 Task: Provide the results of the 2023 Victory Lane Racing Xfinity Series for the track "Darlington Raceway".
Action: Mouse moved to (154, 331)
Screenshot: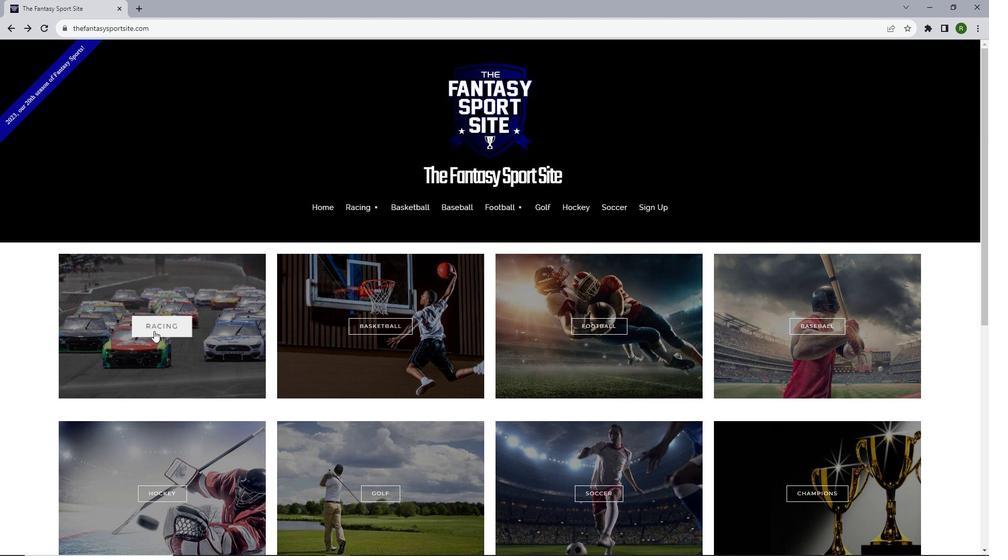
Action: Mouse pressed left at (154, 331)
Screenshot: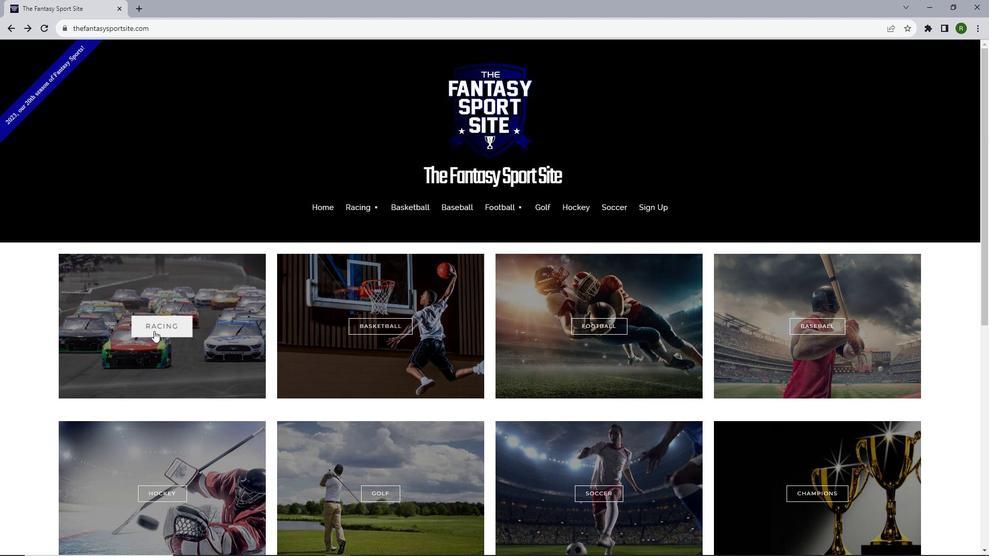 
Action: Mouse moved to (487, 457)
Screenshot: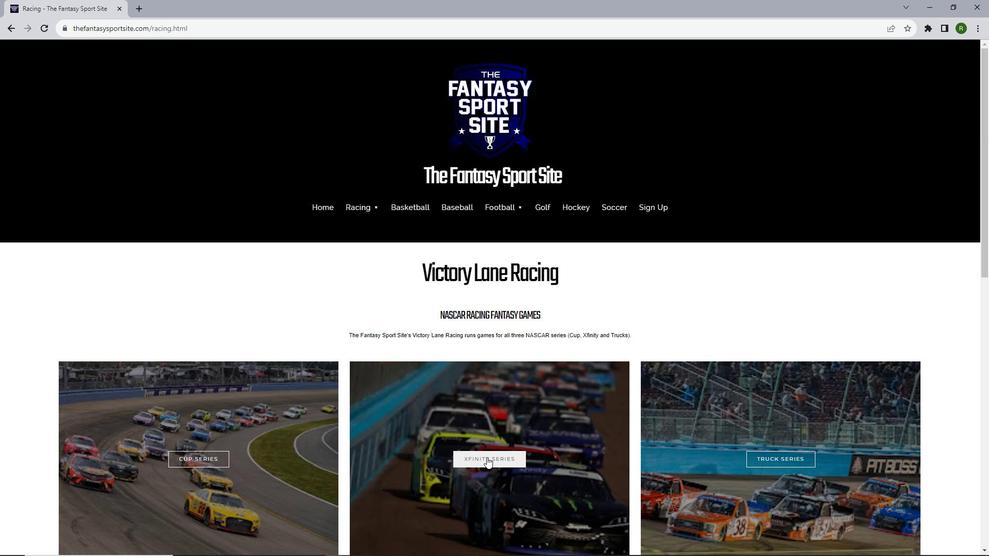
Action: Mouse pressed left at (487, 457)
Screenshot: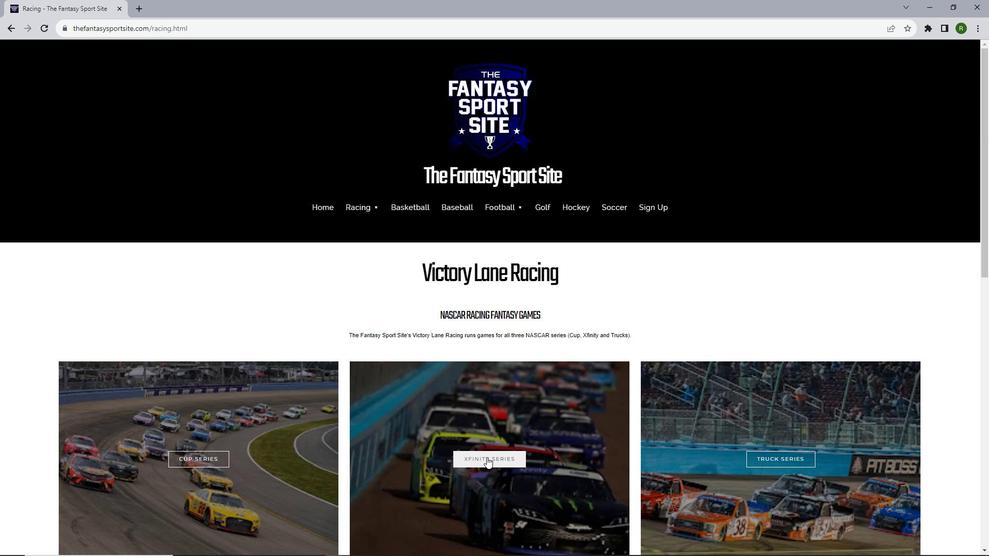 
Action: Mouse moved to (400, 239)
Screenshot: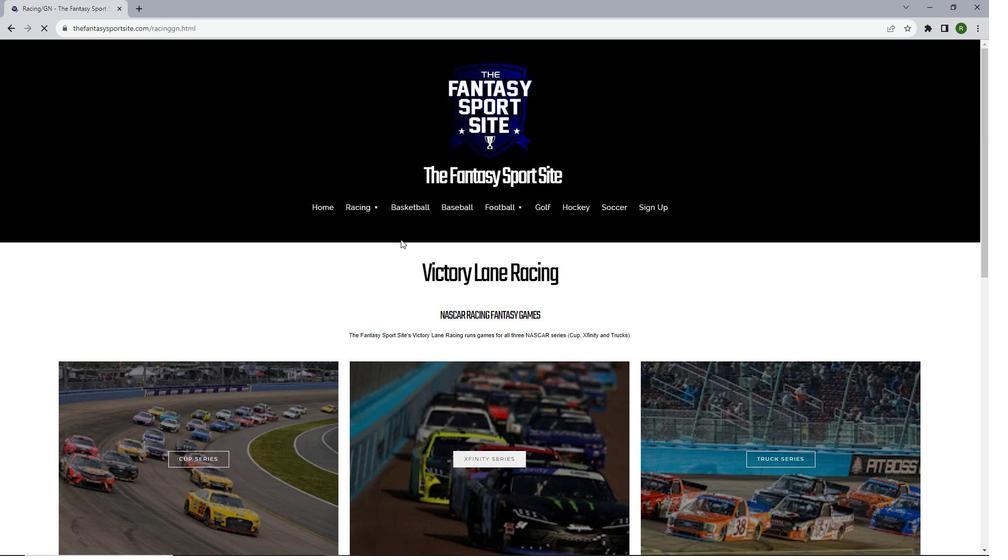 
Action: Mouse scrolled (400, 239) with delta (0, 0)
Screenshot: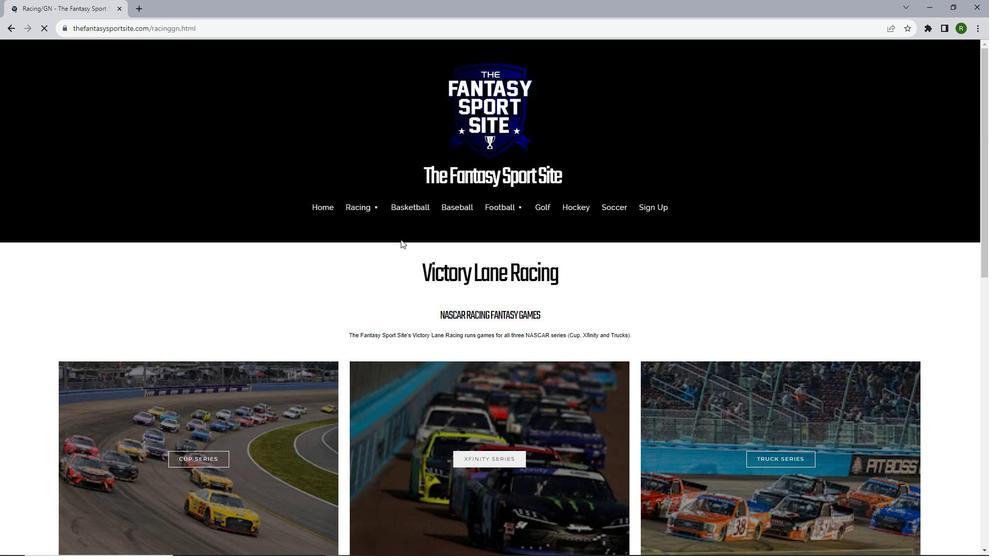
Action: Mouse scrolled (400, 239) with delta (0, 0)
Screenshot: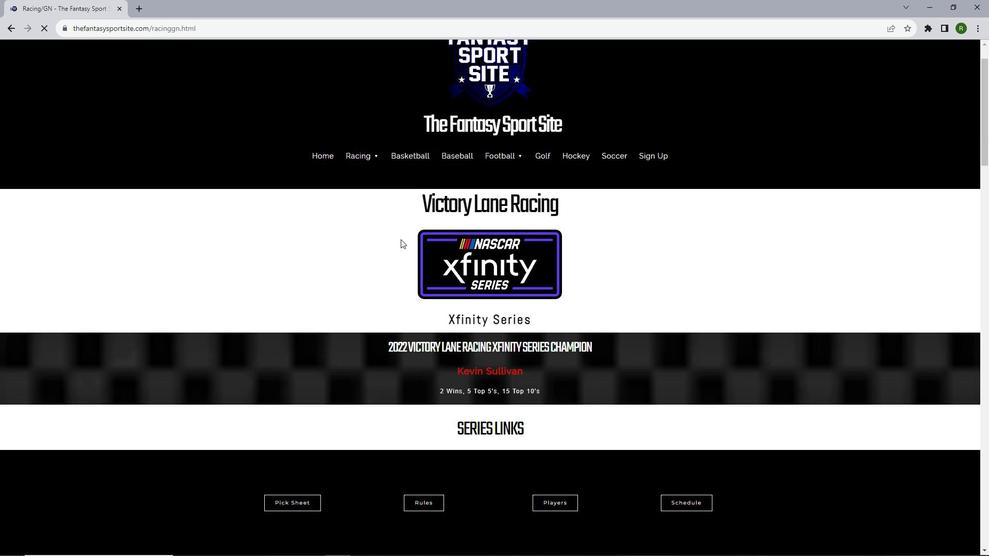 
Action: Mouse scrolled (400, 239) with delta (0, 0)
Screenshot: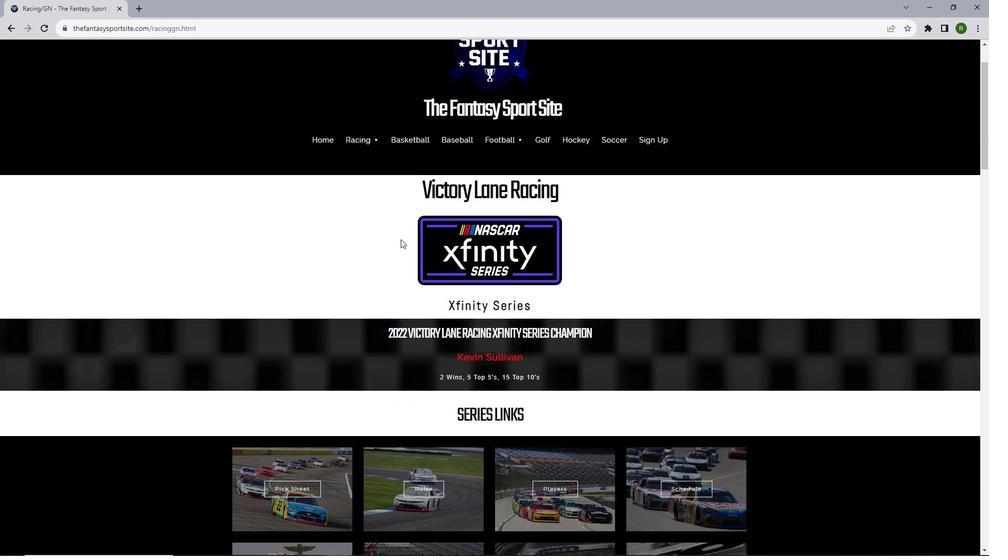
Action: Mouse scrolled (400, 239) with delta (0, 0)
Screenshot: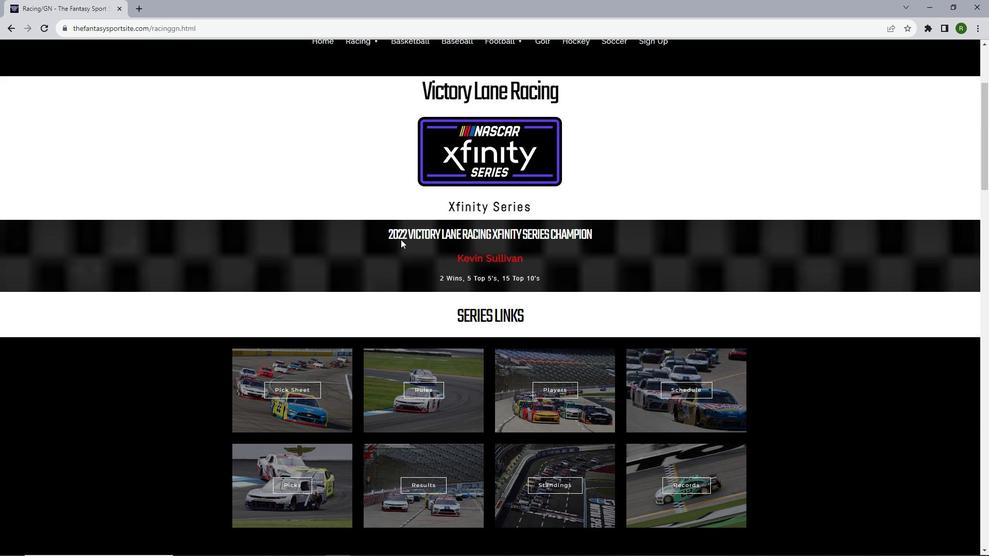 
Action: Mouse moved to (414, 451)
Screenshot: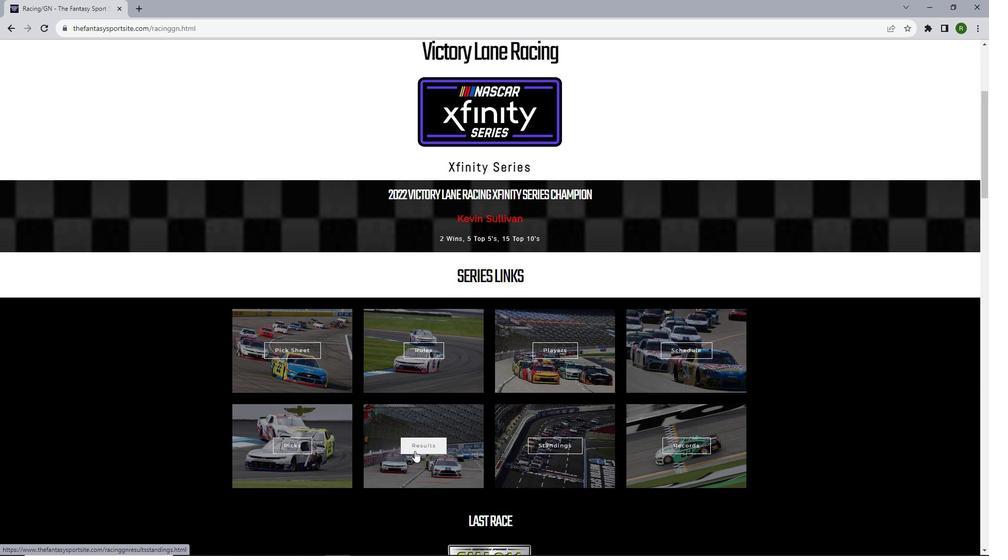 
Action: Mouse pressed left at (414, 451)
Screenshot: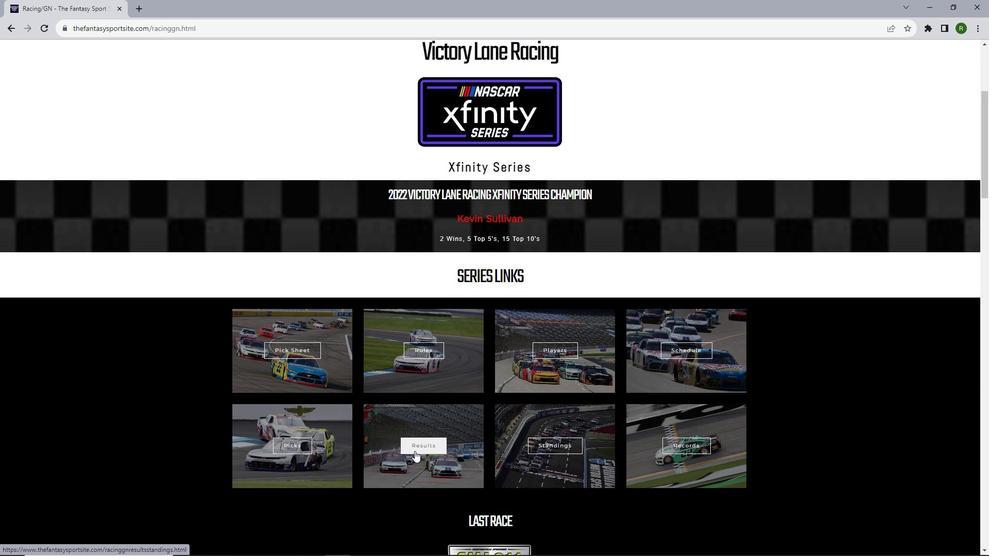 
Action: Mouse moved to (337, 309)
Screenshot: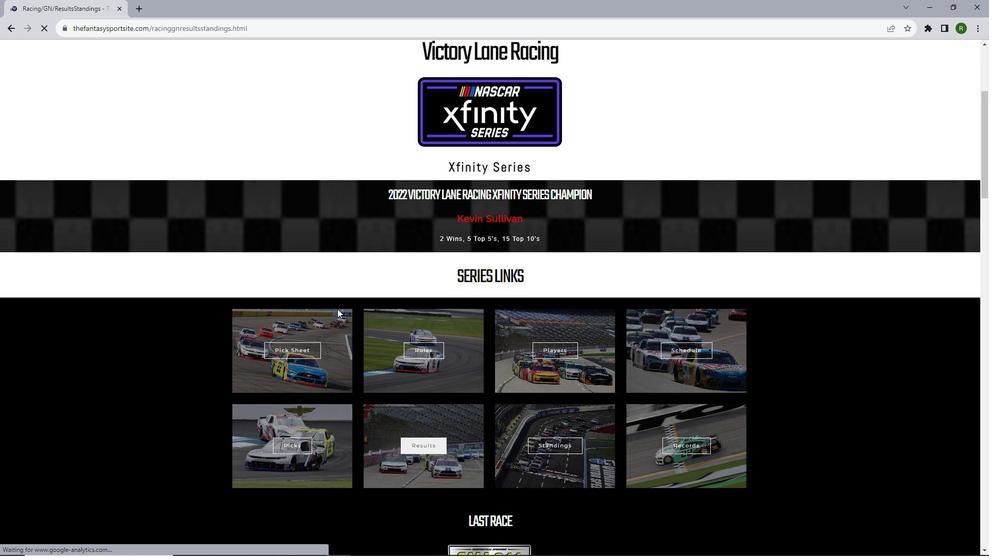 
Action: Mouse scrolled (337, 308) with delta (0, 0)
Screenshot: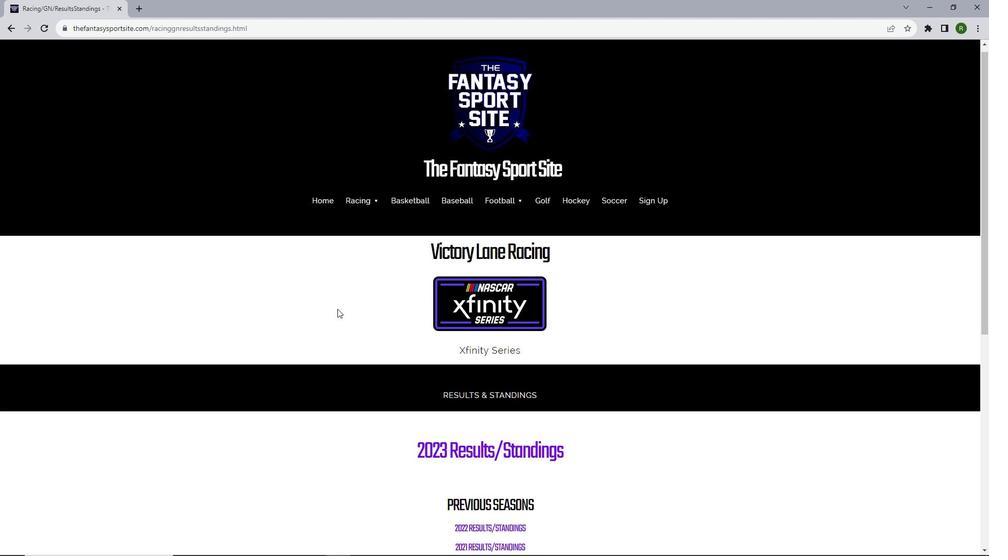 
Action: Mouse scrolled (337, 308) with delta (0, 0)
Screenshot: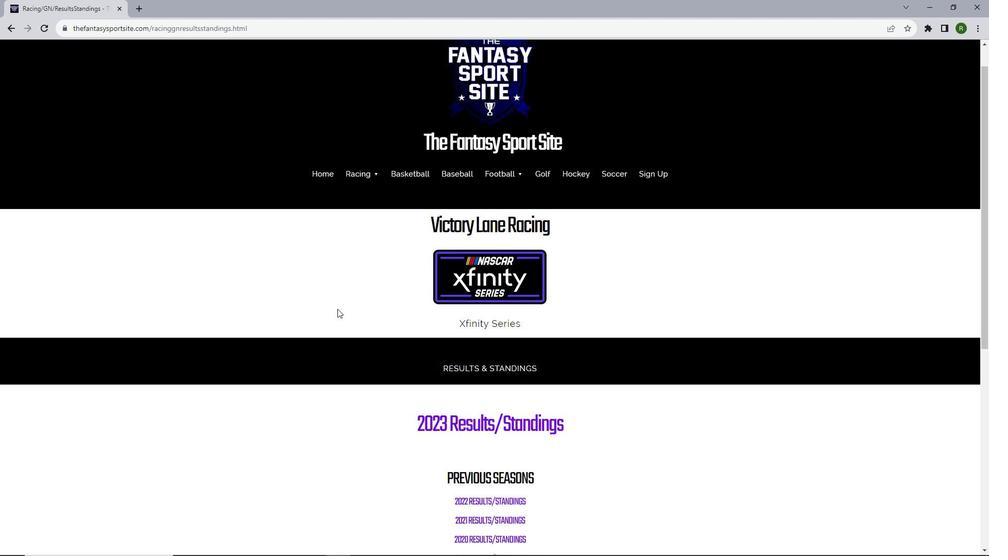 
Action: Mouse scrolled (337, 308) with delta (0, 0)
Screenshot: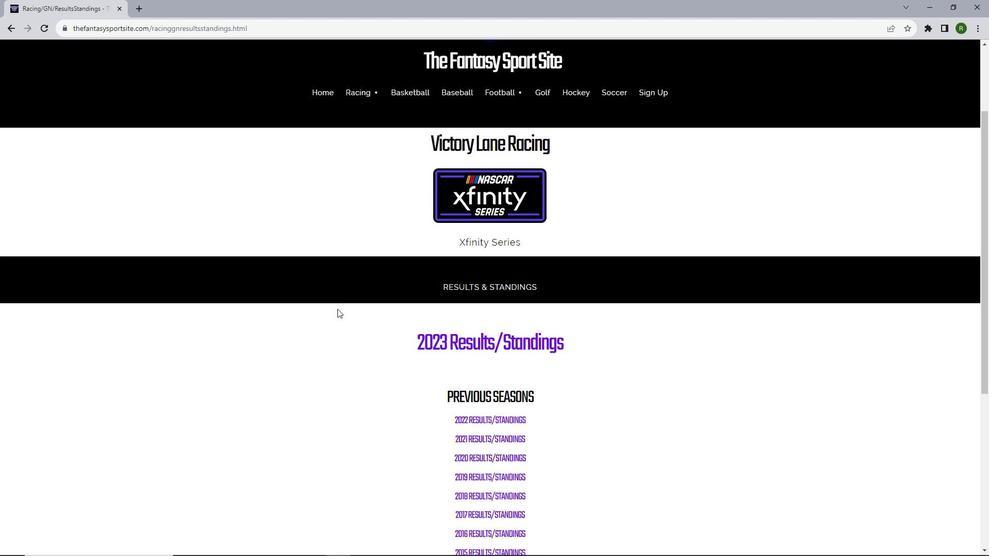 
Action: Mouse scrolled (337, 308) with delta (0, 0)
Screenshot: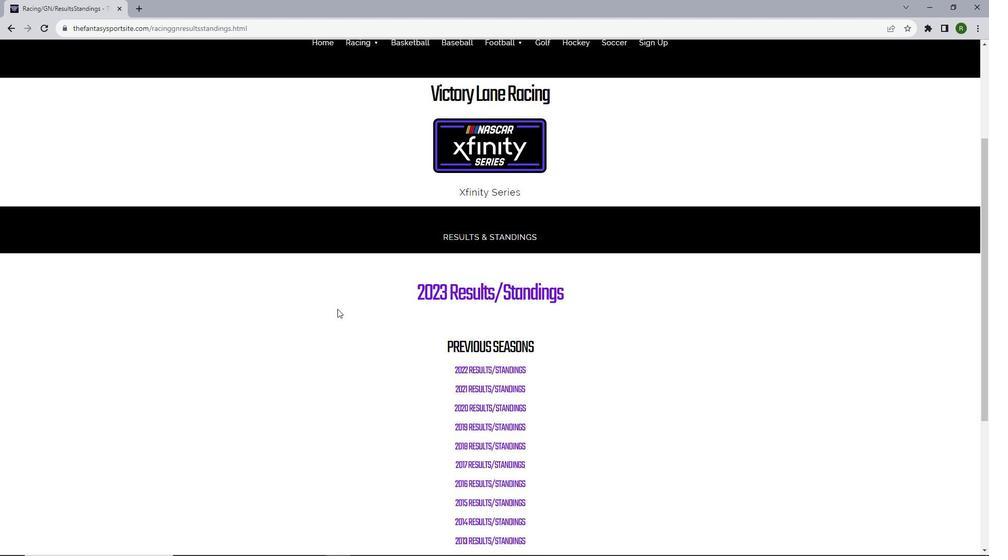 
Action: Mouse moved to (391, 223)
Screenshot: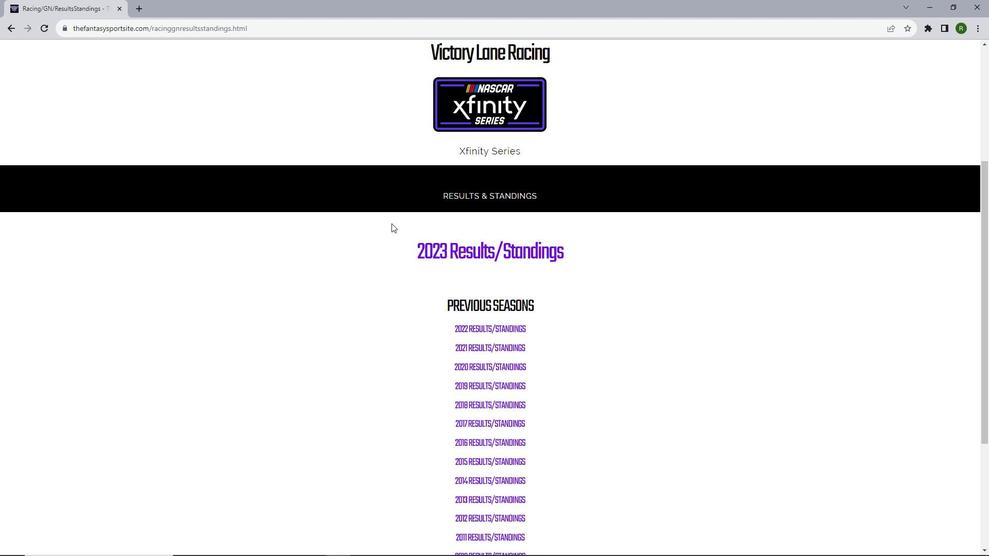 
Action: Mouse scrolled (391, 223) with delta (0, 0)
Screenshot: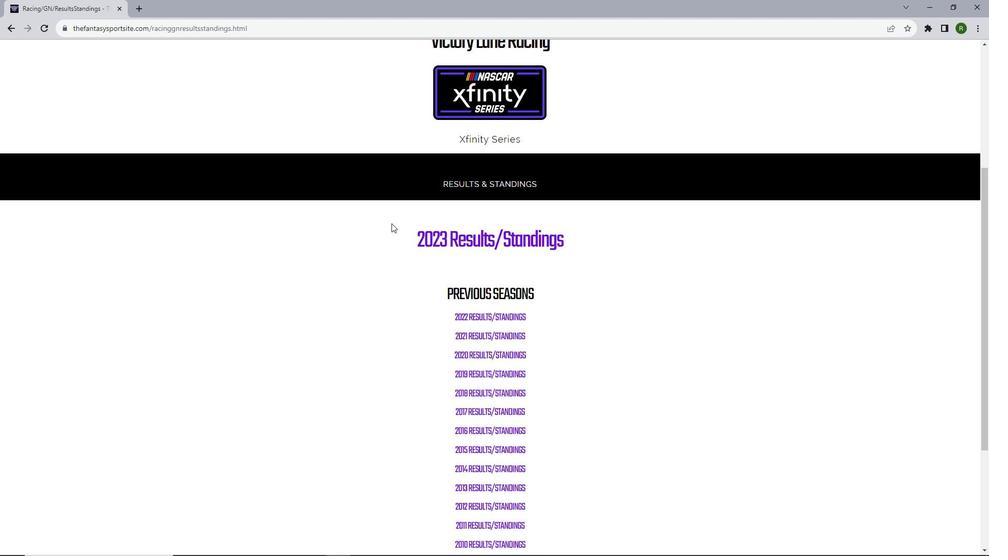
Action: Mouse moved to (473, 197)
Screenshot: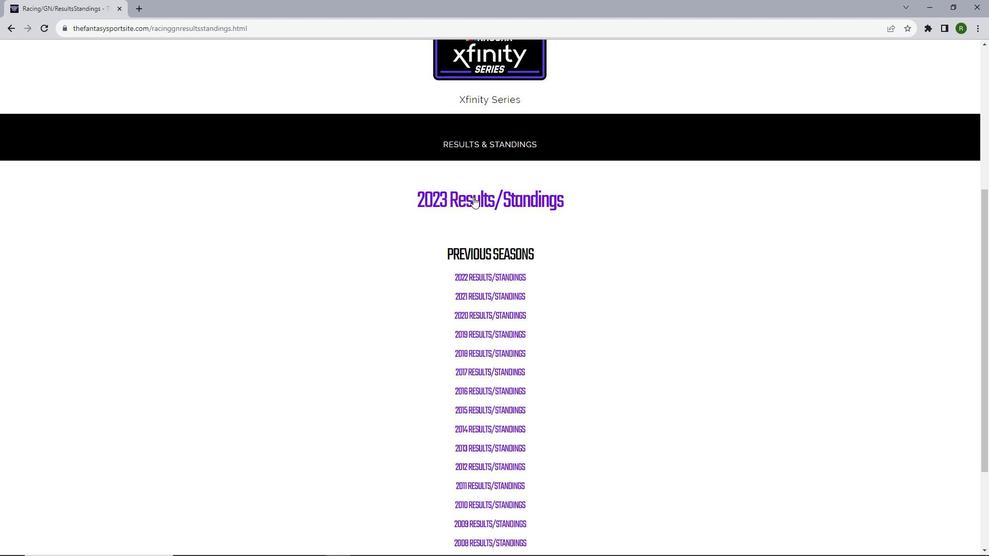 
Action: Mouse pressed left at (473, 197)
Screenshot: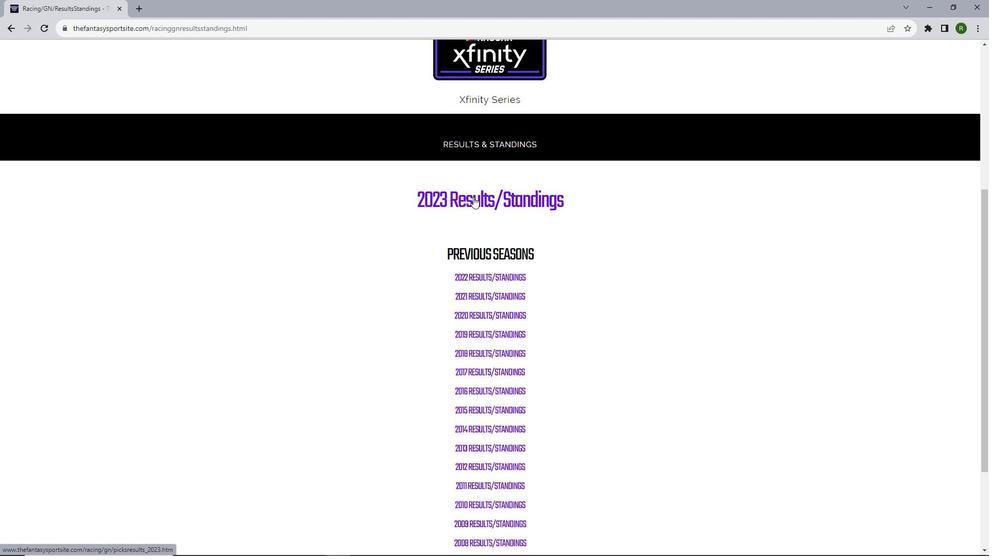 
Action: Mouse moved to (575, 203)
Screenshot: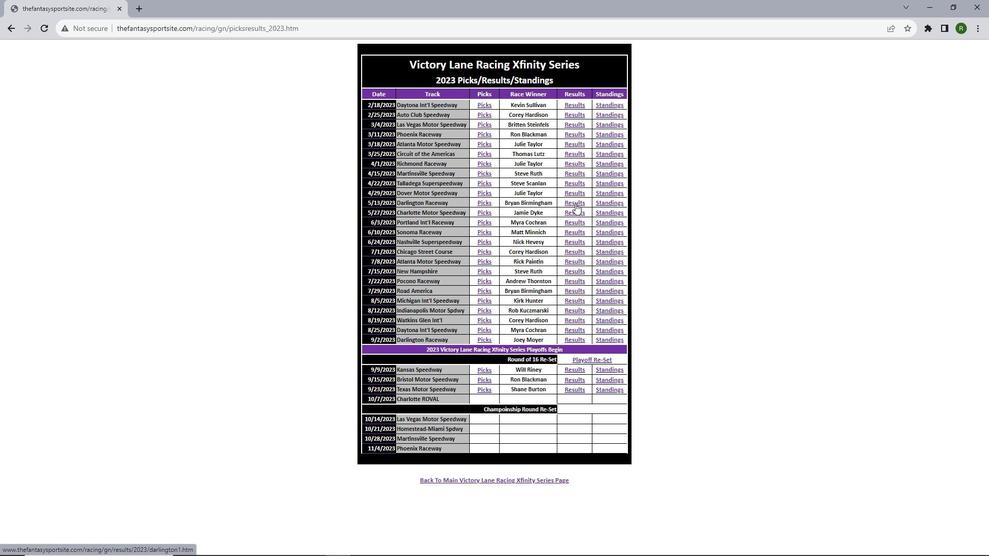 
Action: Mouse pressed left at (575, 203)
Screenshot: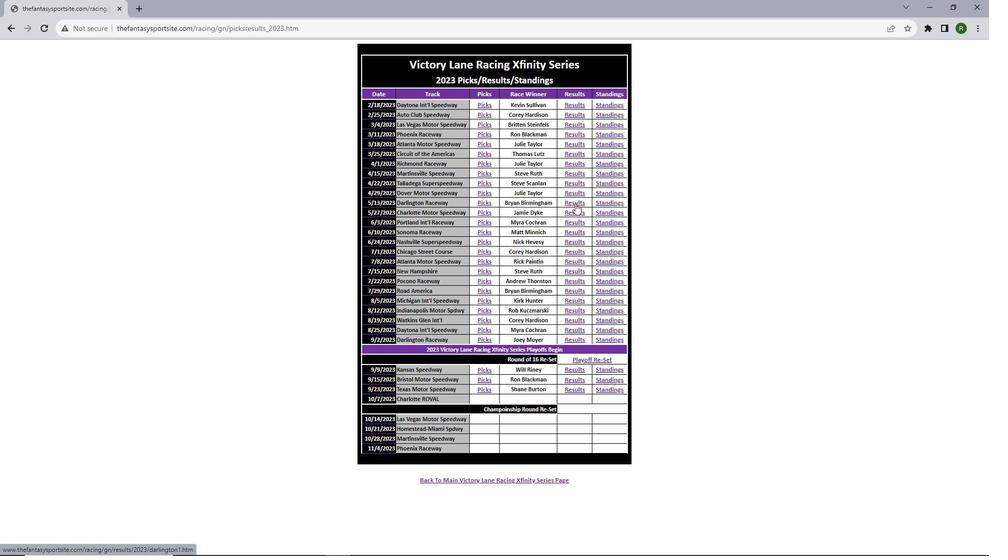 
Action: Mouse moved to (429, 193)
Screenshot: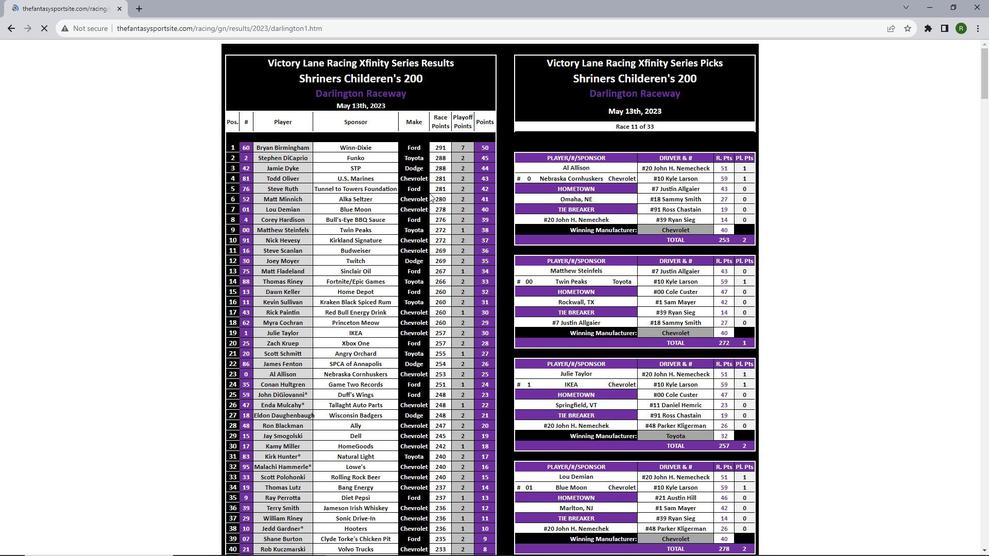 
Action: Mouse scrolled (429, 192) with delta (0, 0)
Screenshot: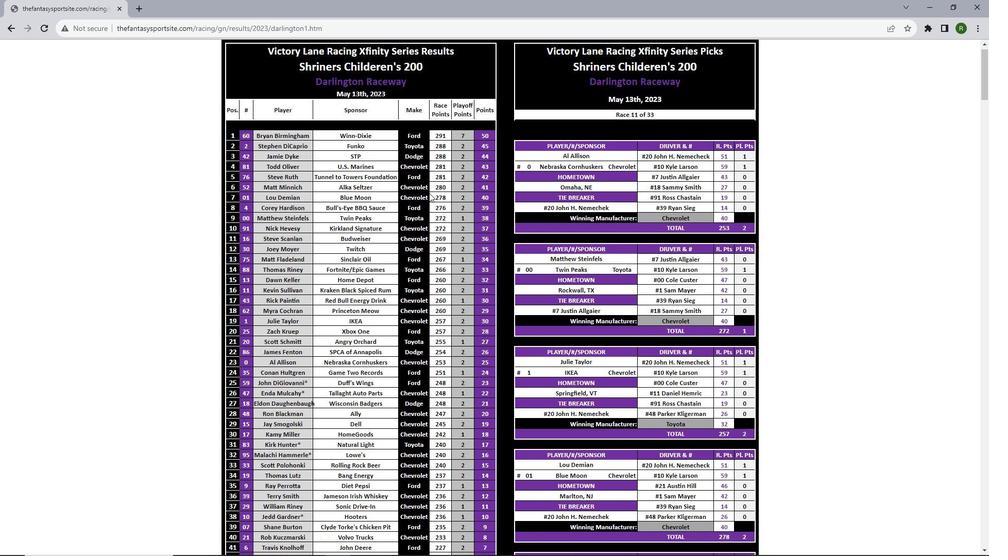 
Action: Mouse scrolled (429, 192) with delta (0, 0)
Screenshot: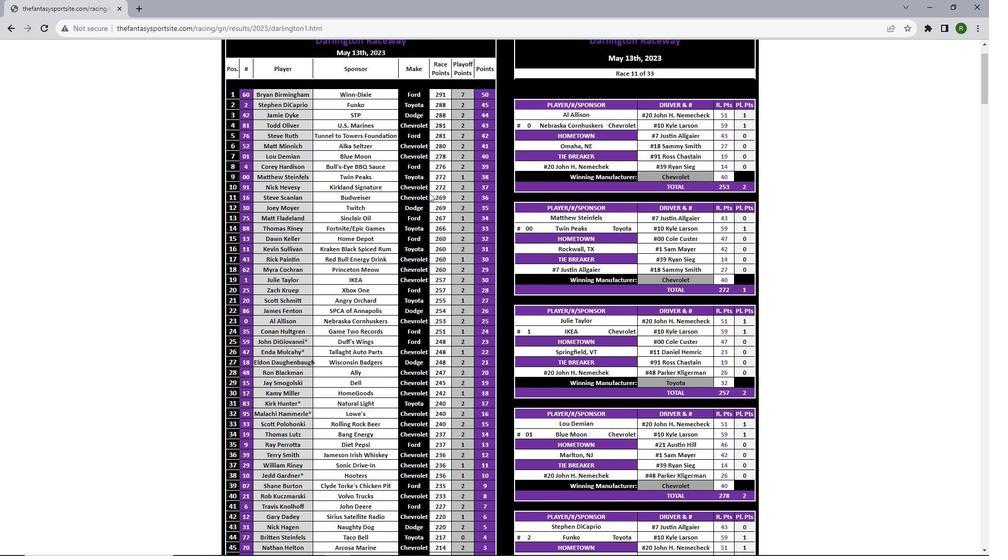 
Action: Mouse scrolled (429, 192) with delta (0, 0)
Screenshot: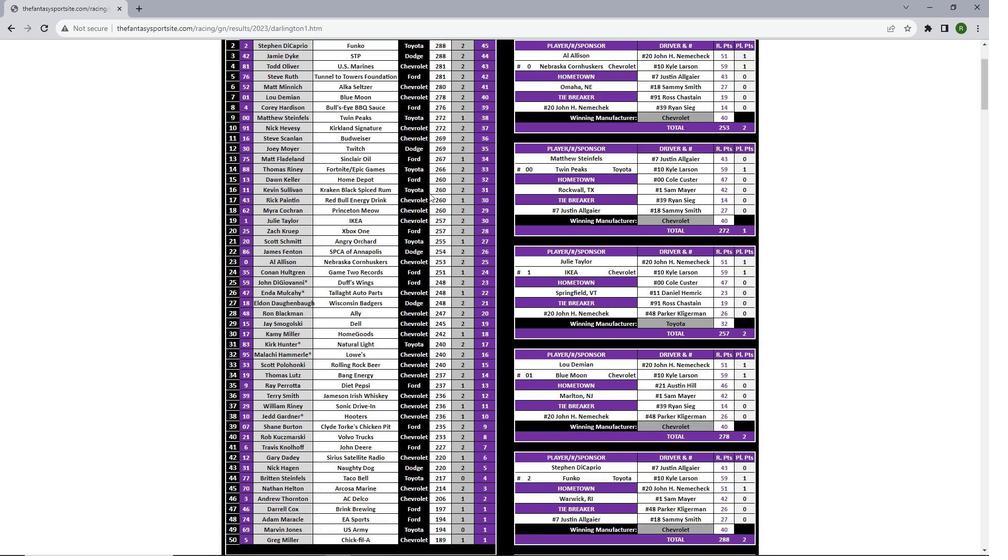 
Action: Mouse scrolled (429, 192) with delta (0, 0)
Screenshot: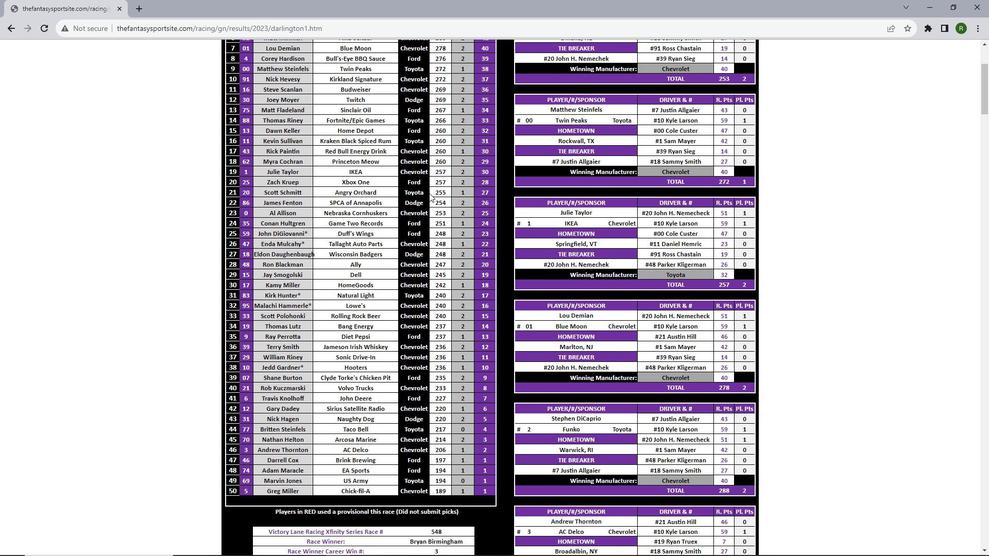 
Action: Mouse scrolled (429, 192) with delta (0, 0)
Screenshot: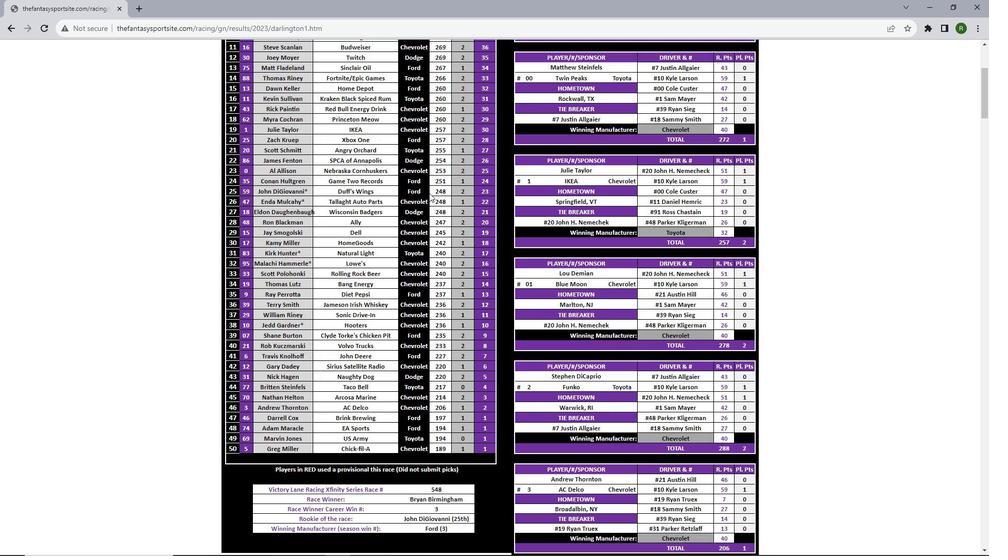 
Action: Mouse scrolled (429, 192) with delta (0, 0)
Screenshot: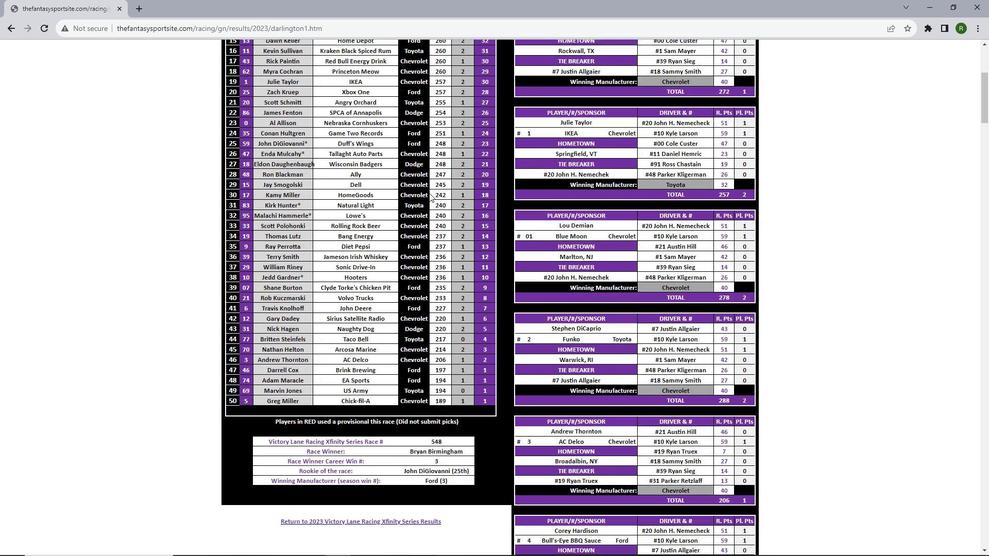
Action: Mouse scrolled (429, 192) with delta (0, 0)
Screenshot: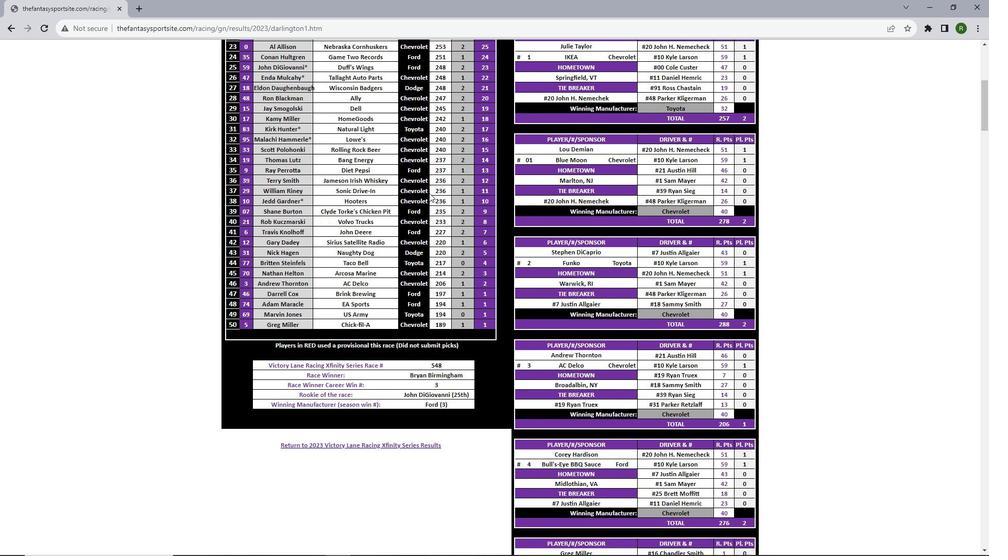 
Action: Mouse scrolled (429, 192) with delta (0, 0)
Screenshot: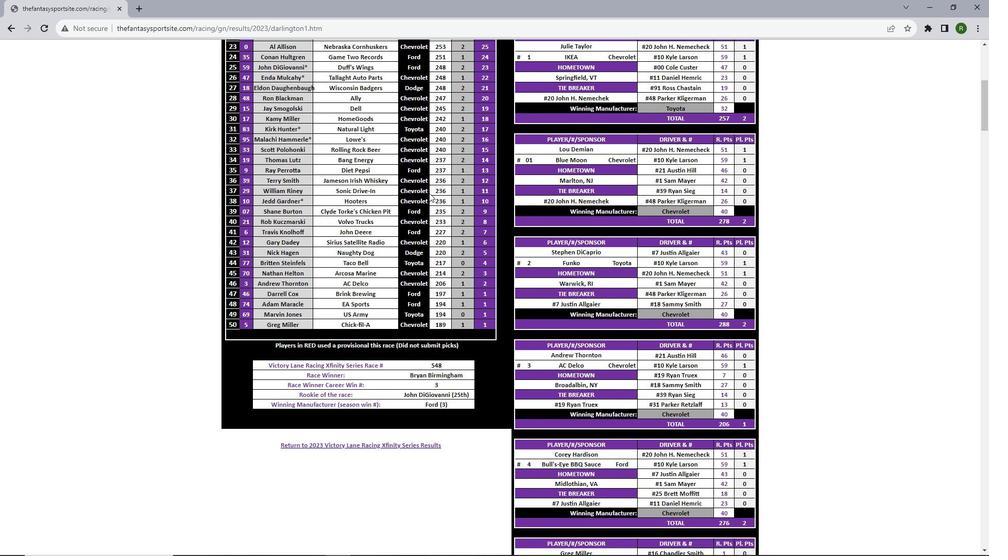
Action: Mouse scrolled (429, 192) with delta (0, 0)
Screenshot: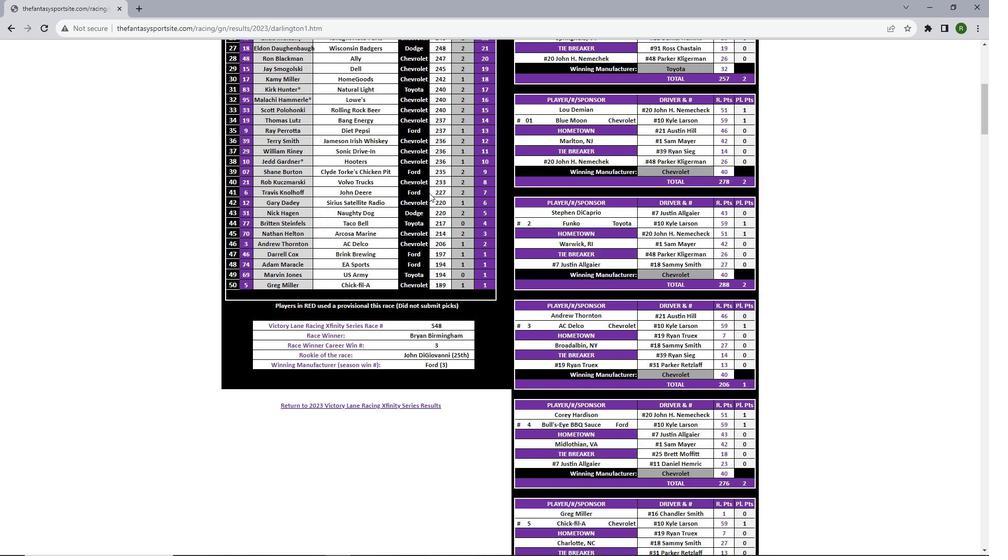 
Action: Mouse scrolled (429, 192) with delta (0, 0)
Screenshot: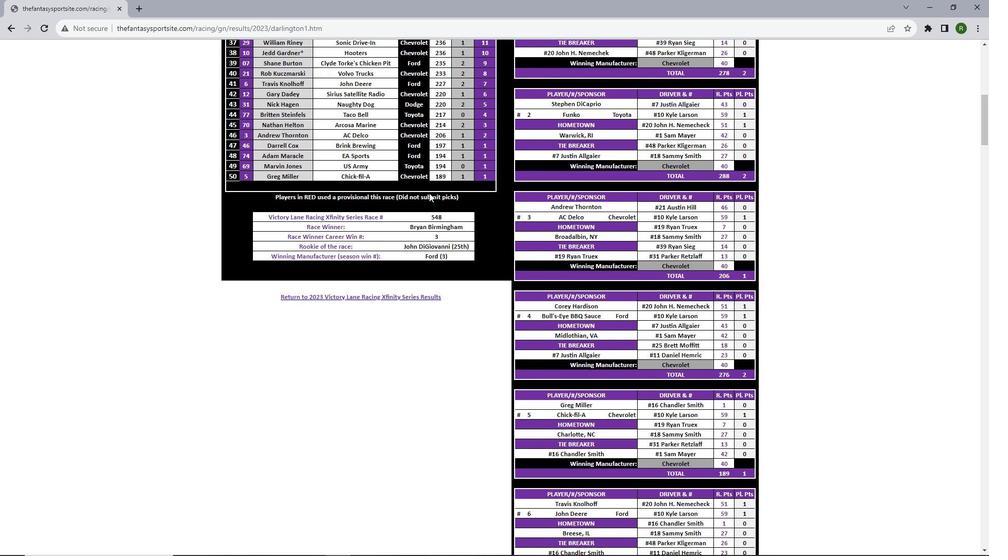 
Action: Mouse scrolled (429, 192) with delta (0, 0)
Screenshot: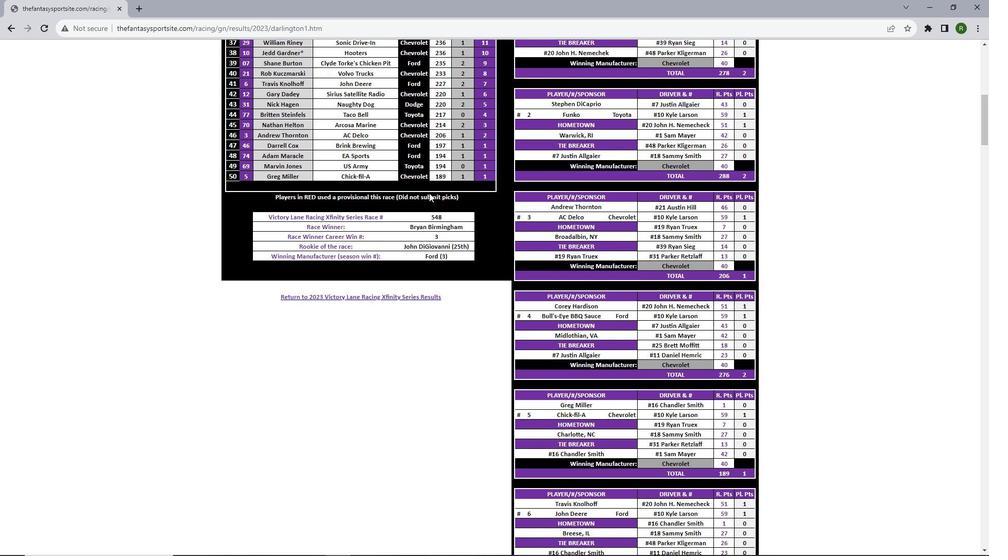 
Action: Mouse scrolled (429, 192) with delta (0, 0)
Screenshot: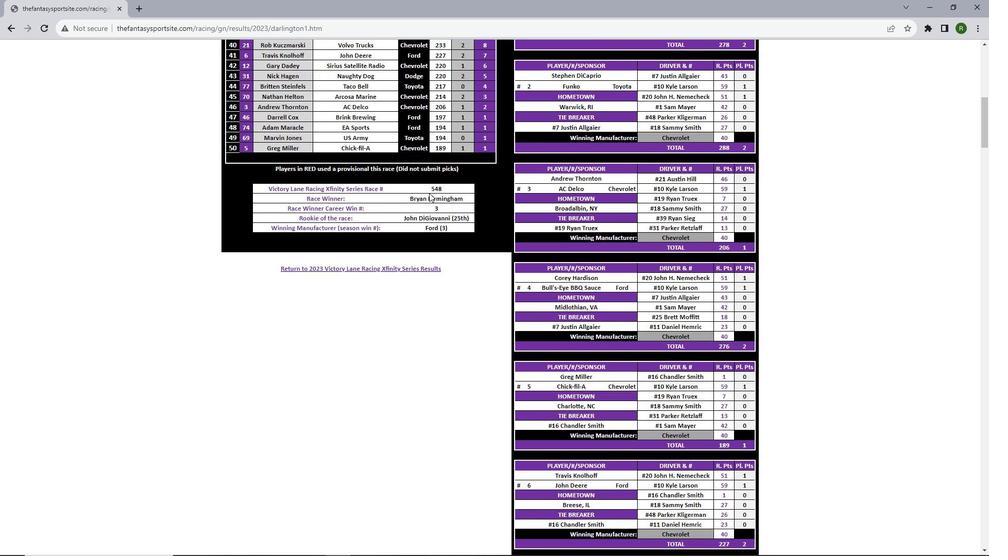 
Action: Mouse scrolled (429, 192) with delta (0, 0)
Screenshot: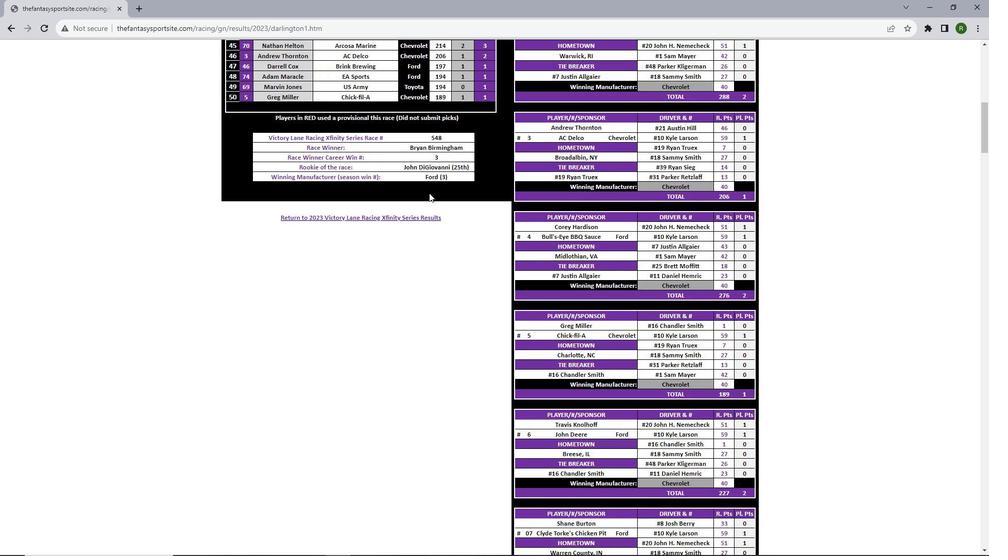 
Action: Mouse scrolled (429, 192) with delta (0, 0)
Screenshot: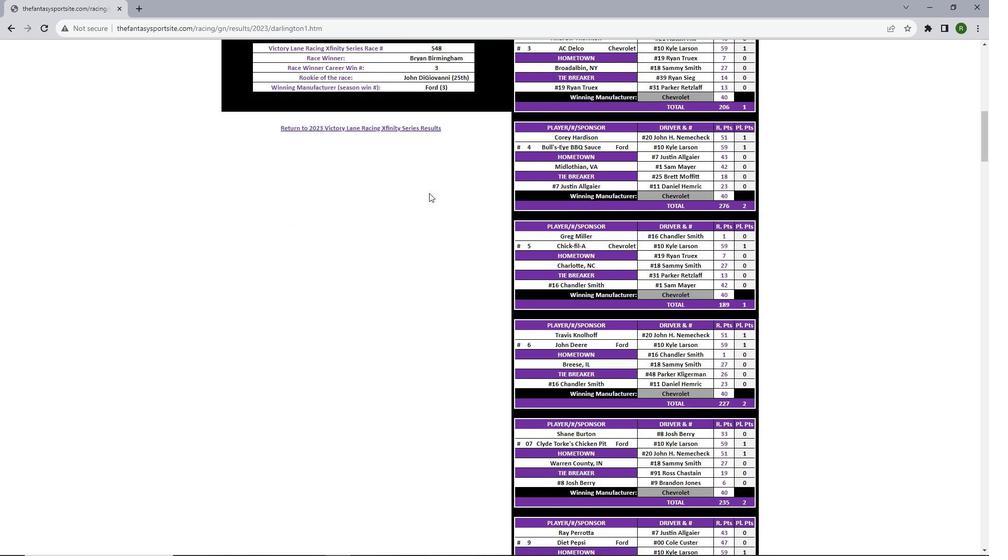 
Action: Mouse scrolled (429, 192) with delta (0, 0)
Screenshot: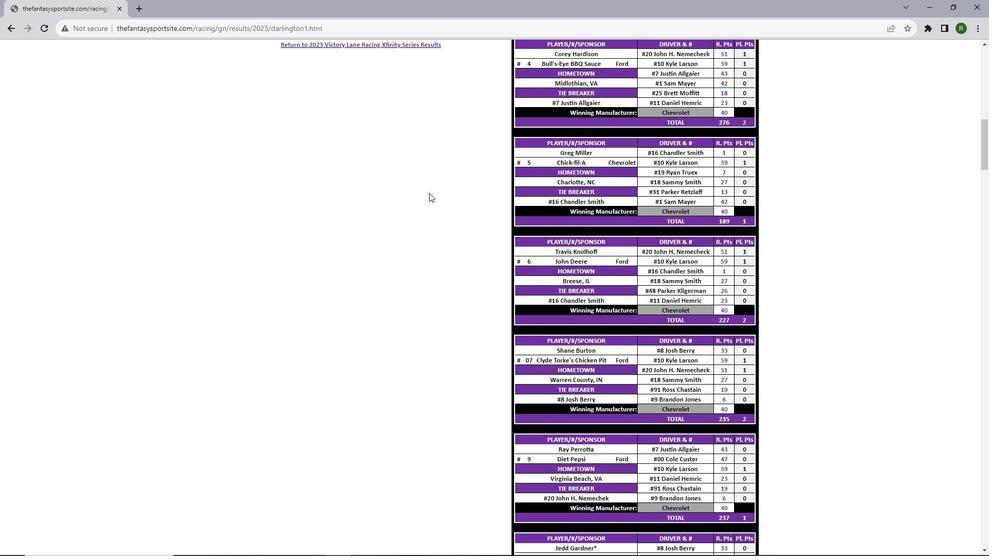 
Action: Mouse scrolled (429, 192) with delta (0, 0)
Screenshot: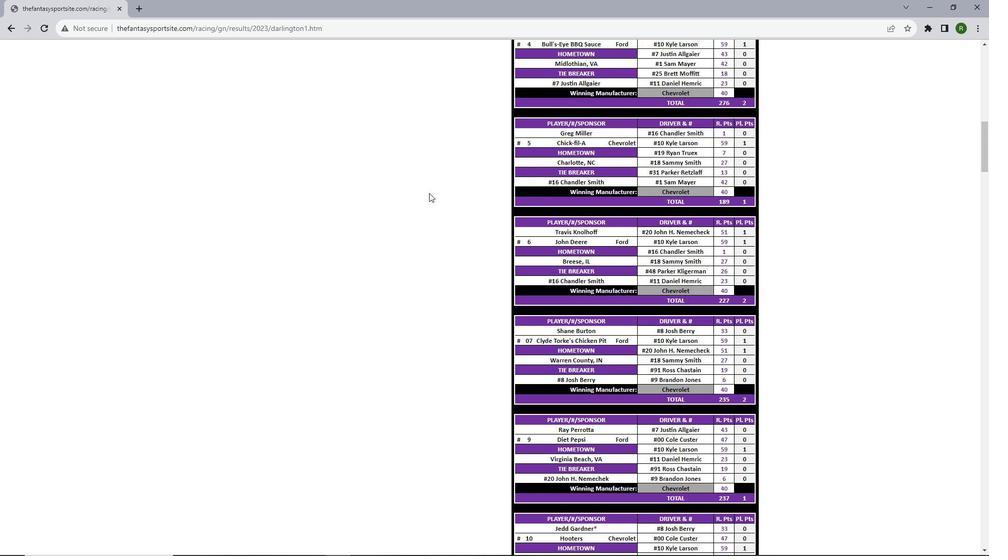 
Action: Mouse scrolled (429, 192) with delta (0, 0)
Screenshot: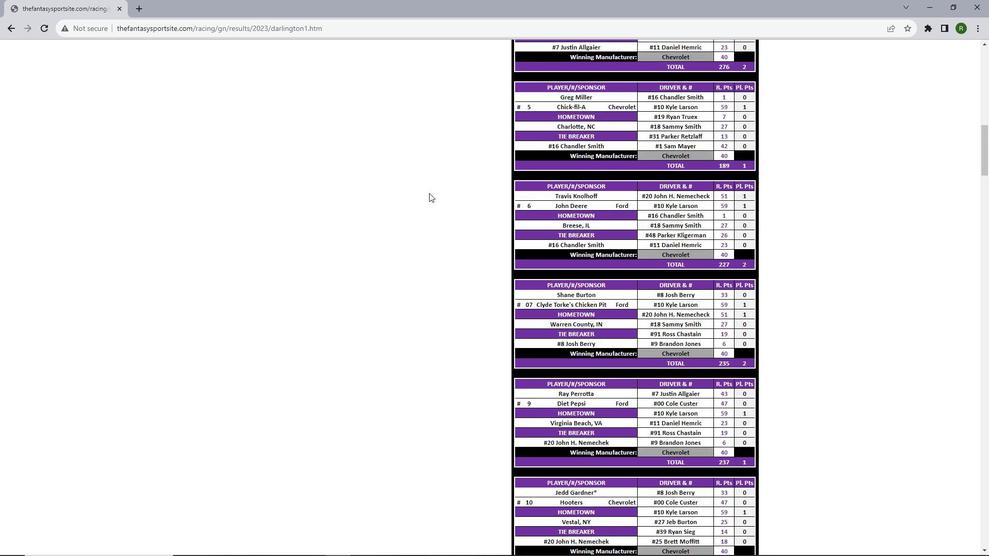 
Action: Mouse scrolled (429, 192) with delta (0, 0)
Screenshot: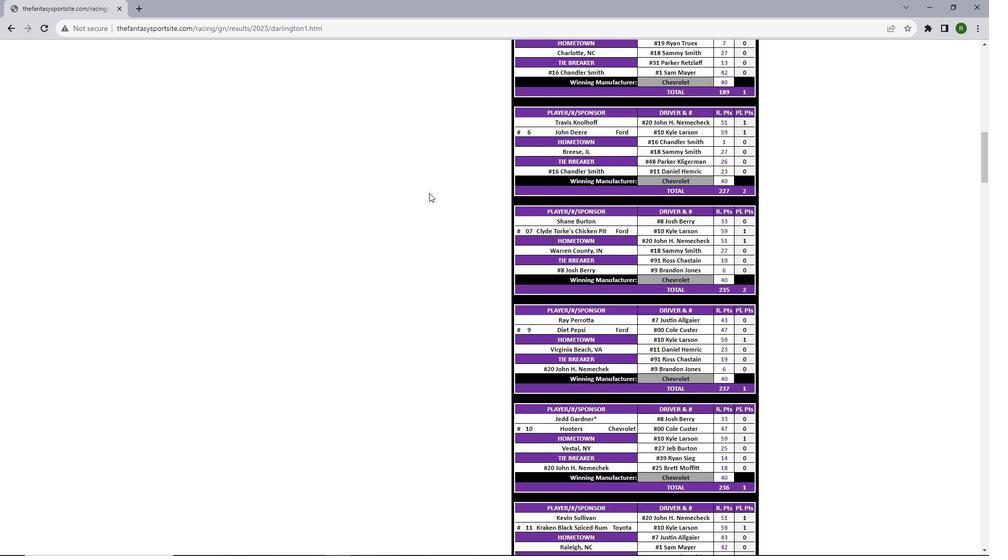 
Action: Mouse scrolled (429, 192) with delta (0, 0)
Screenshot: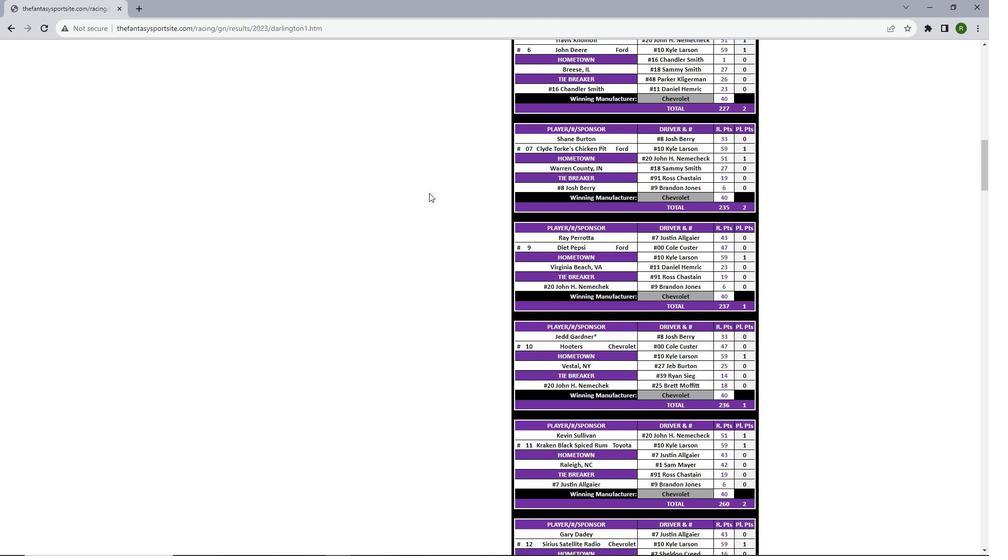 
Action: Mouse scrolled (429, 192) with delta (0, 0)
Screenshot: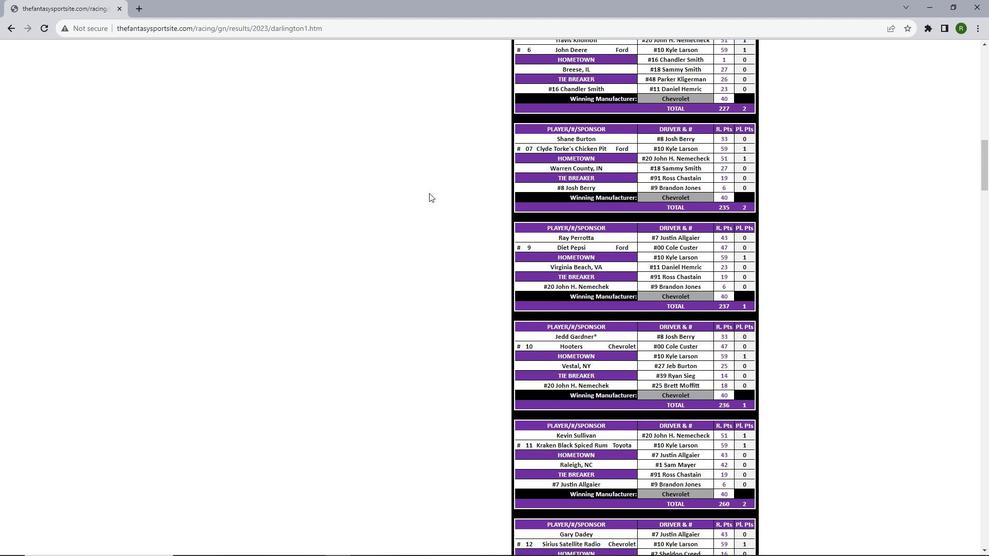 
Action: Mouse scrolled (429, 192) with delta (0, 0)
Screenshot: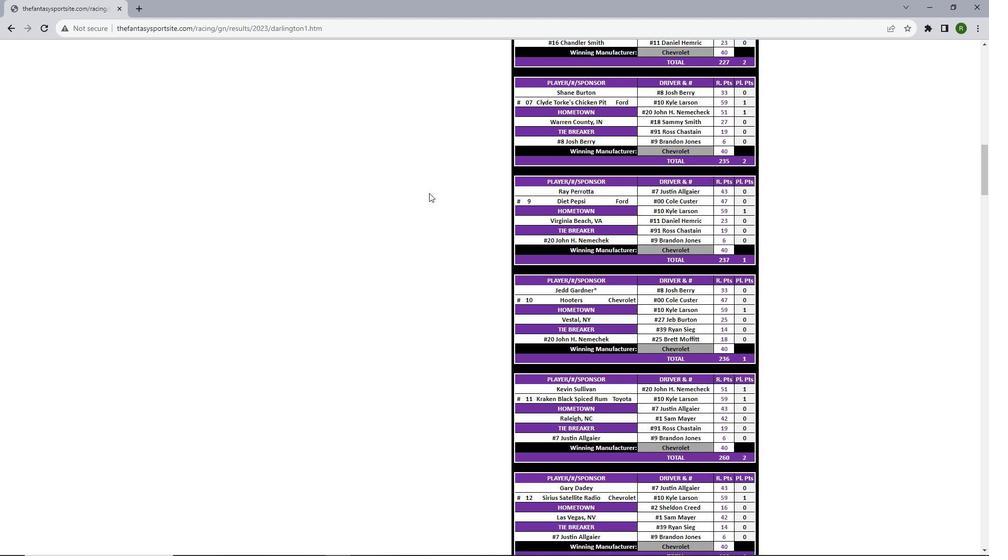 
Action: Mouse moved to (429, 193)
Screenshot: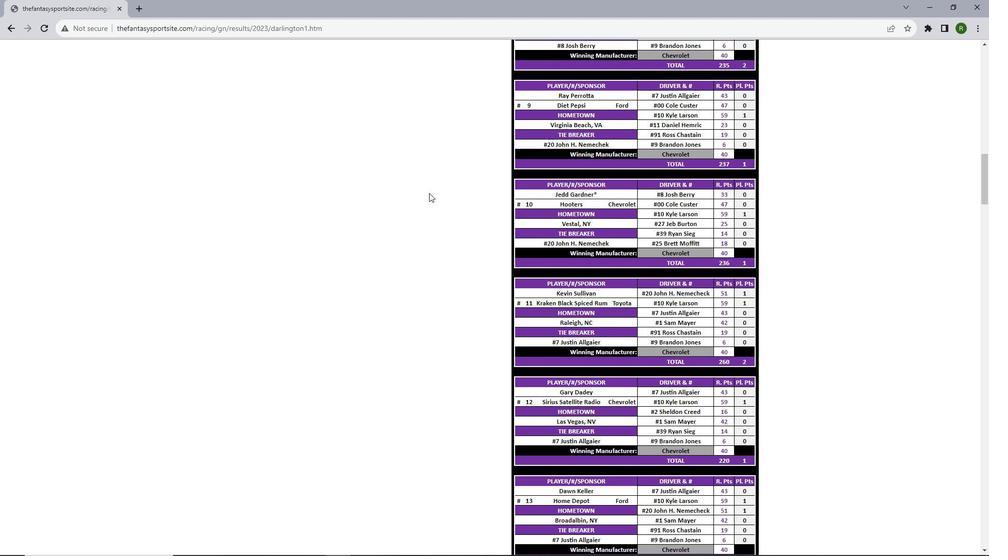 
Action: Mouse scrolled (429, 192) with delta (0, 0)
Screenshot: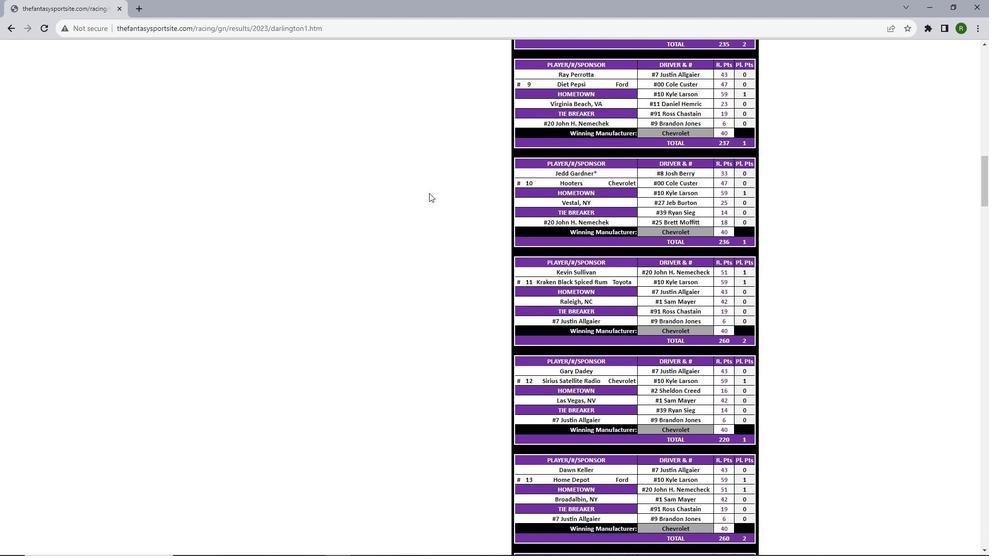 
Action: Mouse scrolled (429, 192) with delta (0, 0)
Screenshot: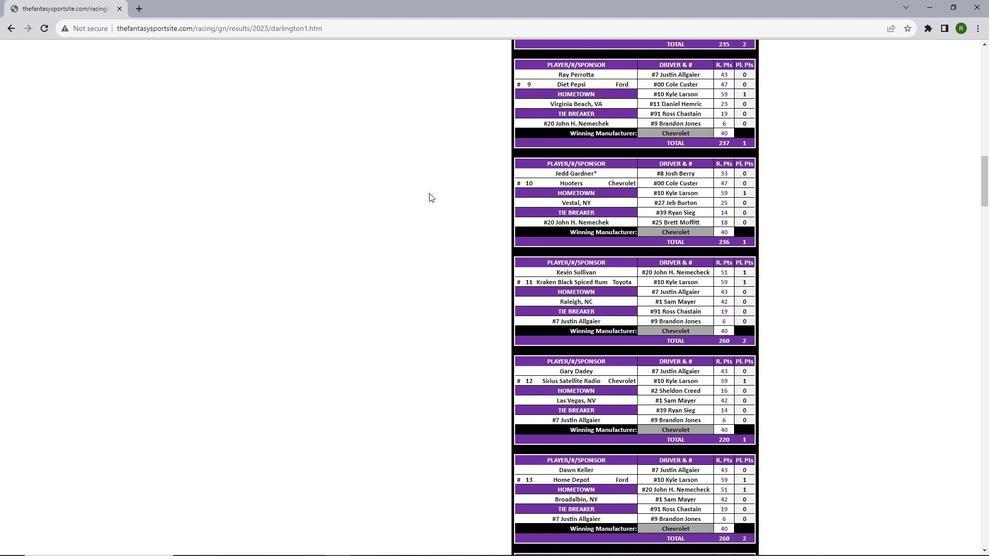 
Action: Mouse scrolled (429, 192) with delta (0, 0)
Screenshot: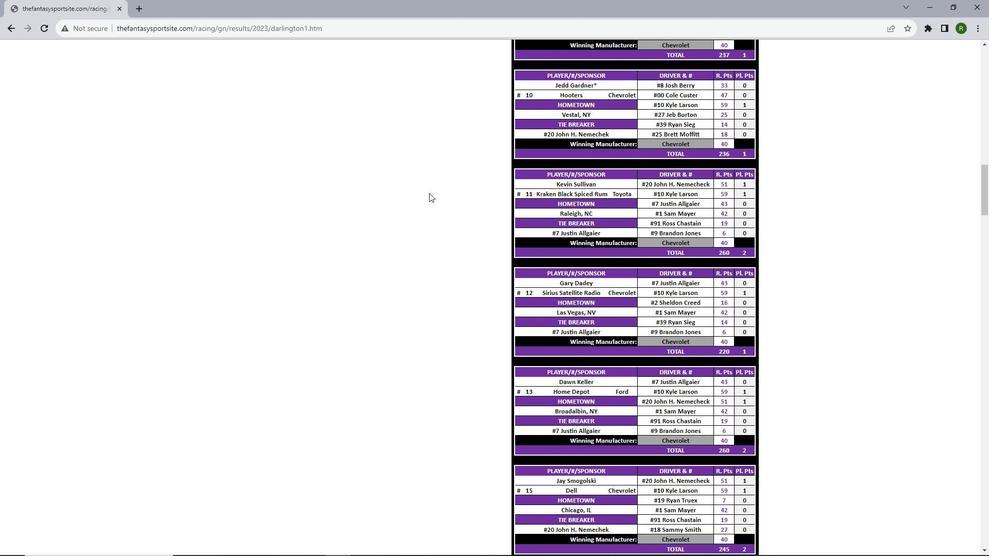 
Action: Mouse scrolled (429, 192) with delta (0, 0)
Screenshot: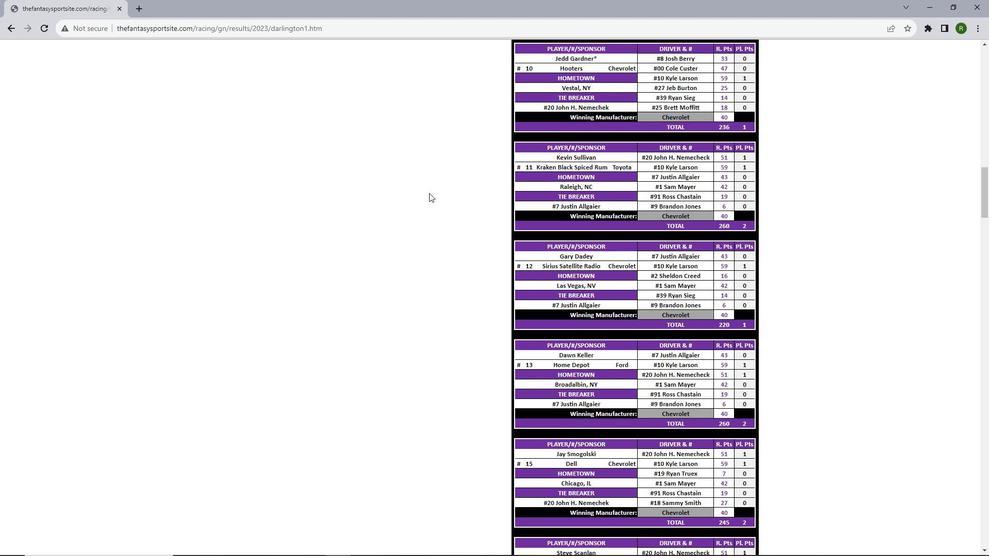 
Action: Mouse moved to (428, 193)
Screenshot: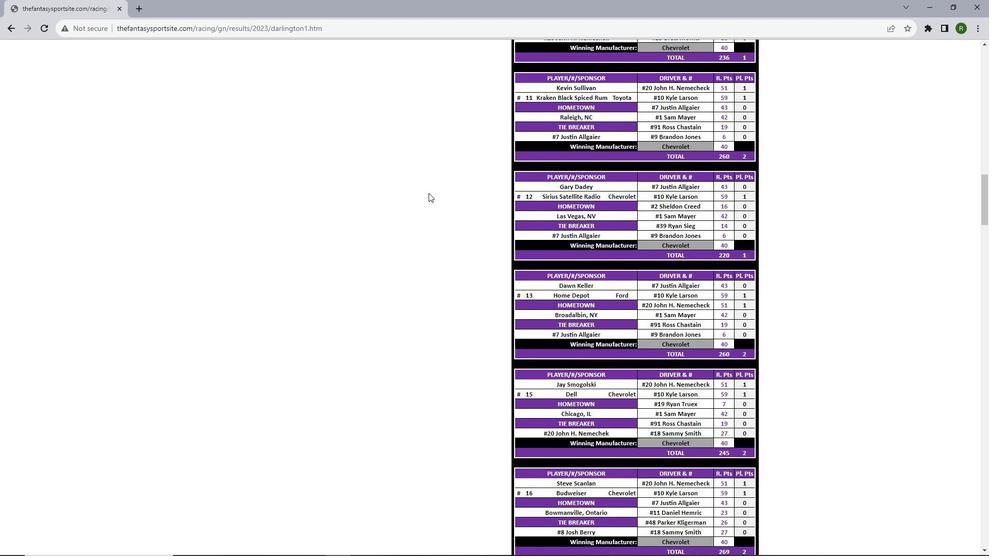 
Action: Mouse scrolled (428, 192) with delta (0, 0)
Screenshot: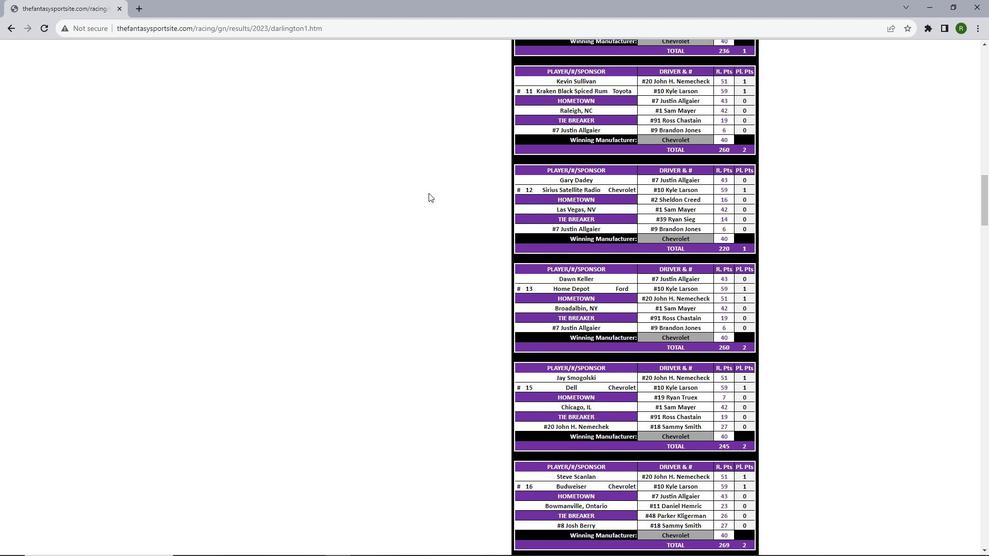 
Action: Mouse scrolled (428, 192) with delta (0, 0)
Screenshot: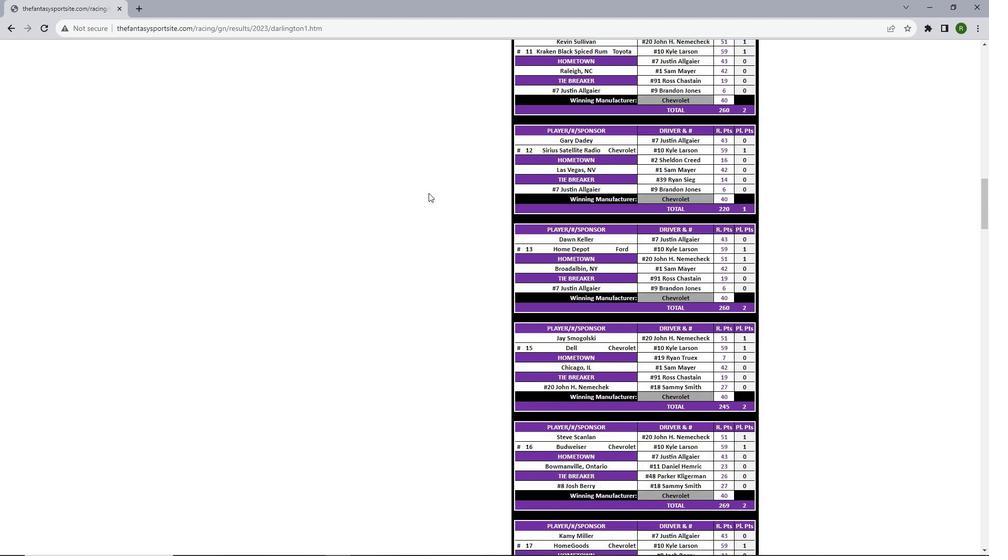 
Action: Mouse scrolled (428, 192) with delta (0, 0)
Screenshot: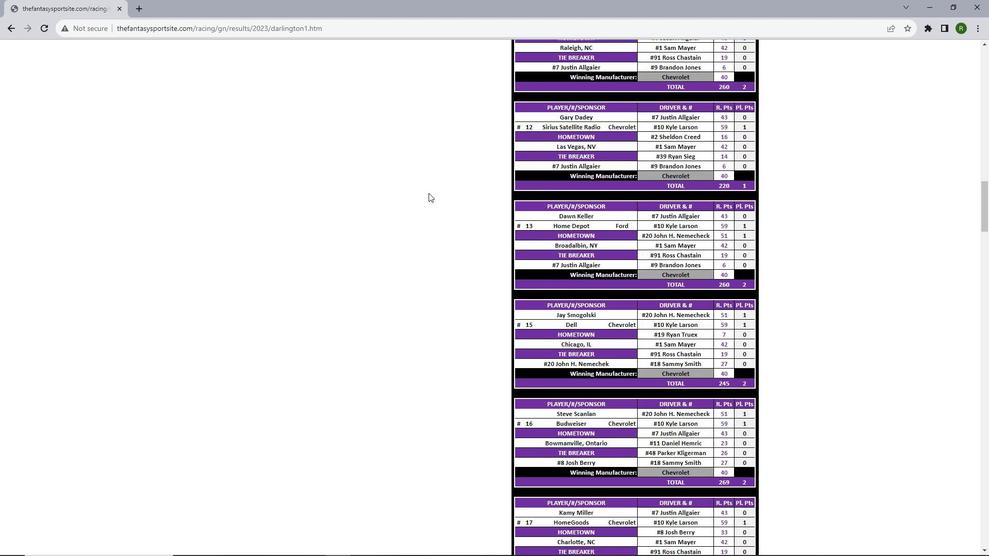 
Action: Mouse scrolled (428, 192) with delta (0, 0)
Screenshot: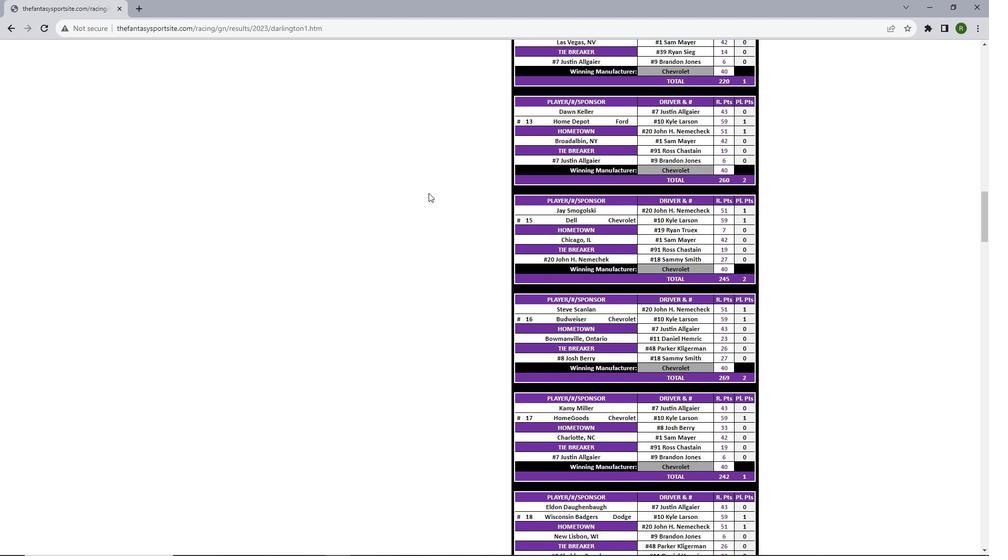 
Action: Mouse scrolled (428, 192) with delta (0, 0)
Screenshot: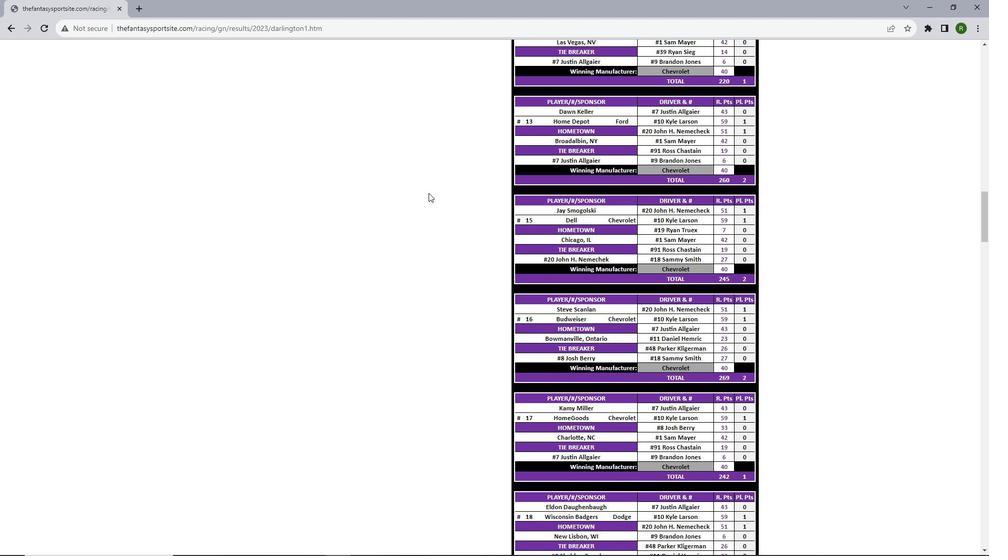
Action: Mouse scrolled (428, 192) with delta (0, 0)
Screenshot: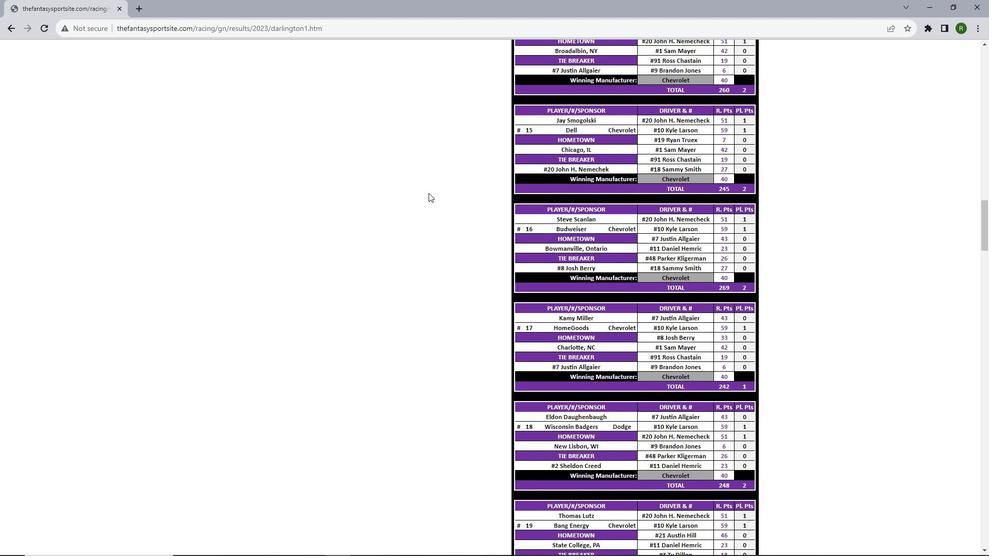 
Action: Mouse scrolled (428, 192) with delta (0, 0)
Screenshot: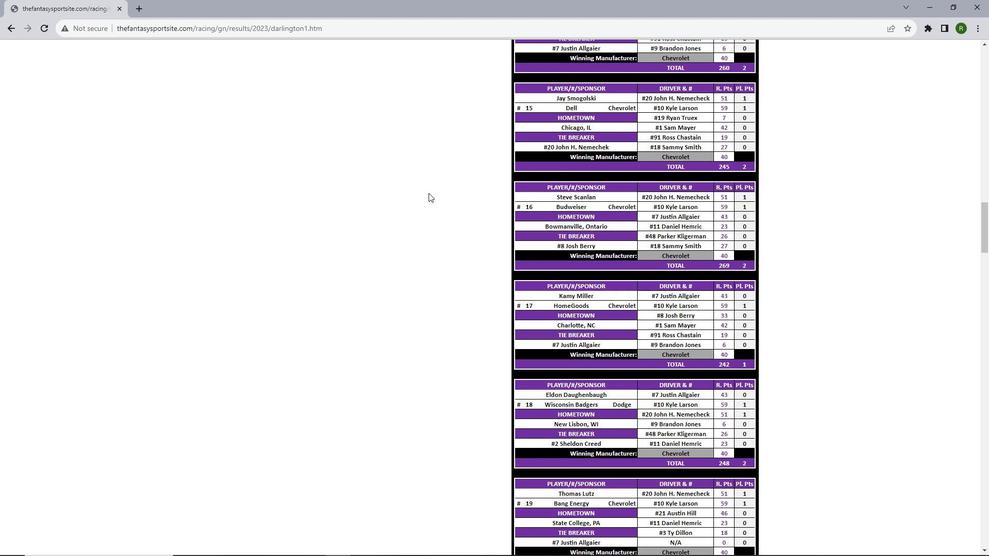 
Action: Mouse scrolled (428, 192) with delta (0, 0)
Screenshot: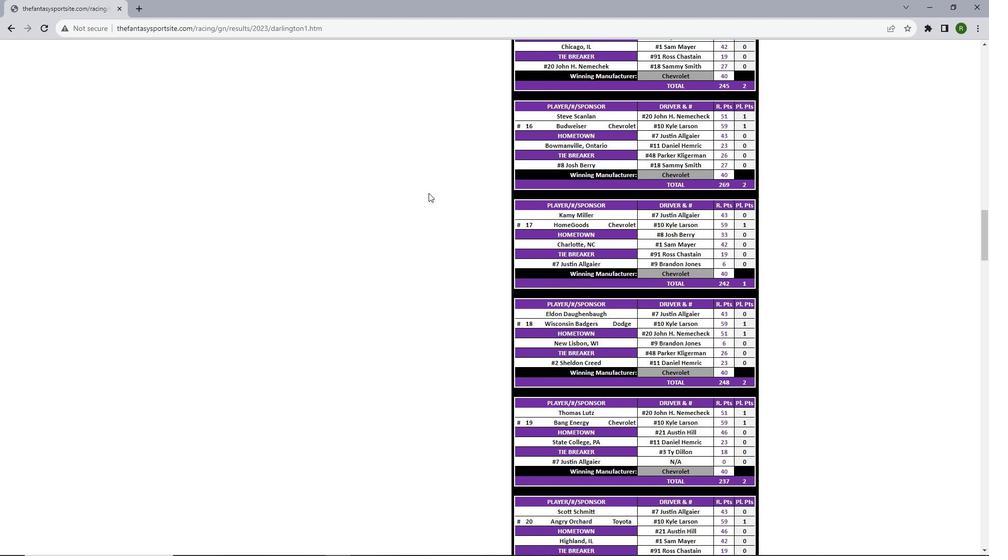 
Action: Mouse scrolled (428, 192) with delta (0, 0)
Screenshot: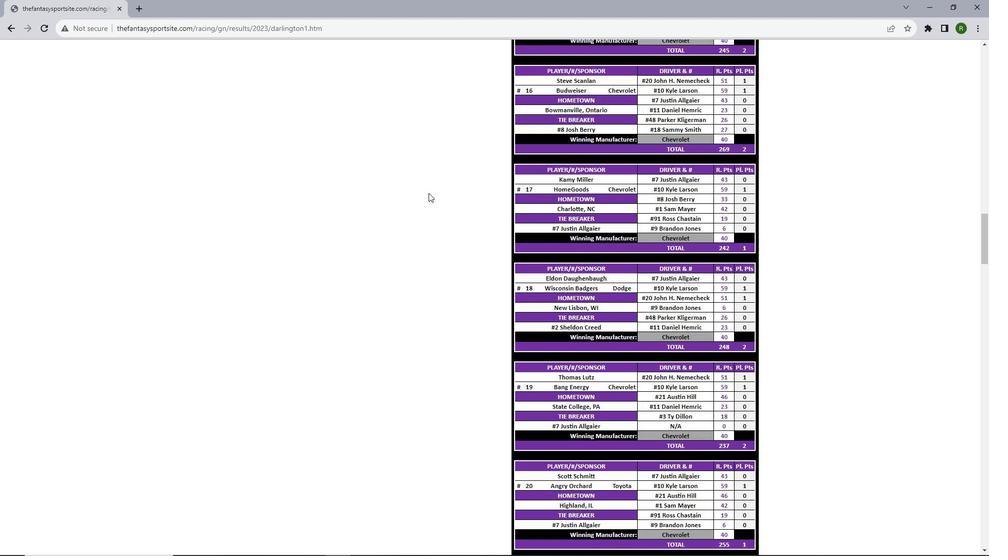 
Action: Mouse scrolled (428, 192) with delta (0, 0)
Screenshot: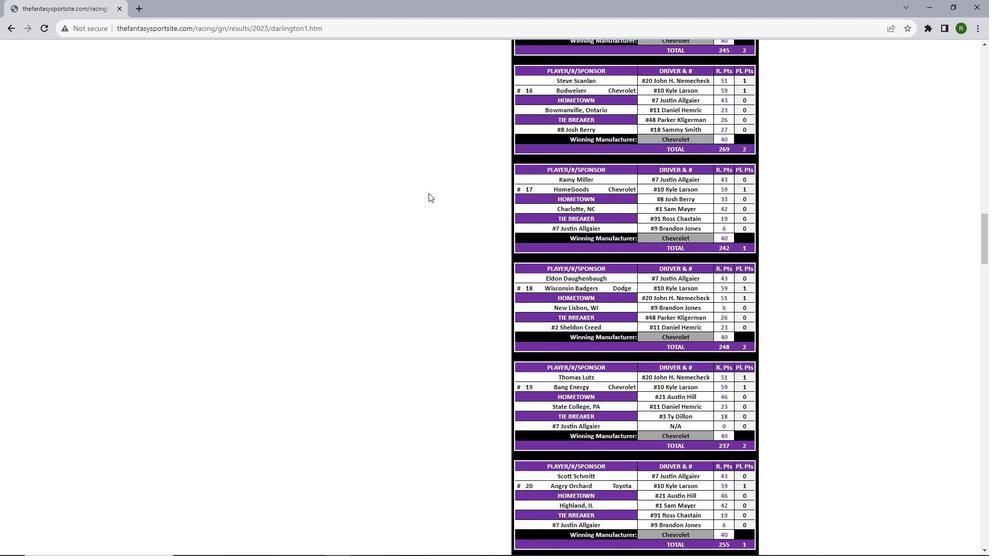 
Action: Mouse scrolled (428, 192) with delta (0, 0)
Screenshot: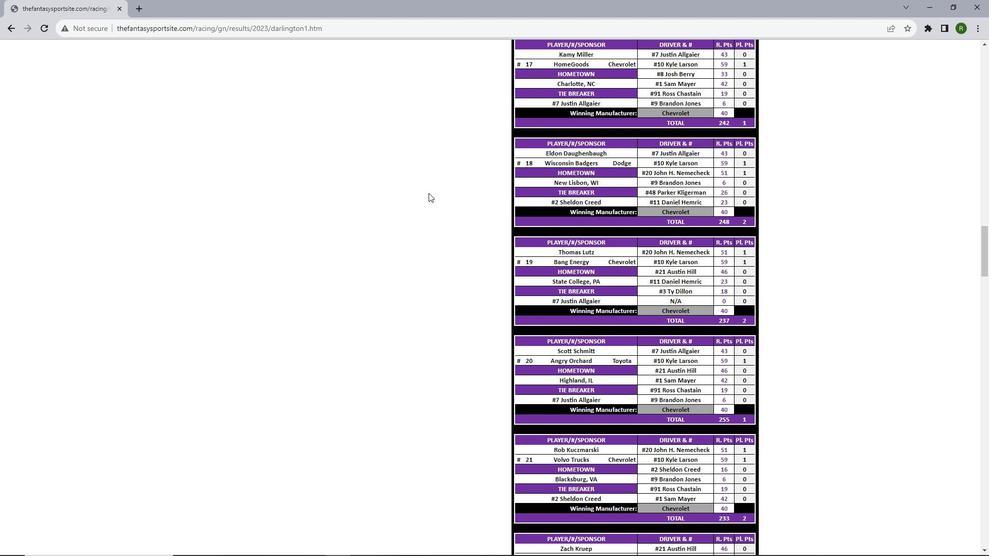
Action: Mouse scrolled (428, 192) with delta (0, 0)
Screenshot: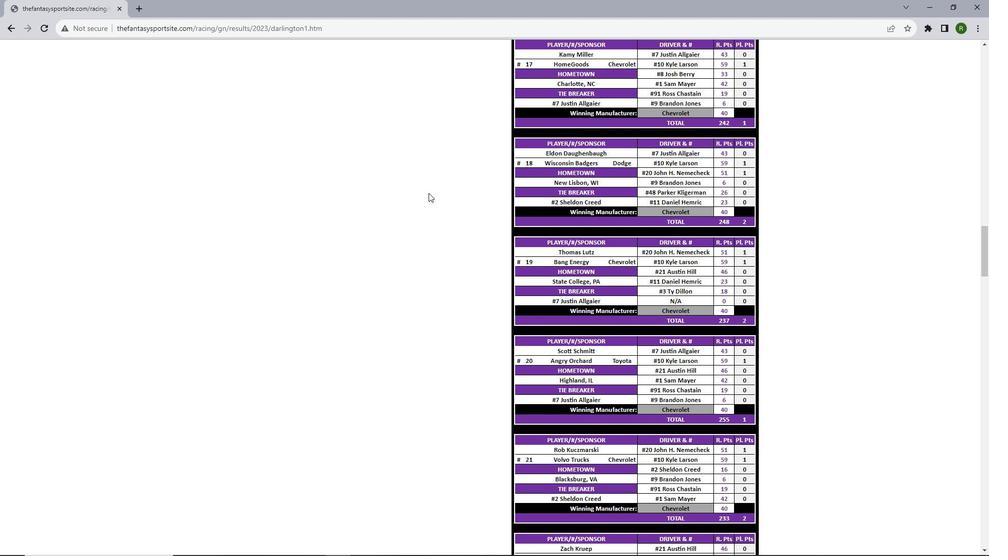 
Action: Mouse scrolled (428, 192) with delta (0, 0)
Screenshot: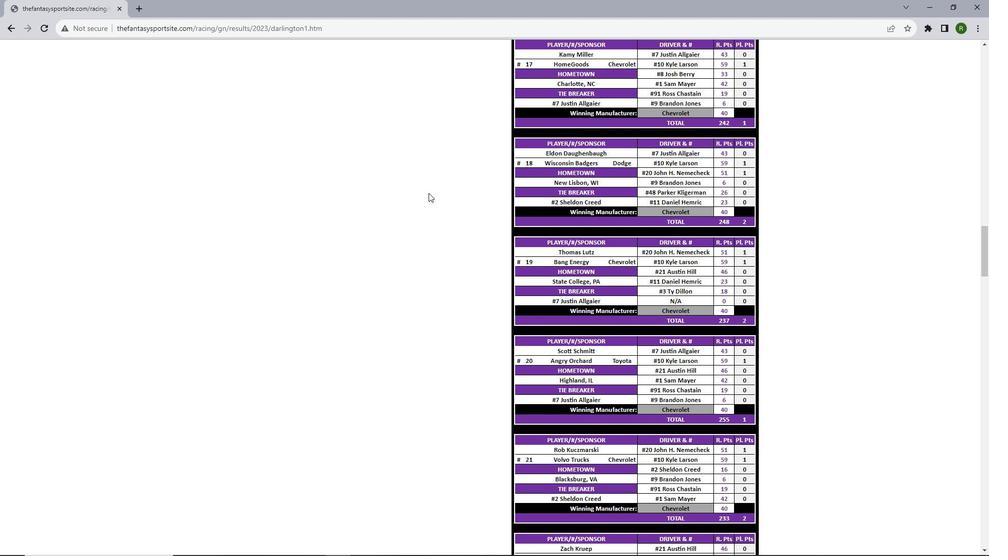 
Action: Mouse scrolled (428, 192) with delta (0, 0)
Screenshot: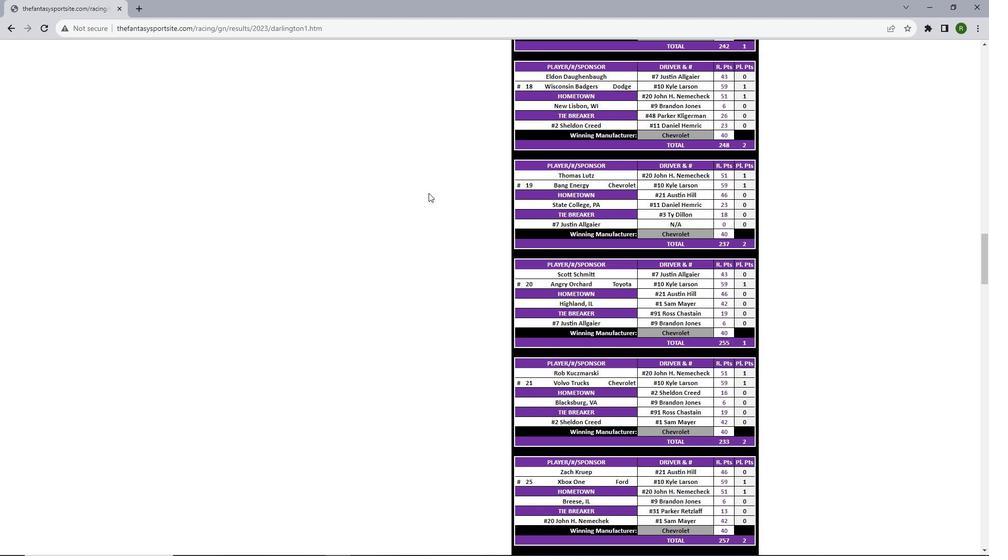 
Action: Mouse scrolled (428, 192) with delta (0, 0)
Screenshot: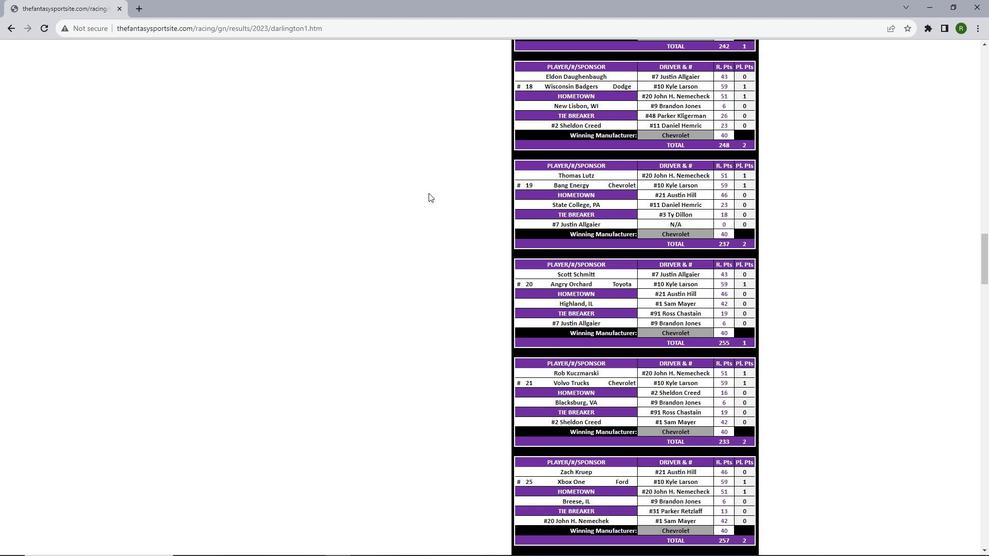 
Action: Mouse moved to (428, 193)
Screenshot: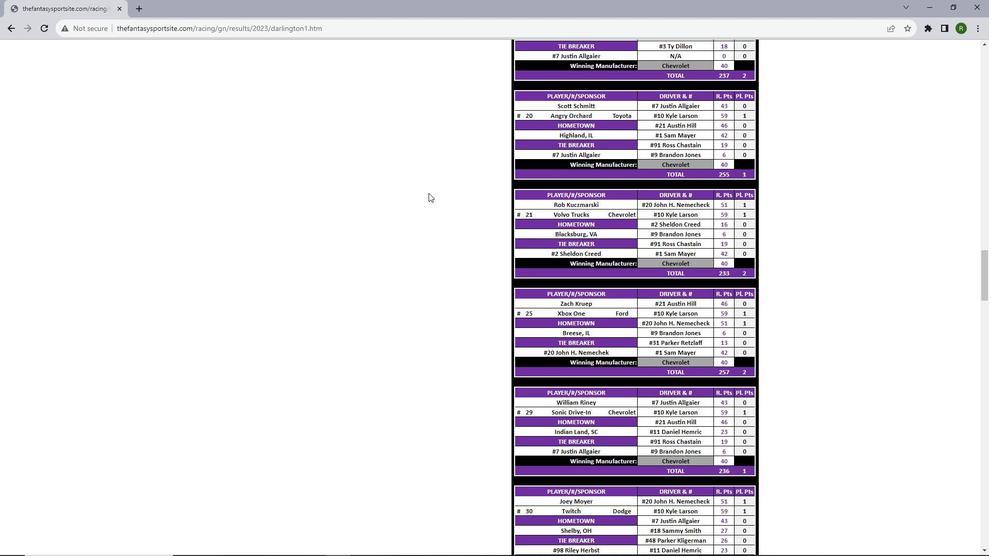 
Action: Mouse scrolled (428, 192) with delta (0, 0)
Screenshot: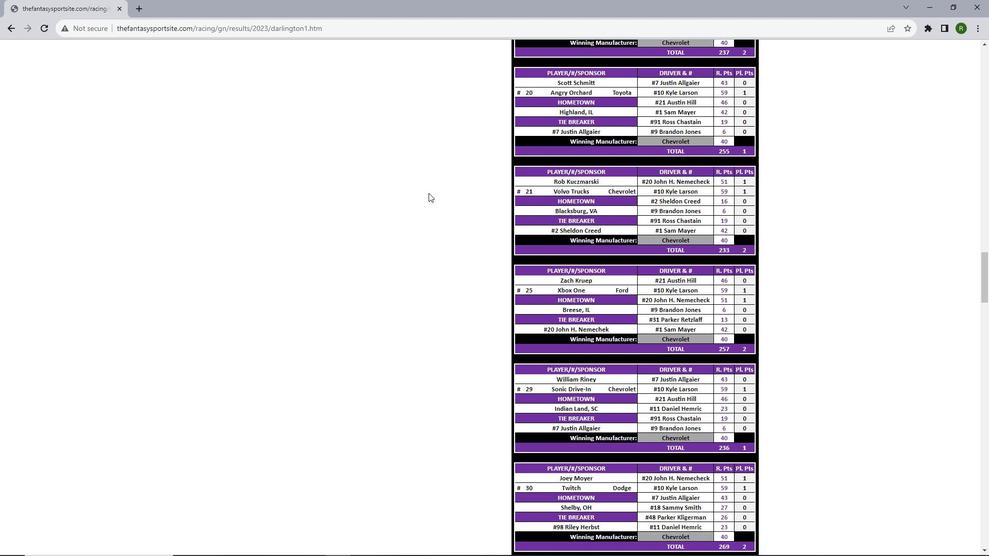 
Action: Mouse scrolled (428, 192) with delta (0, 0)
Screenshot: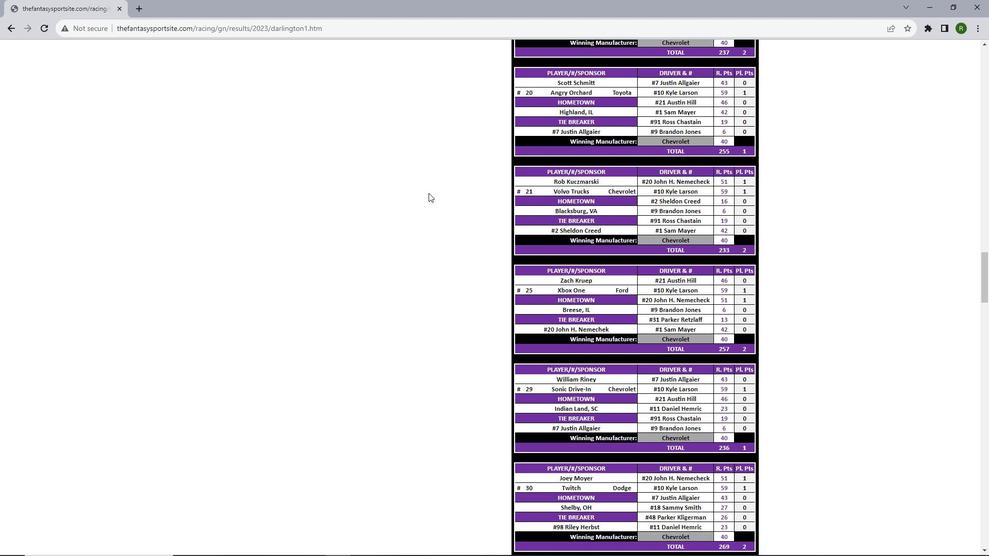 
Action: Mouse scrolled (428, 192) with delta (0, 0)
Screenshot: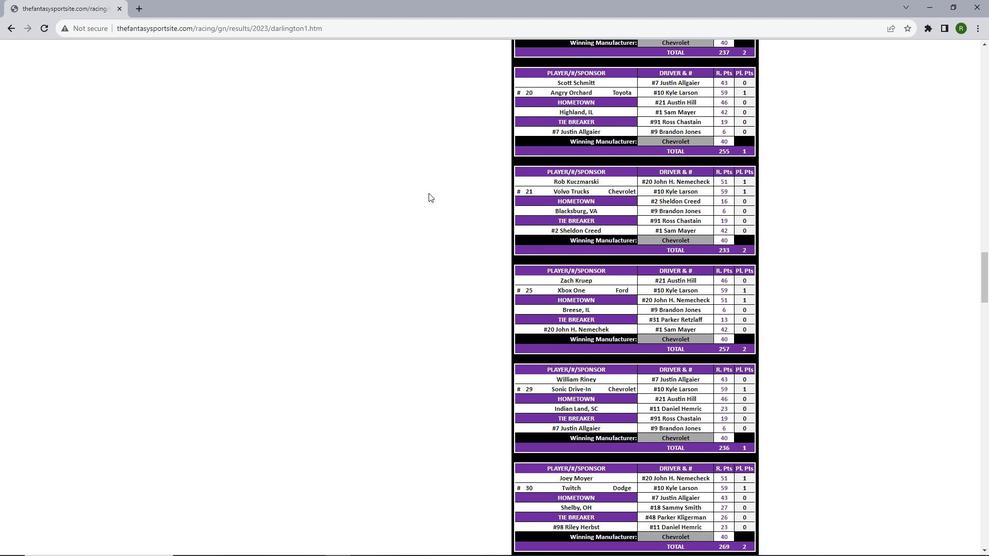 
Action: Mouse scrolled (428, 192) with delta (0, 0)
Screenshot: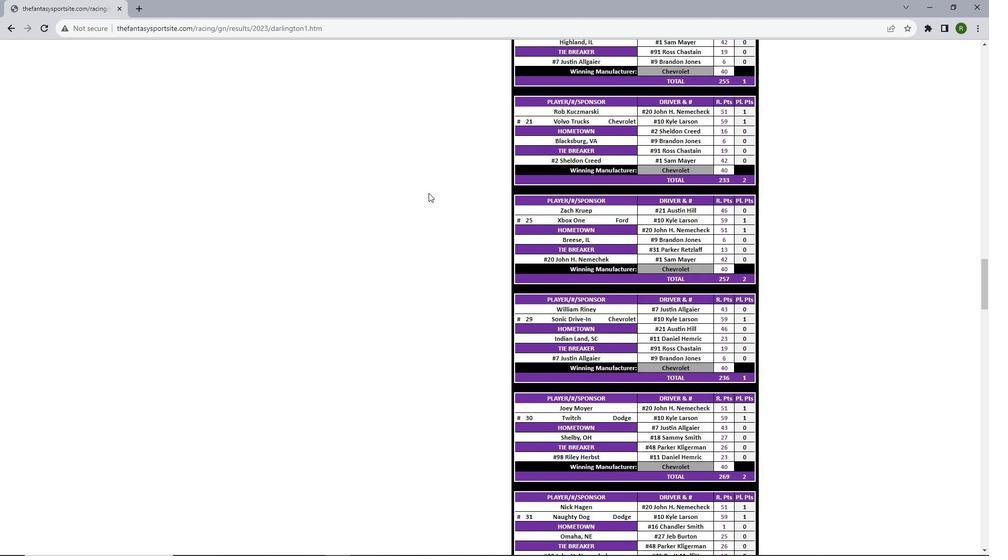 
Action: Mouse scrolled (428, 192) with delta (0, 0)
Screenshot: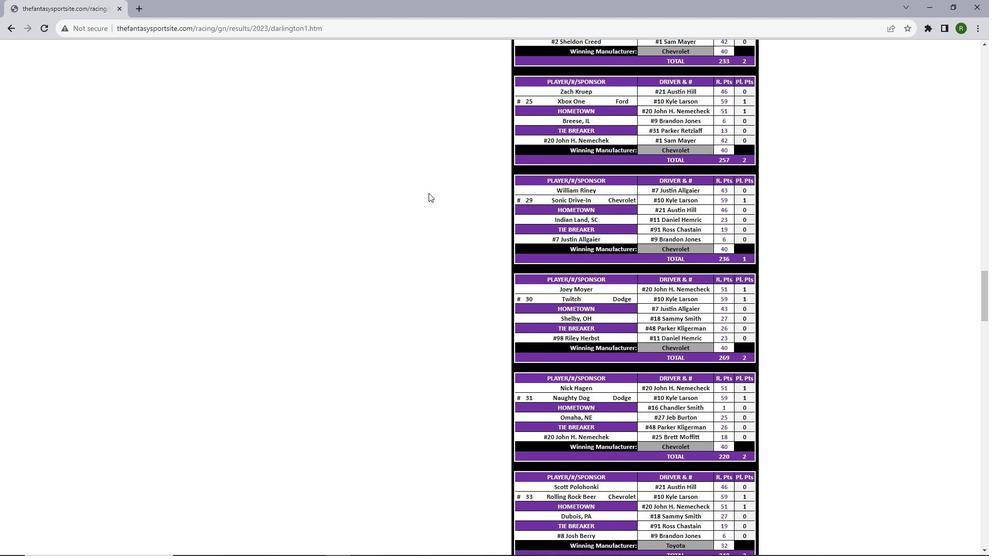 
Action: Mouse scrolled (428, 192) with delta (0, 0)
Screenshot: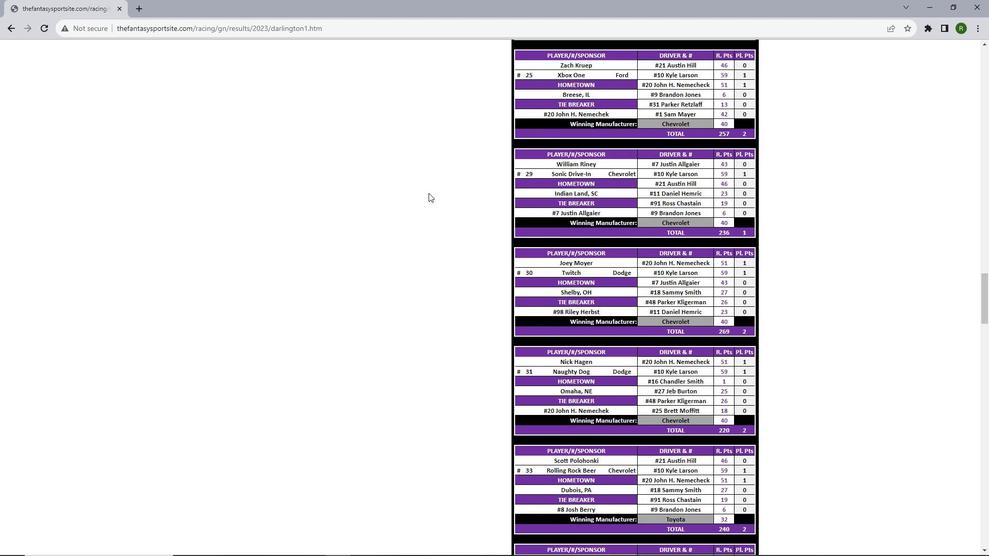 
Action: Mouse scrolled (428, 192) with delta (0, 0)
Screenshot: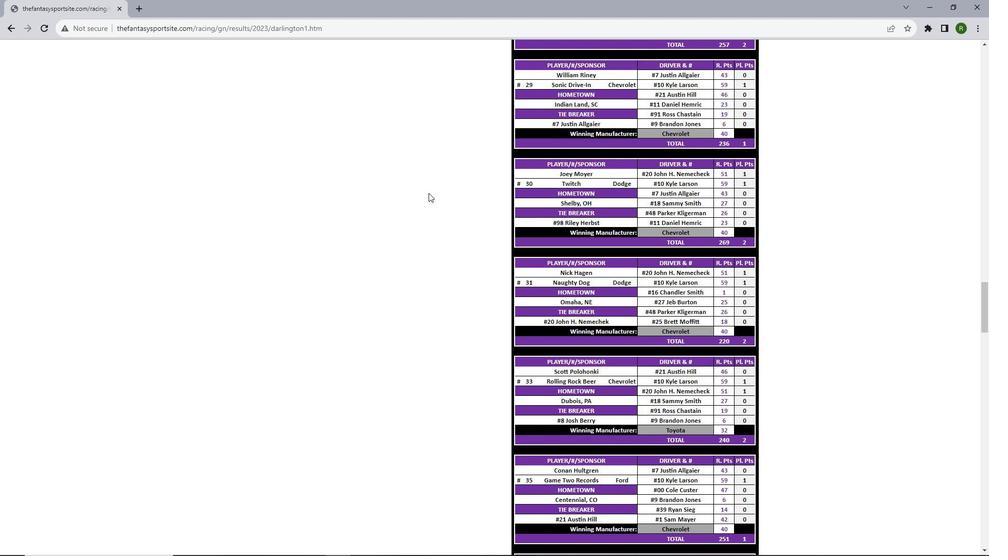 
Action: Mouse scrolled (428, 192) with delta (0, 0)
Screenshot: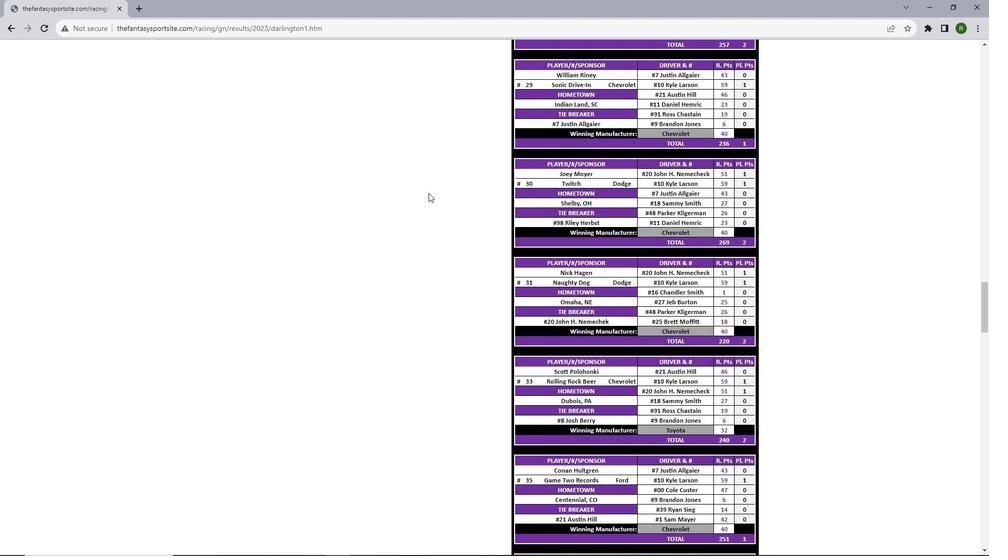 
Action: Mouse scrolled (428, 192) with delta (0, 0)
Screenshot: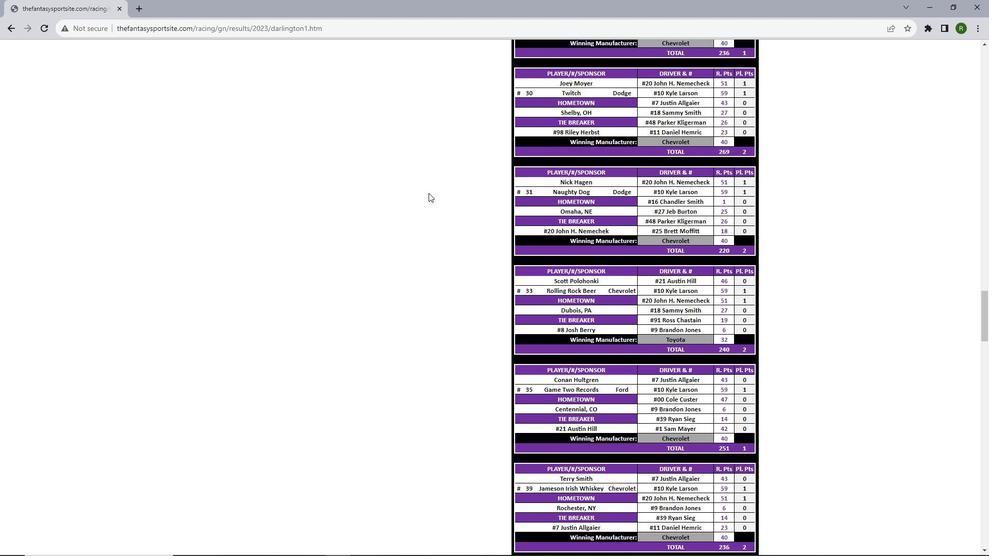 
Action: Mouse scrolled (428, 192) with delta (0, 0)
Screenshot: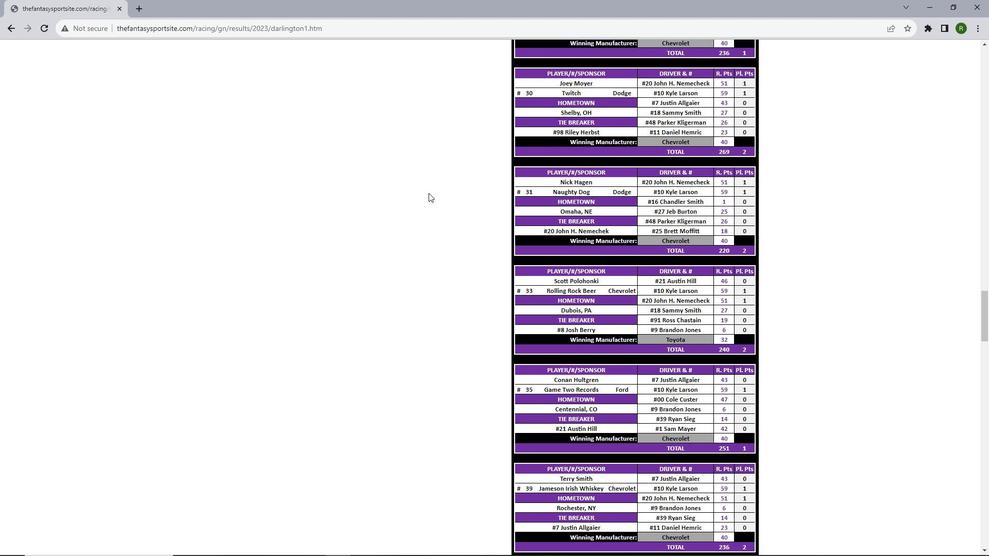 
Action: Mouse scrolled (428, 192) with delta (0, 0)
Screenshot: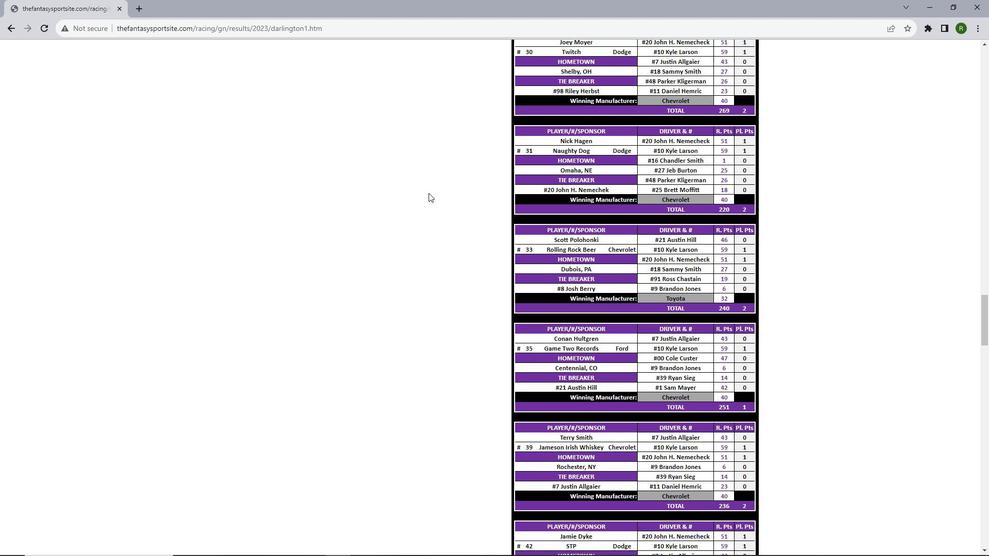 
Action: Mouse scrolled (428, 192) with delta (0, 0)
Screenshot: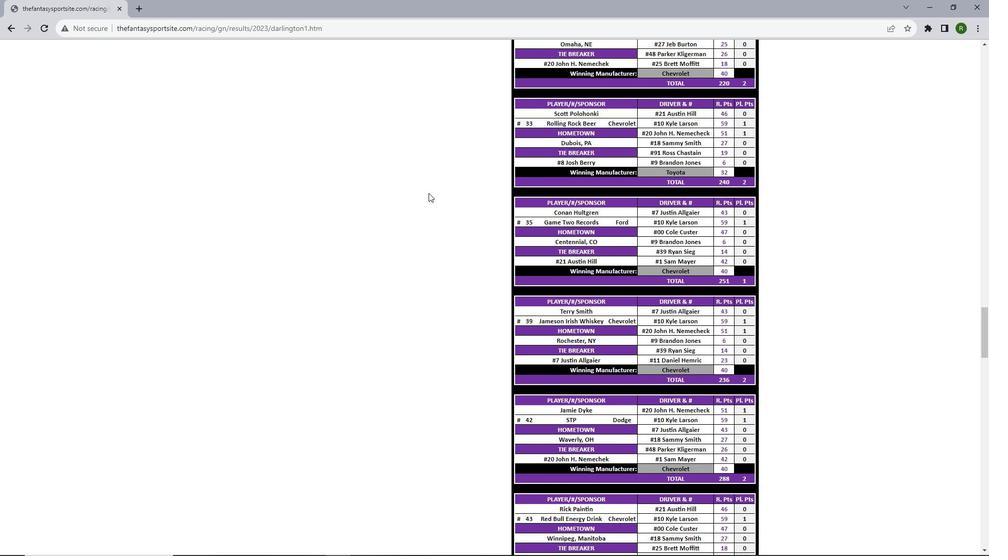 
Action: Mouse scrolled (428, 192) with delta (0, 0)
Screenshot: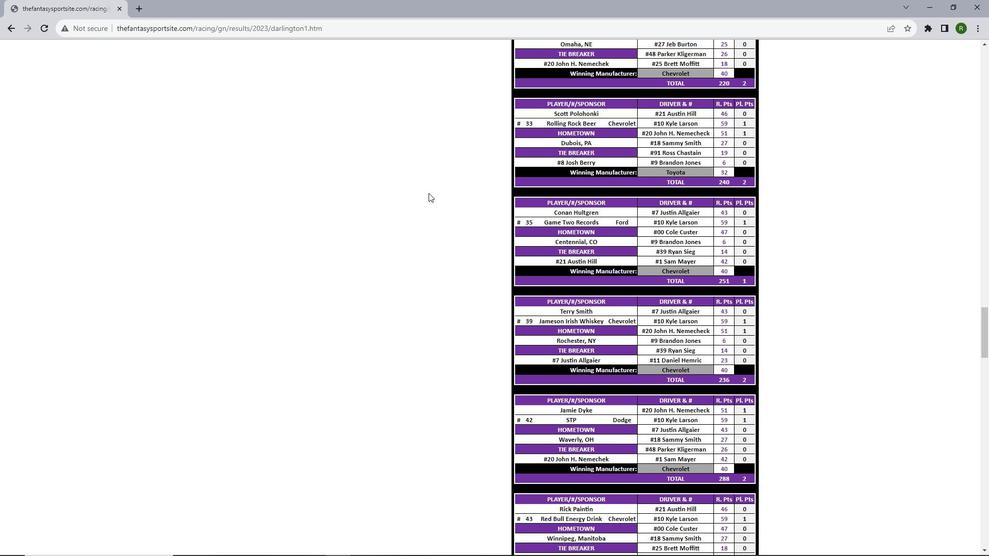 
Action: Mouse scrolled (428, 192) with delta (0, 0)
Screenshot: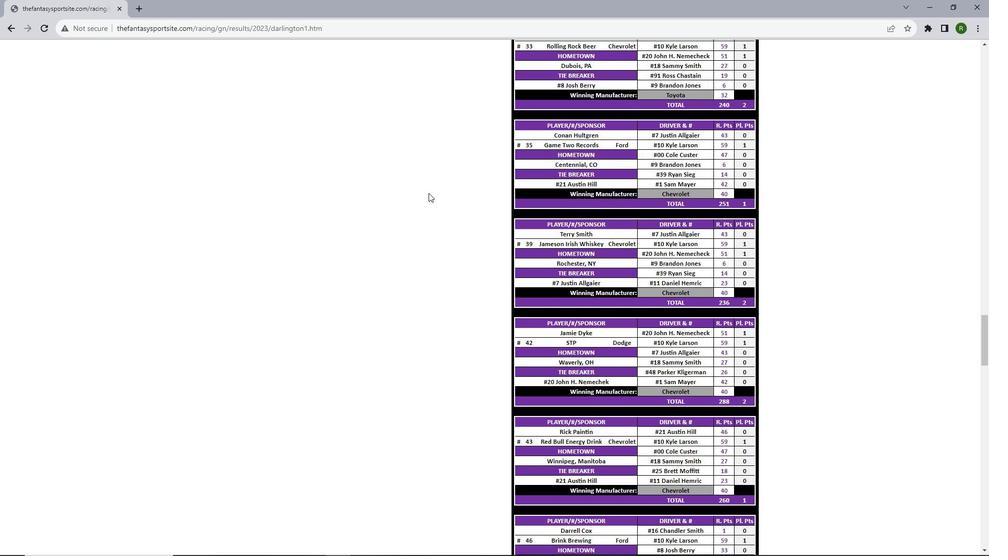 
Action: Mouse moved to (430, 187)
Screenshot: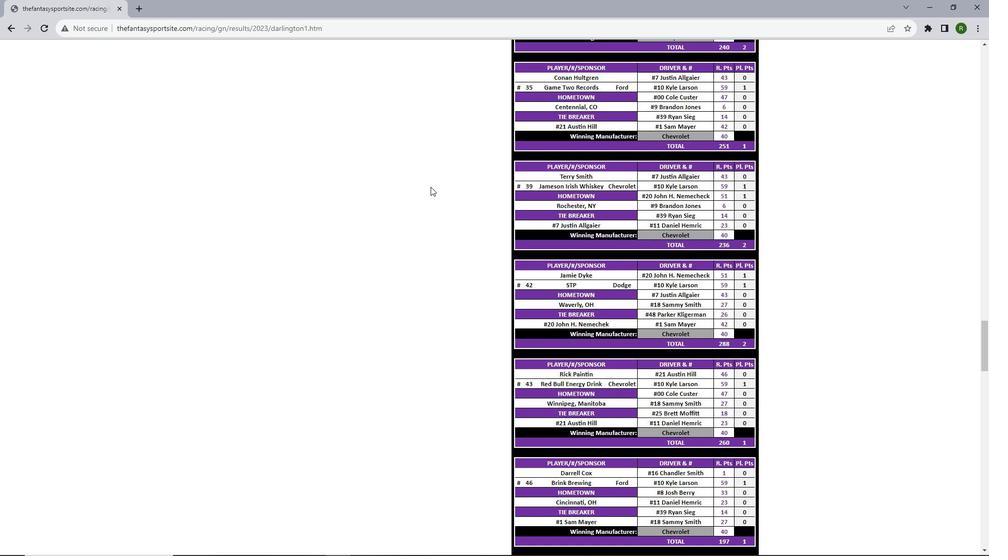 
Action: Mouse scrolled (430, 186) with delta (0, 0)
Screenshot: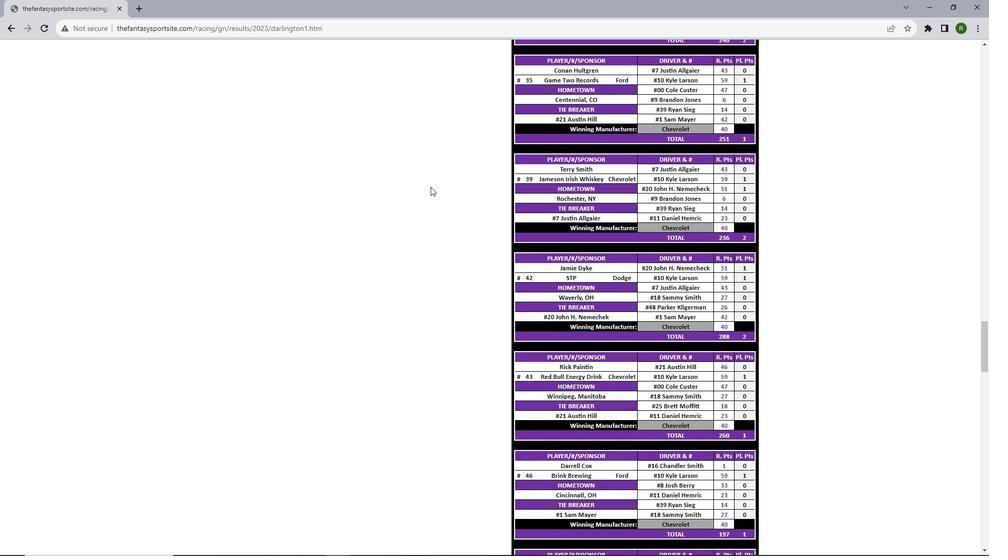
Action: Mouse scrolled (430, 186) with delta (0, 0)
Screenshot: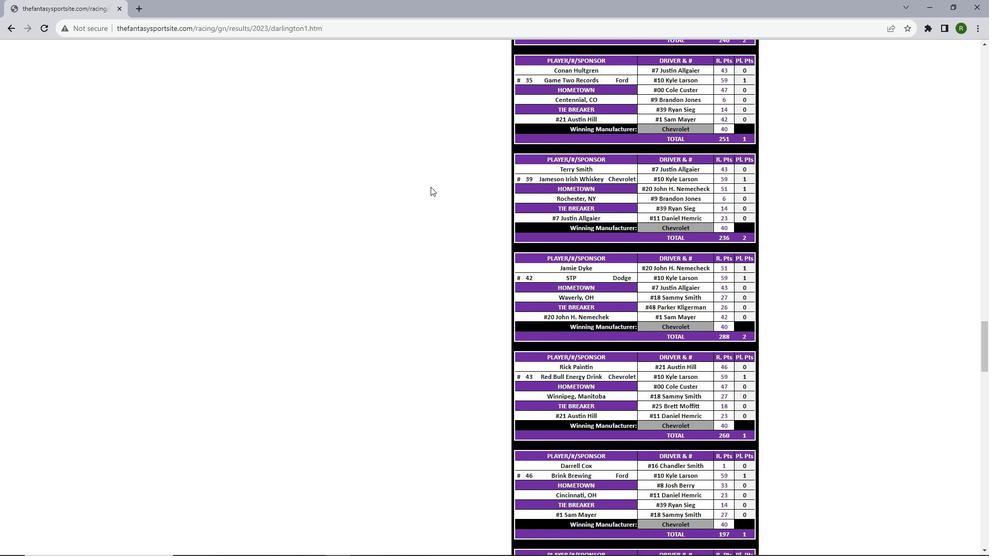 
Action: Mouse scrolled (430, 186) with delta (0, 0)
Screenshot: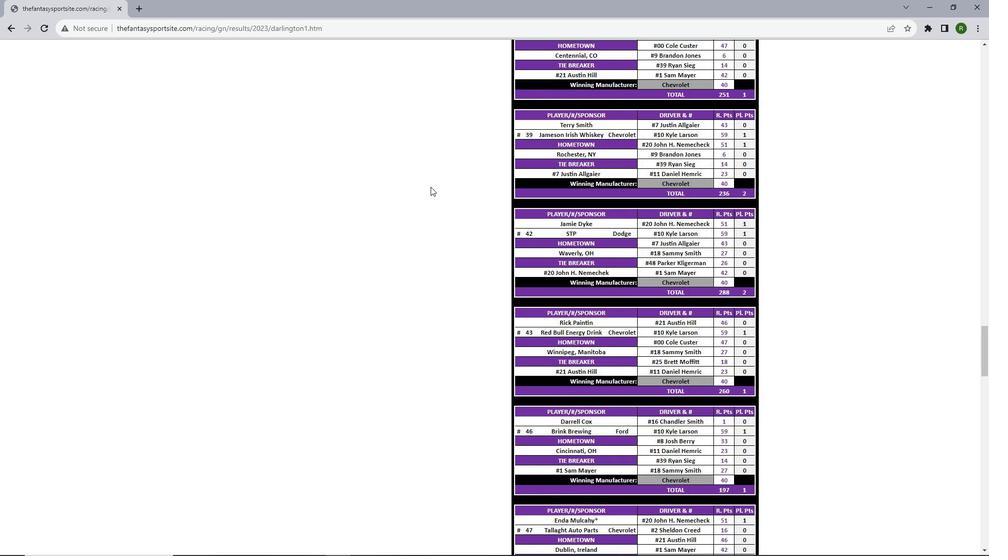 
Action: Mouse scrolled (430, 186) with delta (0, 0)
Screenshot: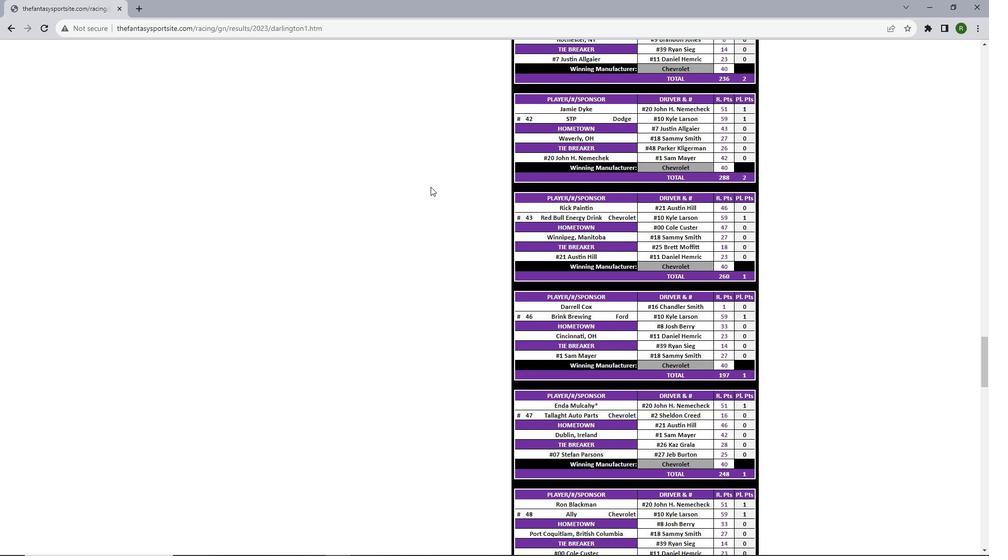 
Action: Mouse scrolled (430, 186) with delta (0, 0)
Screenshot: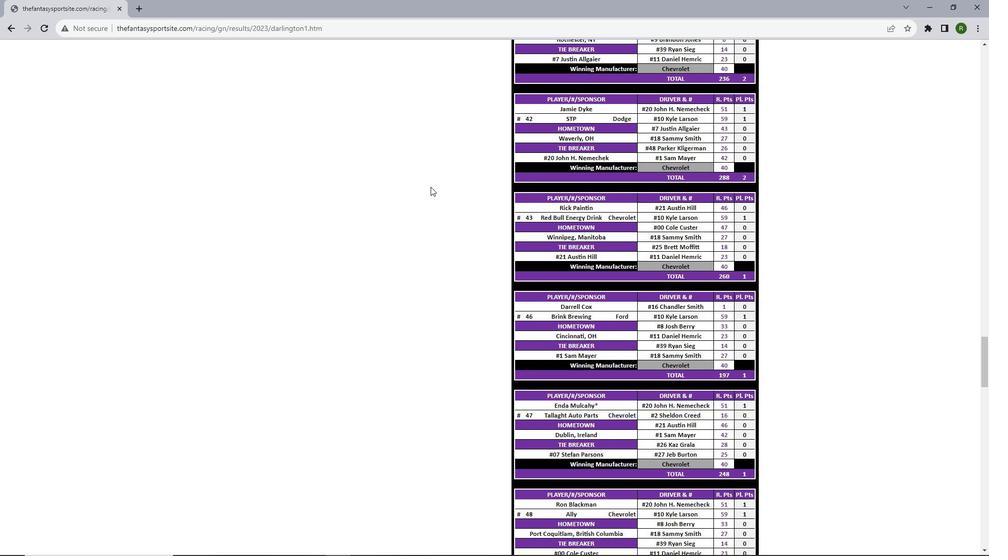 
Action: Mouse scrolled (430, 186) with delta (0, 0)
Screenshot: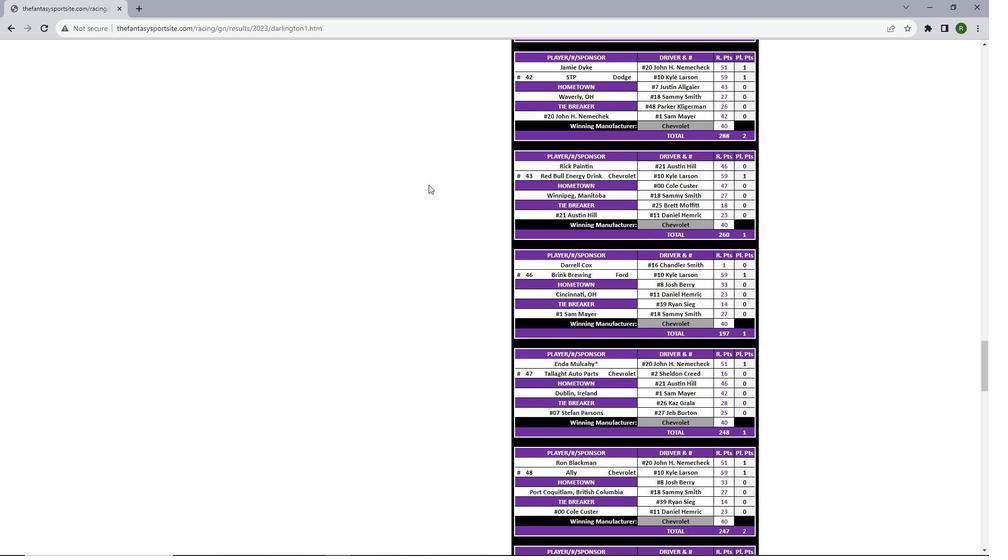 
Action: Mouse moved to (422, 190)
Screenshot: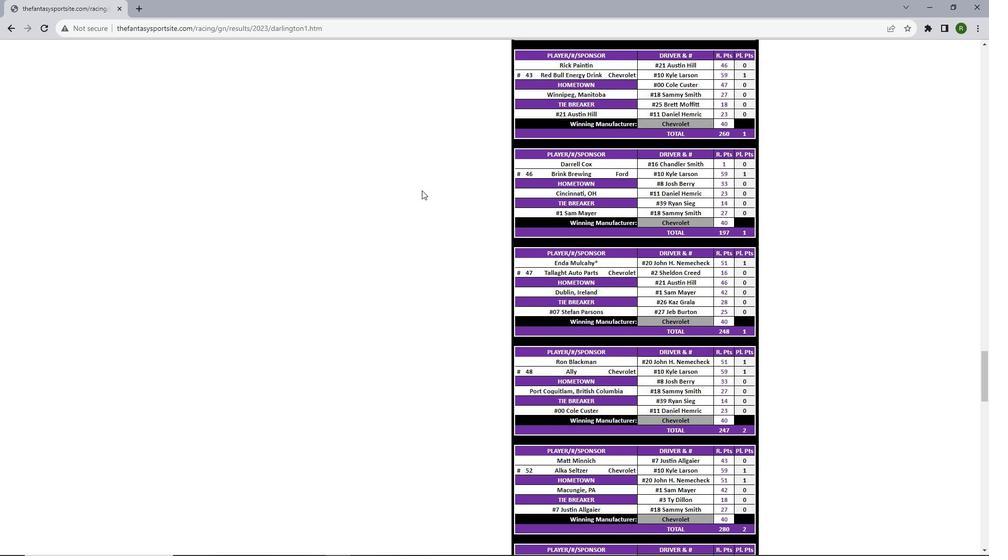 
Action: Mouse scrolled (422, 190) with delta (0, 0)
Screenshot: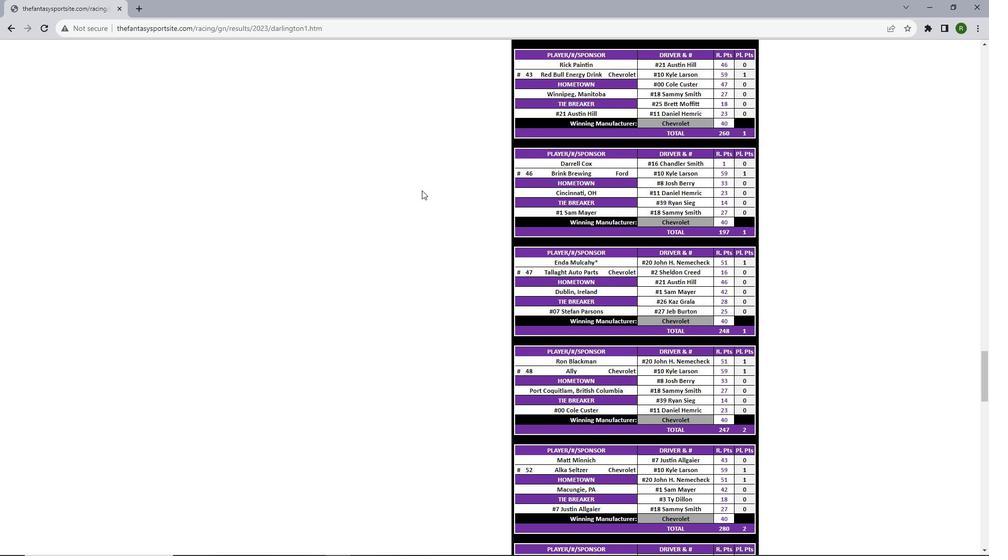 
Action: Mouse scrolled (422, 190) with delta (0, 0)
Screenshot: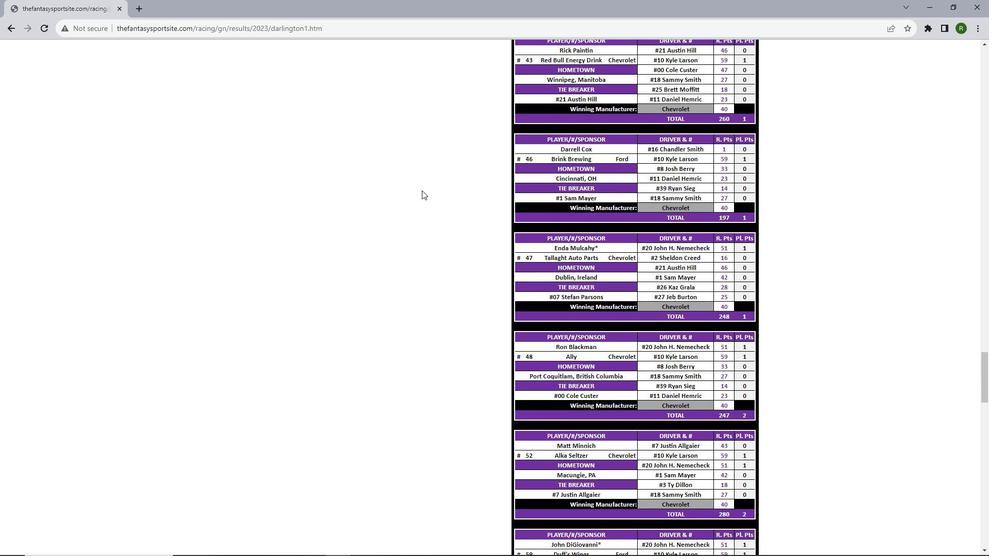 
Action: Mouse scrolled (422, 190) with delta (0, 0)
Screenshot: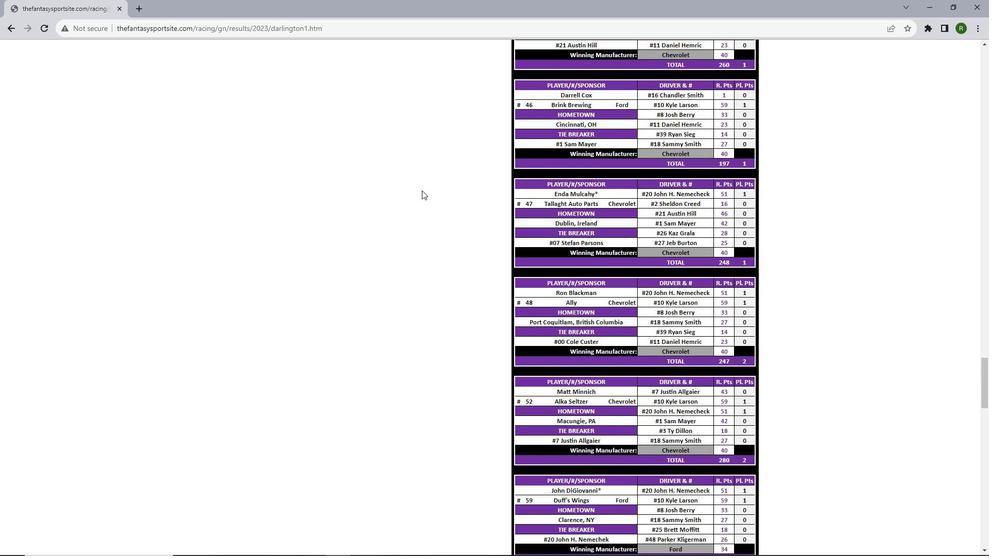 
Action: Mouse scrolled (422, 190) with delta (0, 0)
Screenshot: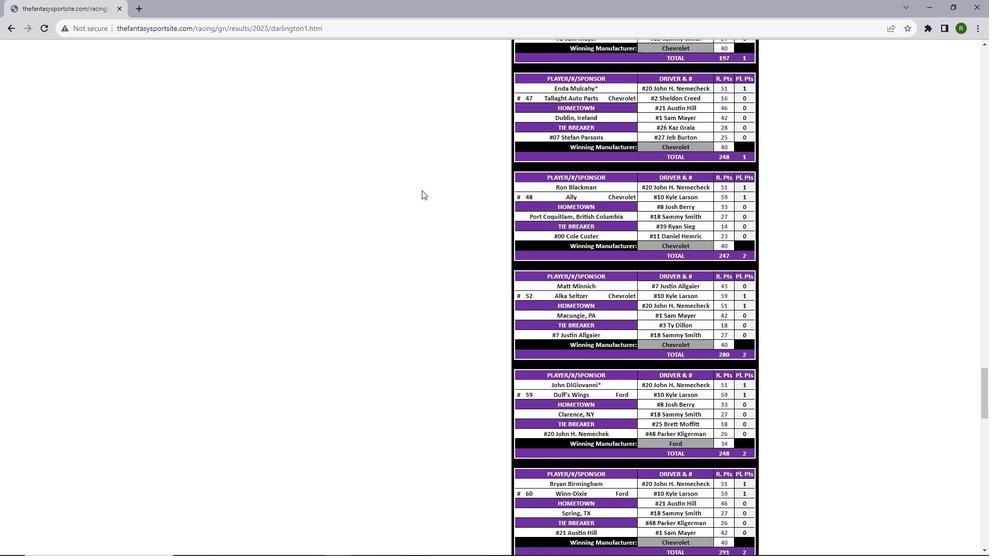 
Action: Mouse scrolled (422, 190) with delta (0, 0)
Screenshot: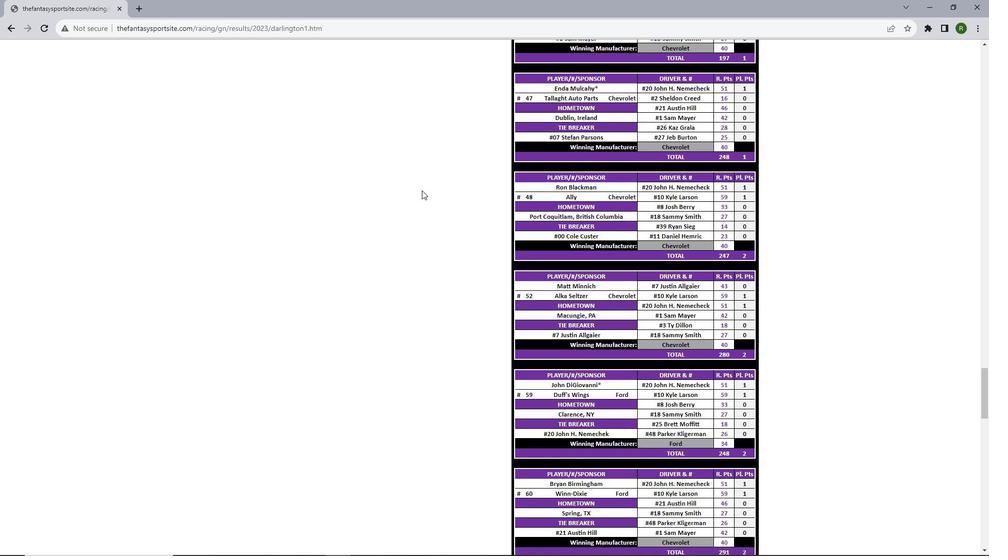 
Action: Mouse scrolled (422, 190) with delta (0, 0)
Screenshot: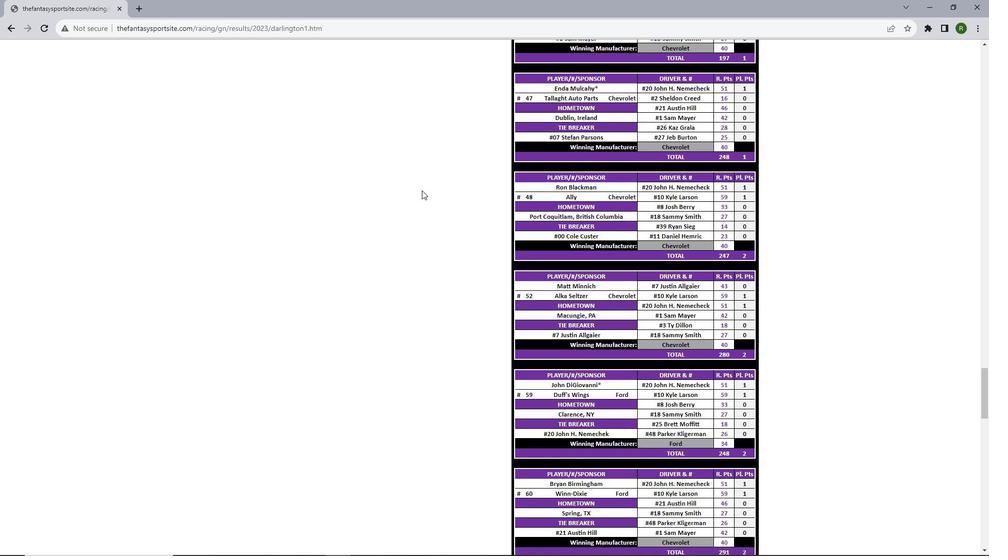 
Action: Mouse scrolled (422, 190) with delta (0, 0)
Screenshot: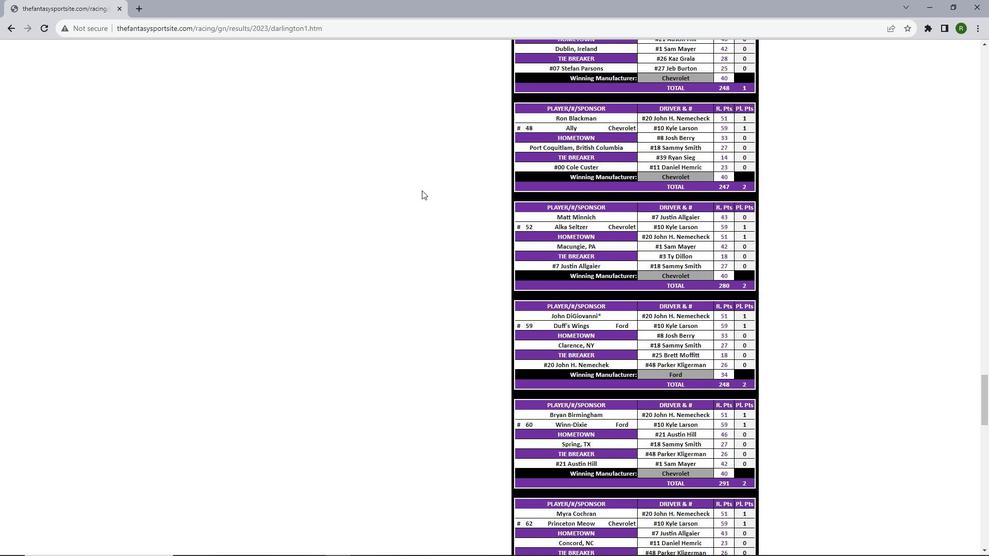 
Action: Mouse scrolled (422, 190) with delta (0, 0)
Screenshot: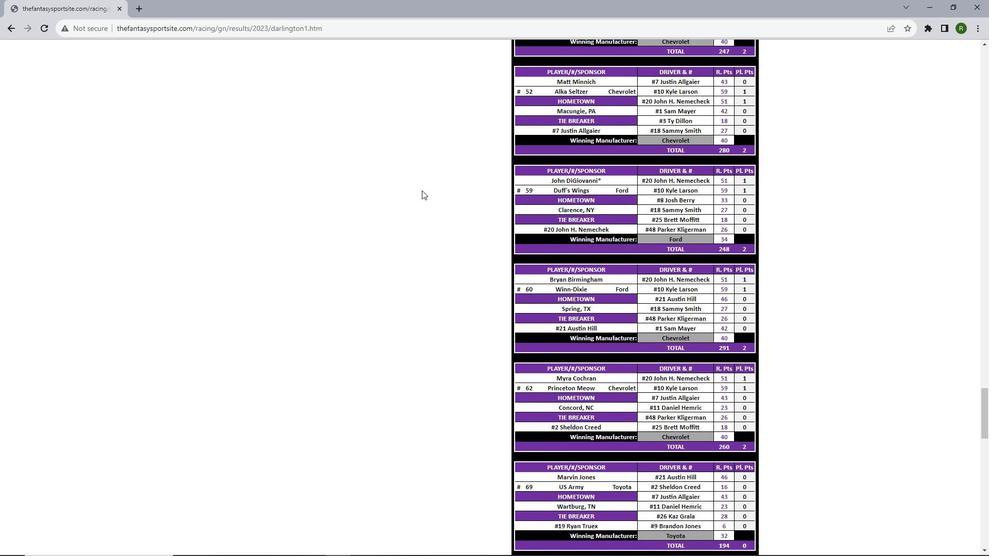 
Action: Mouse scrolled (422, 190) with delta (0, 0)
Screenshot: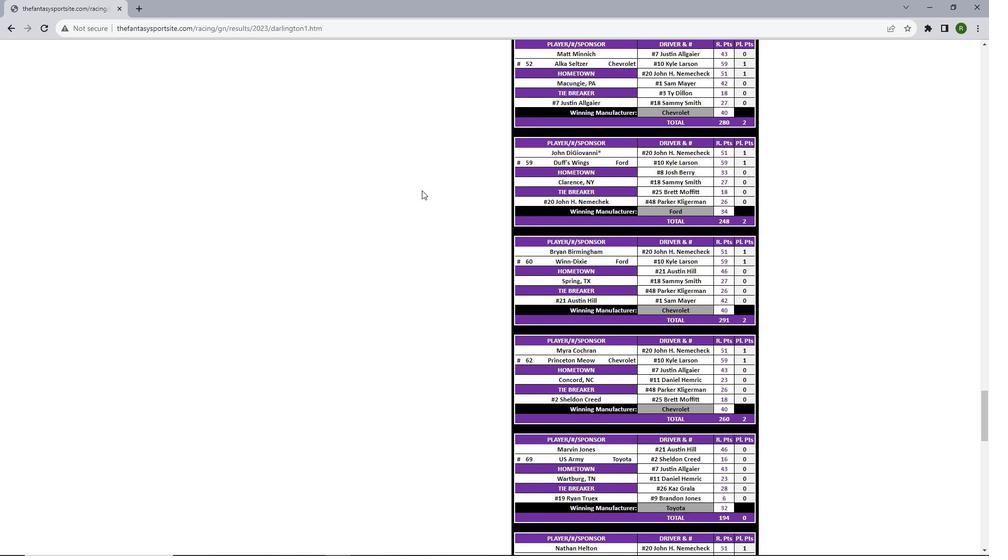 
Action: Mouse scrolled (422, 190) with delta (0, 0)
Screenshot: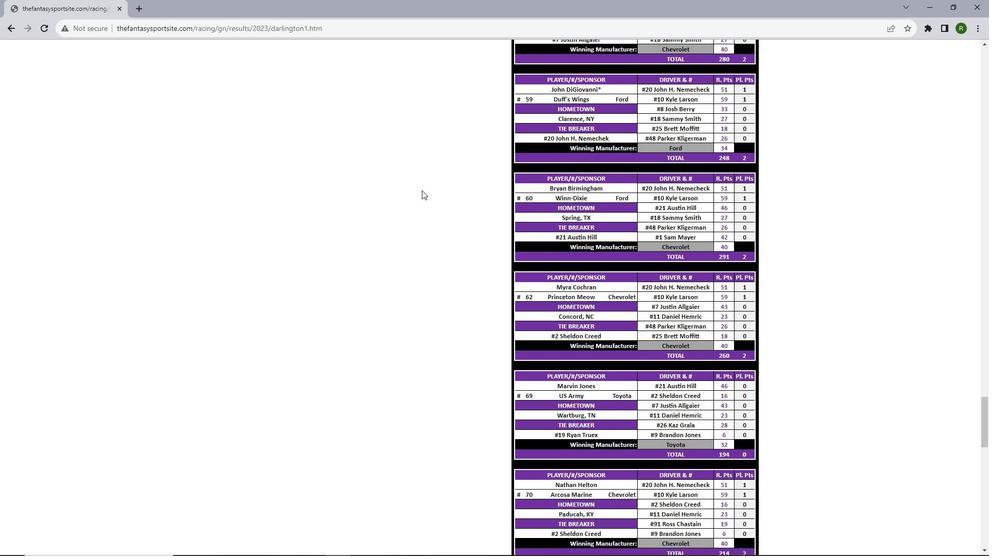 
Action: Mouse moved to (422, 190)
Screenshot: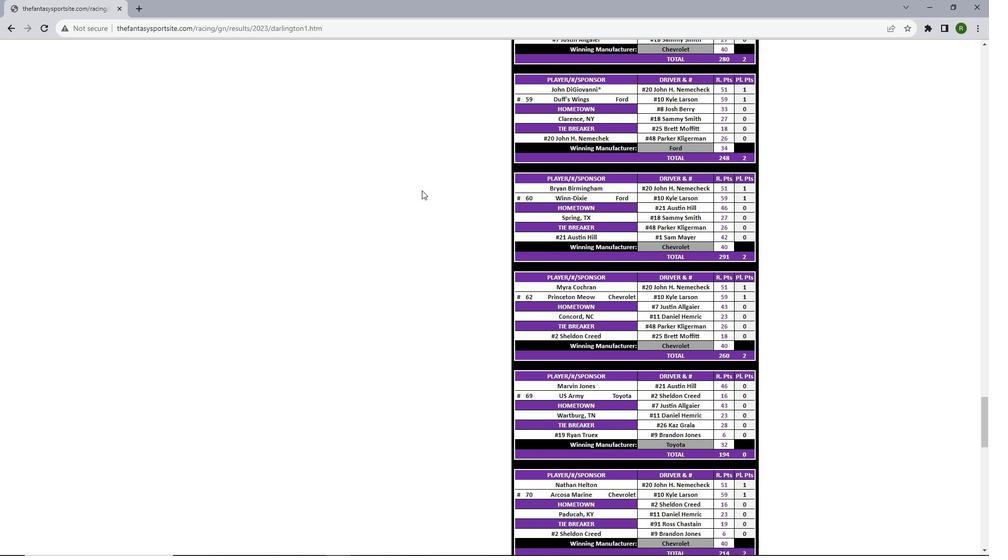 
Action: Mouse scrolled (422, 190) with delta (0, 0)
Screenshot: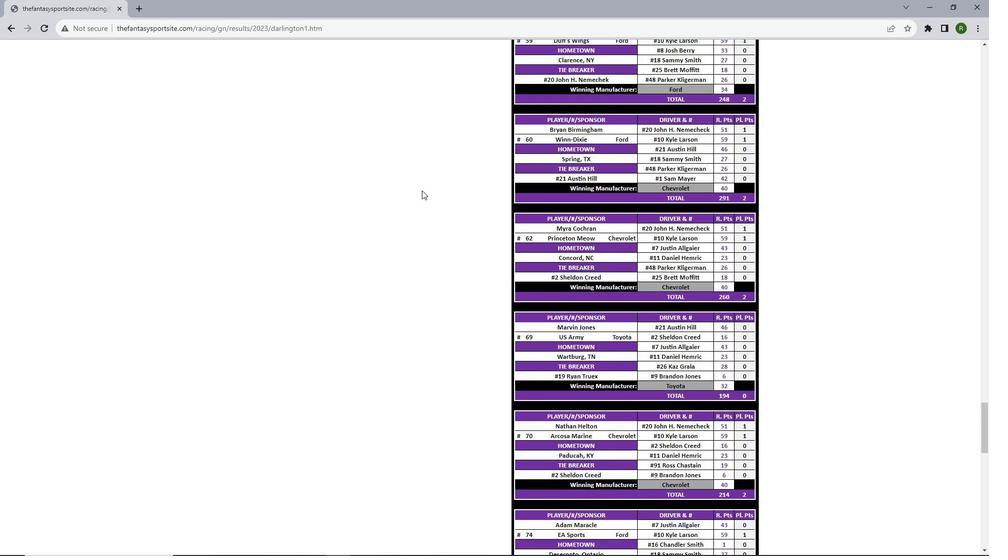 
Action: Mouse scrolled (422, 190) with delta (0, 0)
Screenshot: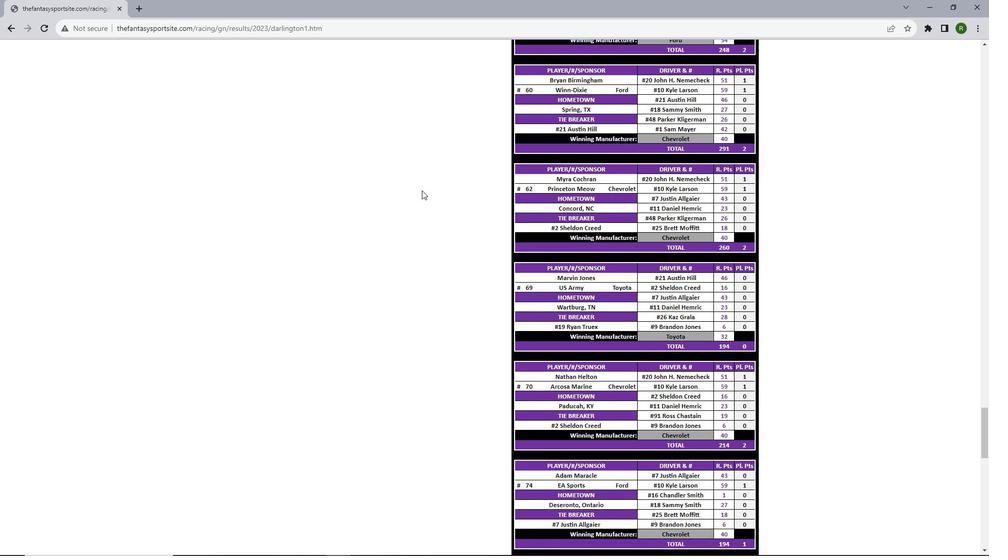 
Action: Mouse scrolled (422, 190) with delta (0, 0)
Screenshot: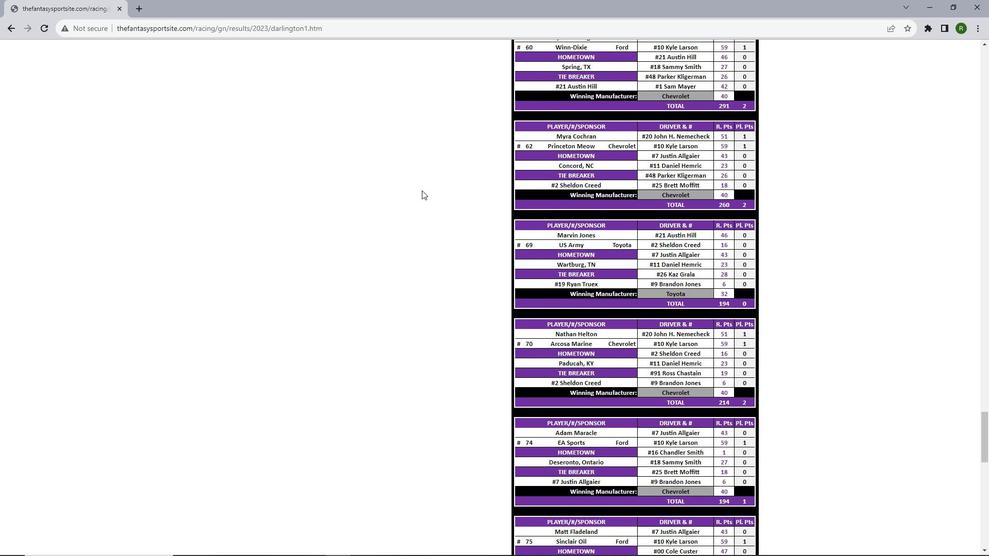 
Action: Mouse scrolled (422, 190) with delta (0, 0)
Screenshot: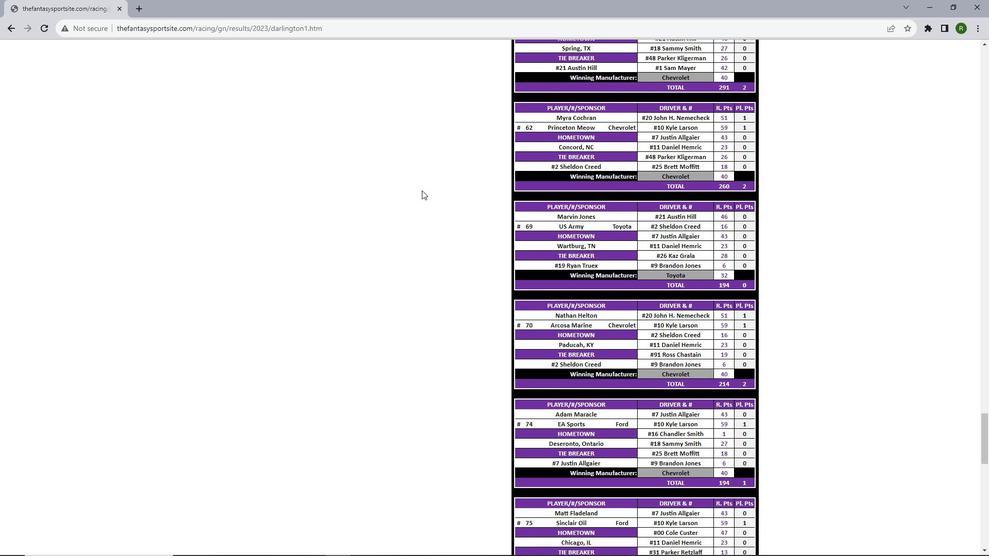 
Action: Mouse scrolled (422, 190) with delta (0, 0)
Screenshot: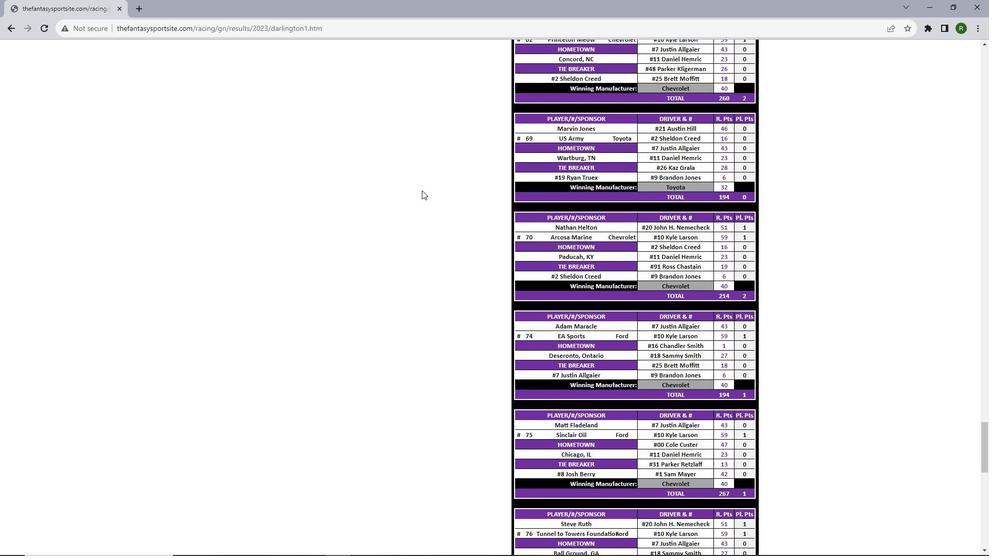 
Action: Mouse scrolled (422, 190) with delta (0, 0)
Screenshot: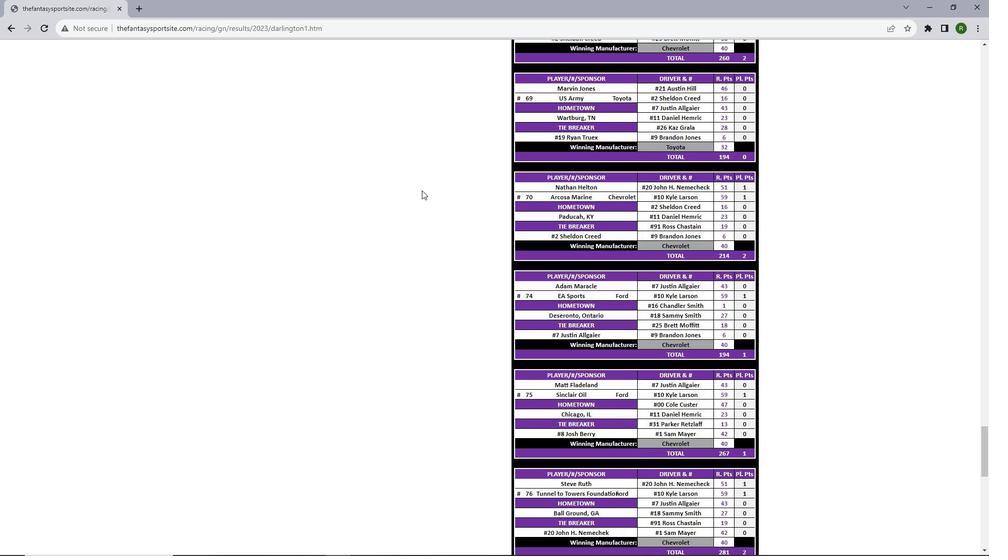
Action: Mouse scrolled (422, 190) with delta (0, 0)
Screenshot: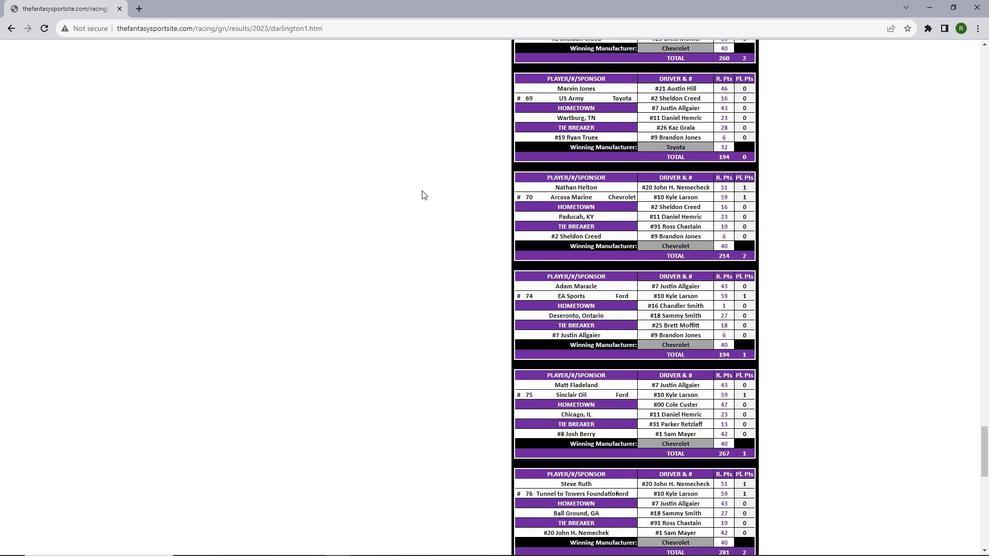 
Action: Mouse scrolled (422, 190) with delta (0, 0)
Screenshot: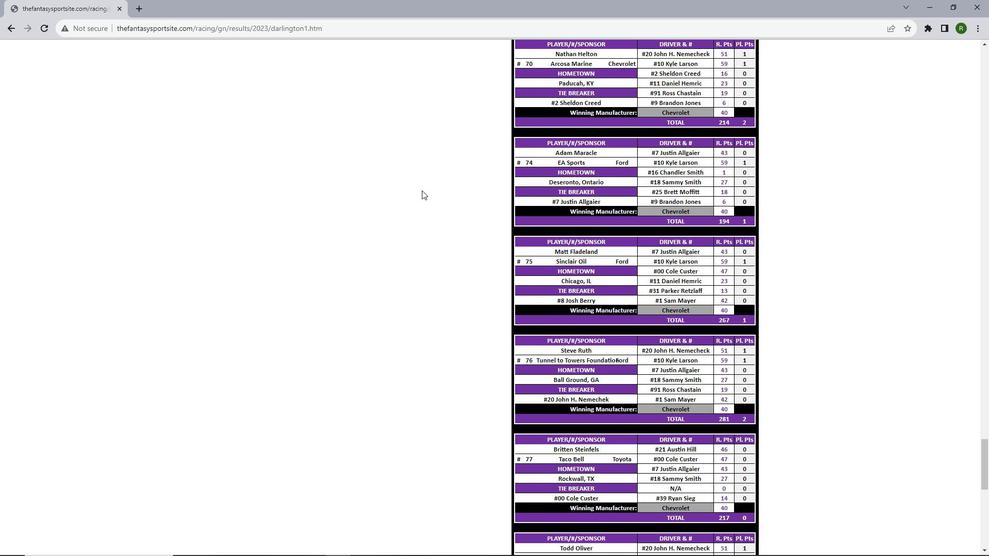 
Action: Mouse scrolled (422, 190) with delta (0, 0)
Screenshot: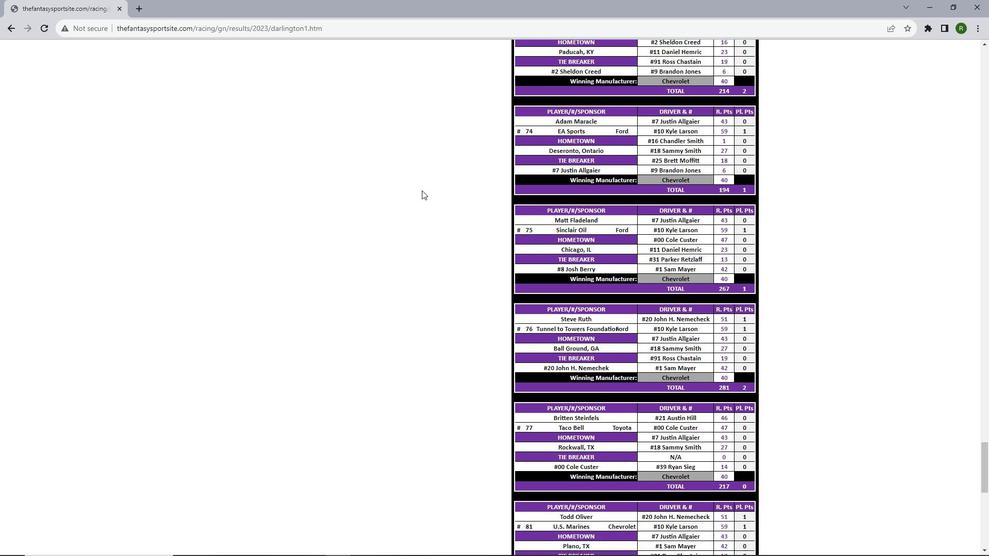 
Action: Mouse scrolled (422, 190) with delta (0, 0)
Screenshot: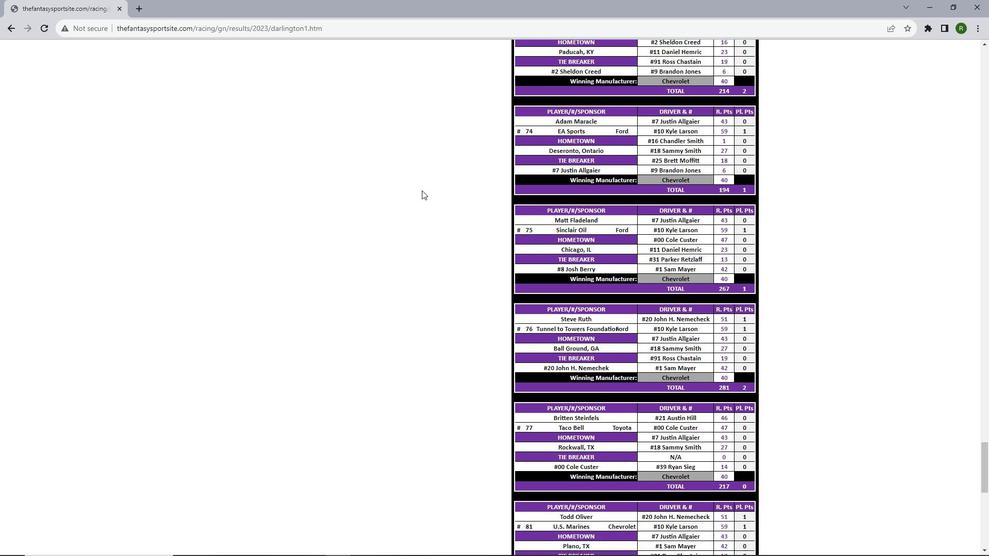 
Action: Mouse scrolled (422, 190) with delta (0, 0)
Screenshot: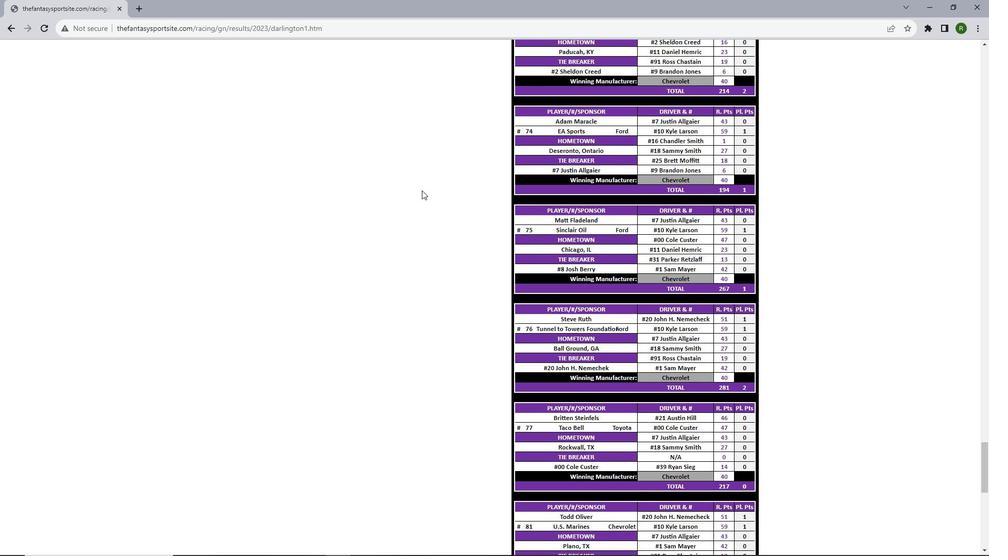 
Action: Mouse scrolled (422, 190) with delta (0, 0)
Screenshot: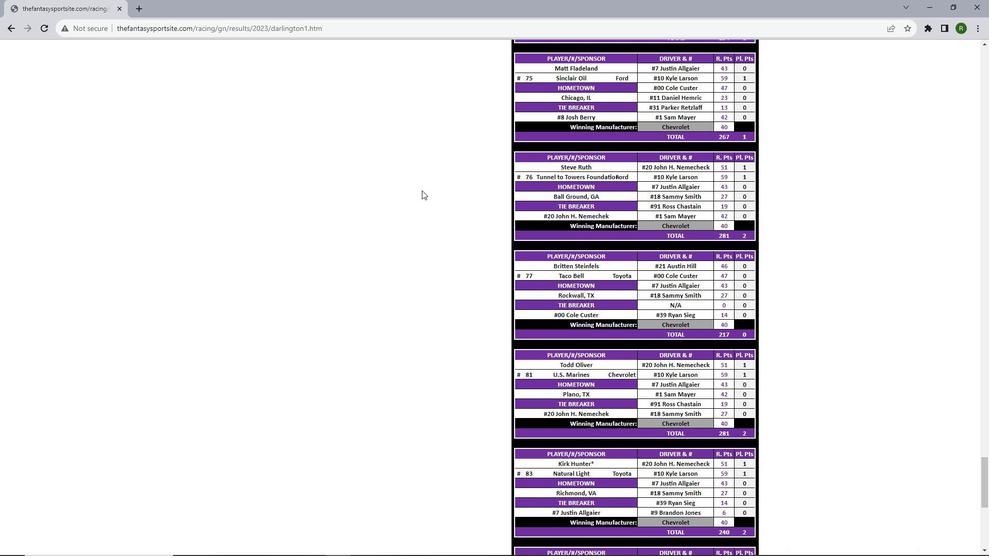 
Action: Mouse scrolled (422, 190) with delta (0, 0)
Screenshot: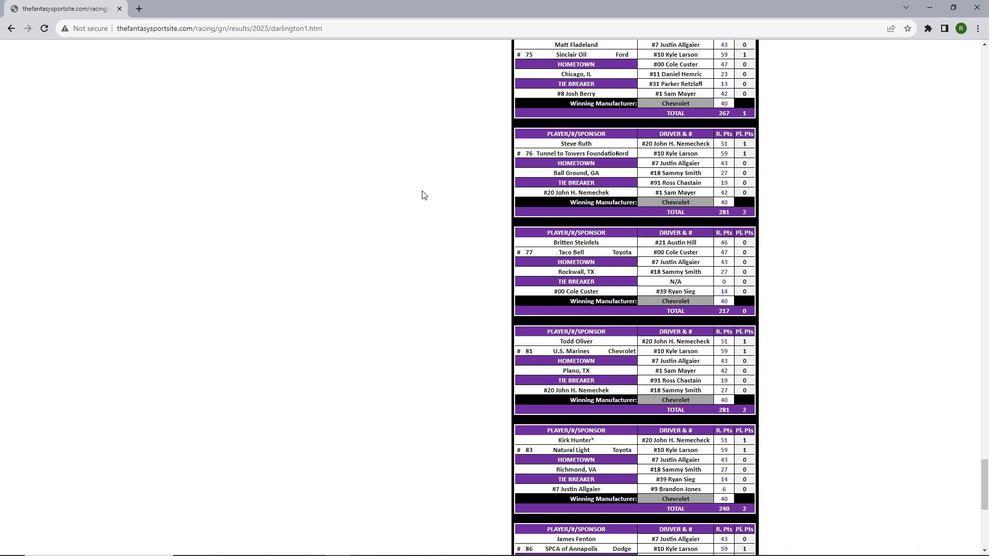 
Action: Mouse scrolled (422, 190) with delta (0, 0)
Screenshot: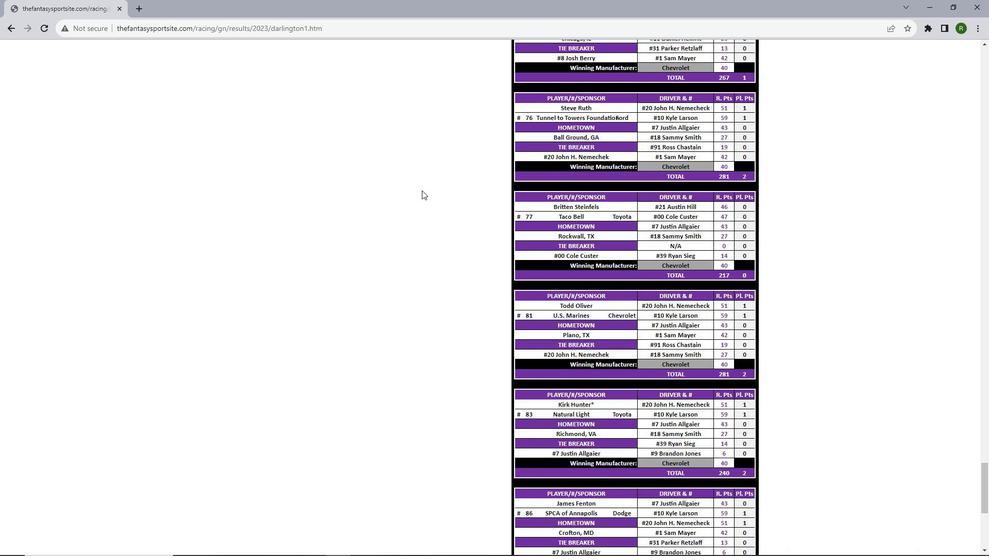 
Action: Mouse scrolled (422, 190) with delta (0, 0)
Screenshot: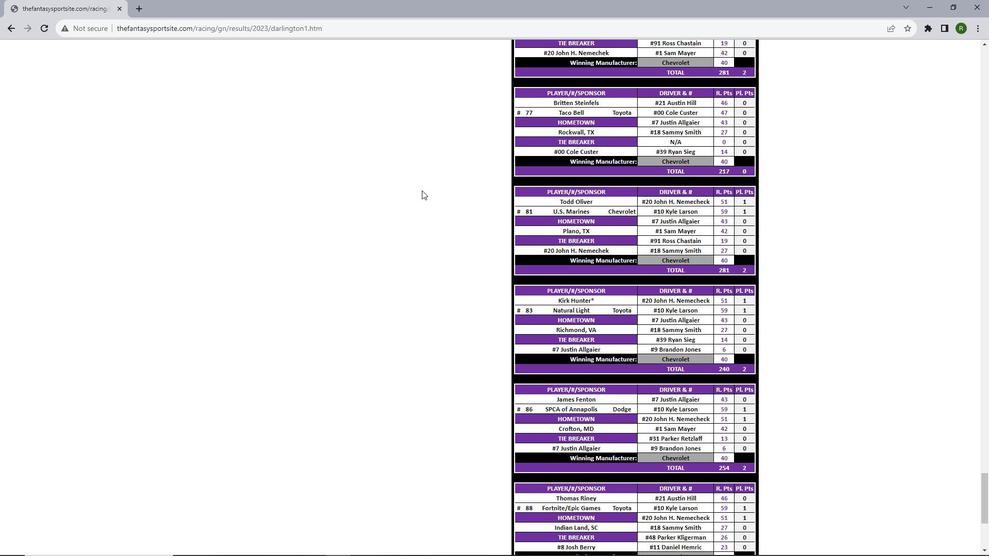 
Action: Mouse scrolled (422, 190) with delta (0, 0)
Screenshot: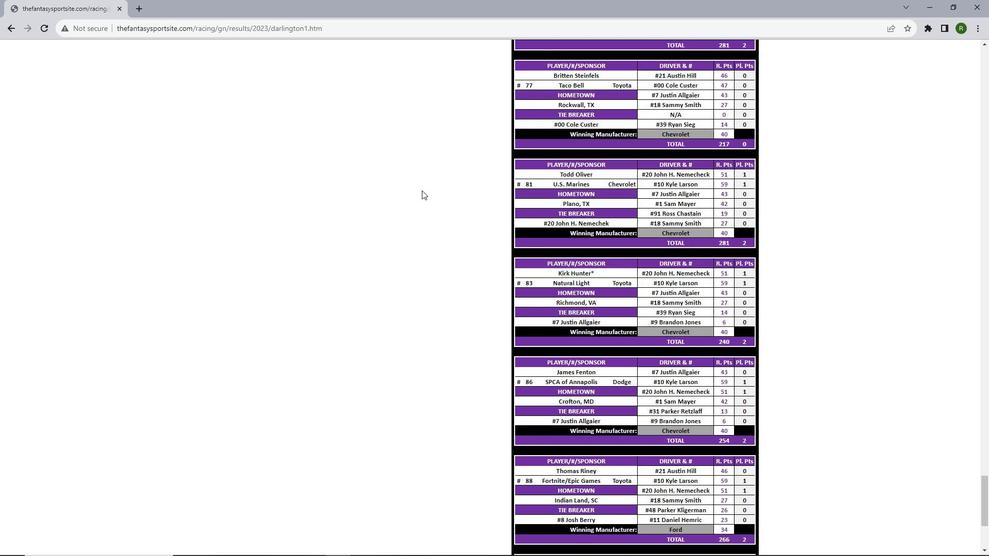 
Action: Mouse scrolled (422, 190) with delta (0, 0)
Screenshot: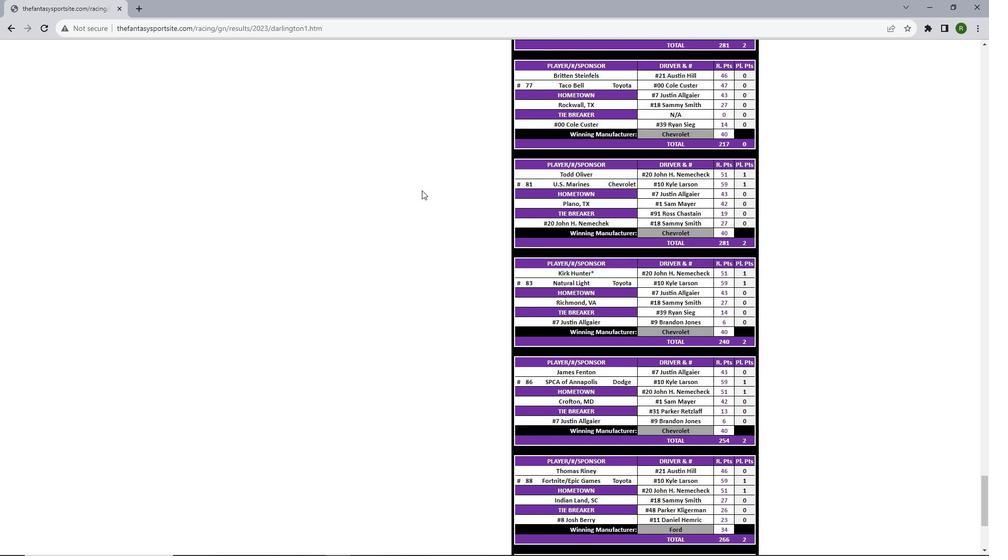 
Action: Mouse scrolled (422, 190) with delta (0, 0)
Screenshot: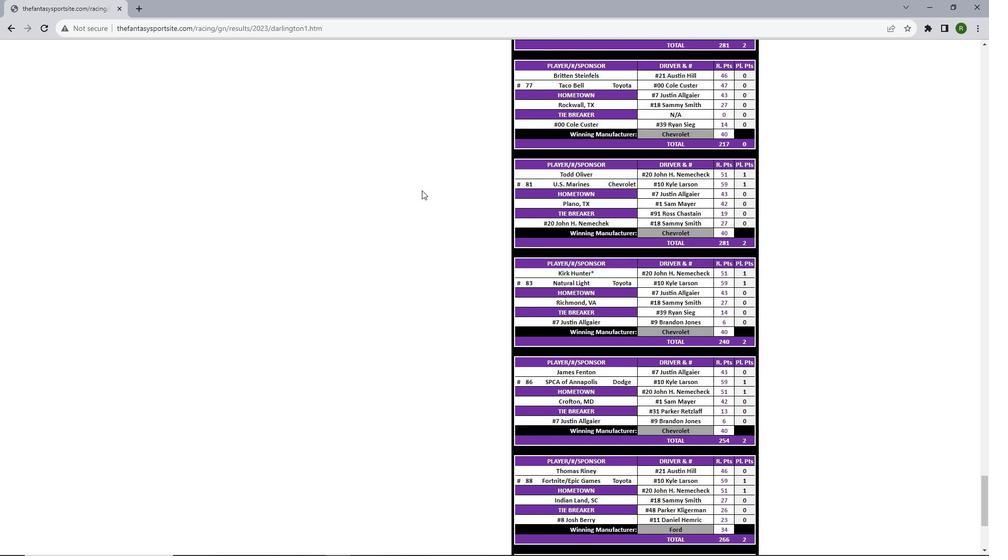
Action: Mouse scrolled (422, 190) with delta (0, 0)
Screenshot: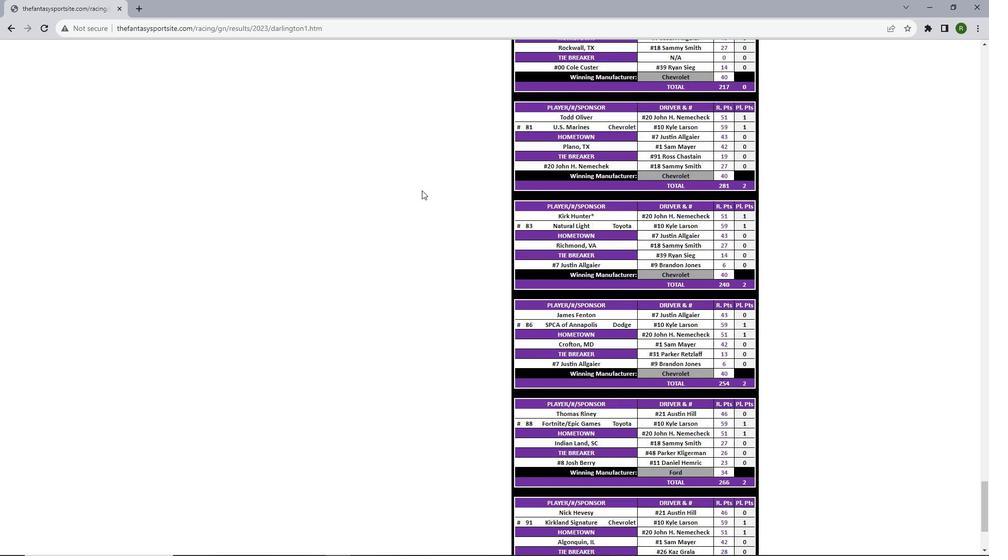 
Action: Mouse scrolled (422, 190) with delta (0, 0)
Screenshot: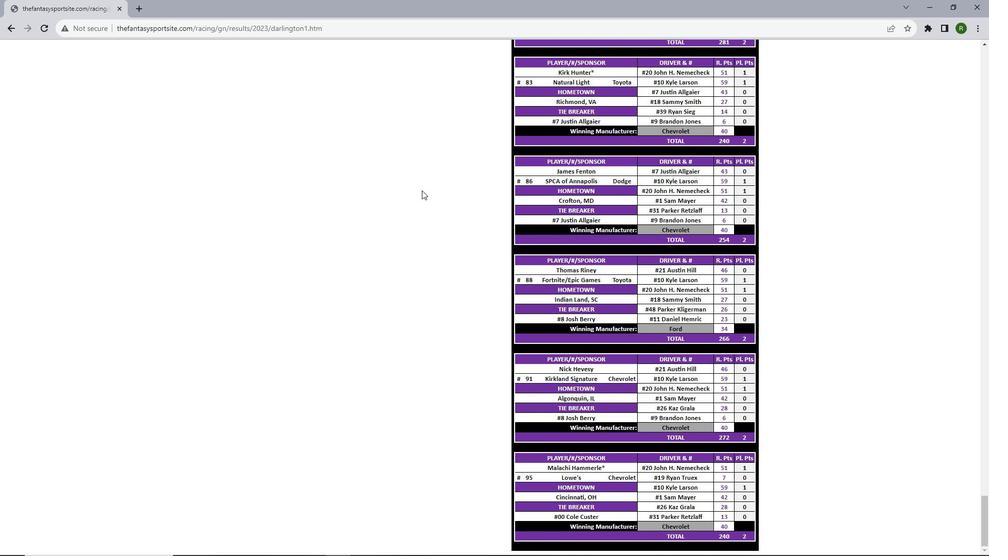 
Action: Mouse scrolled (422, 190) with delta (0, 0)
Screenshot: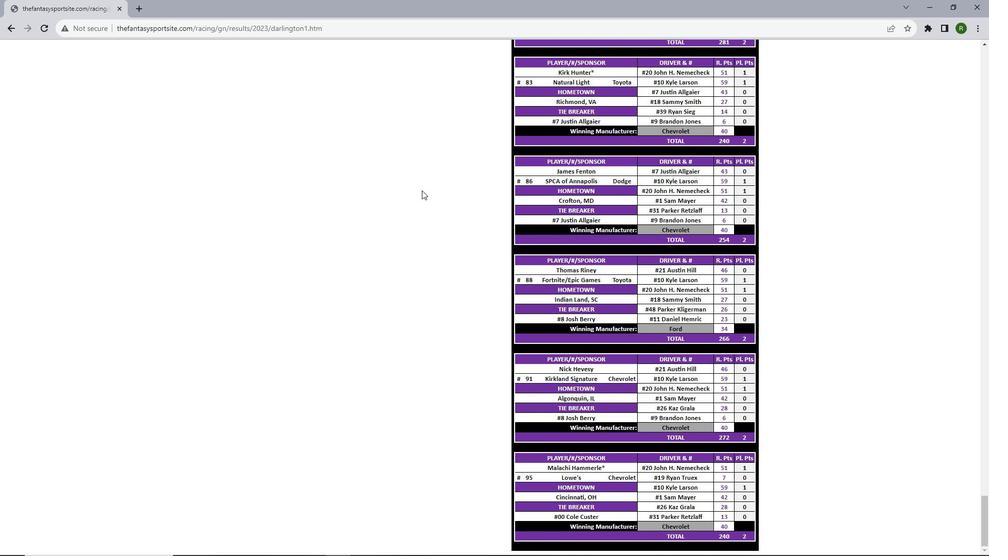 
Action: Mouse scrolled (422, 190) with delta (0, 0)
Screenshot: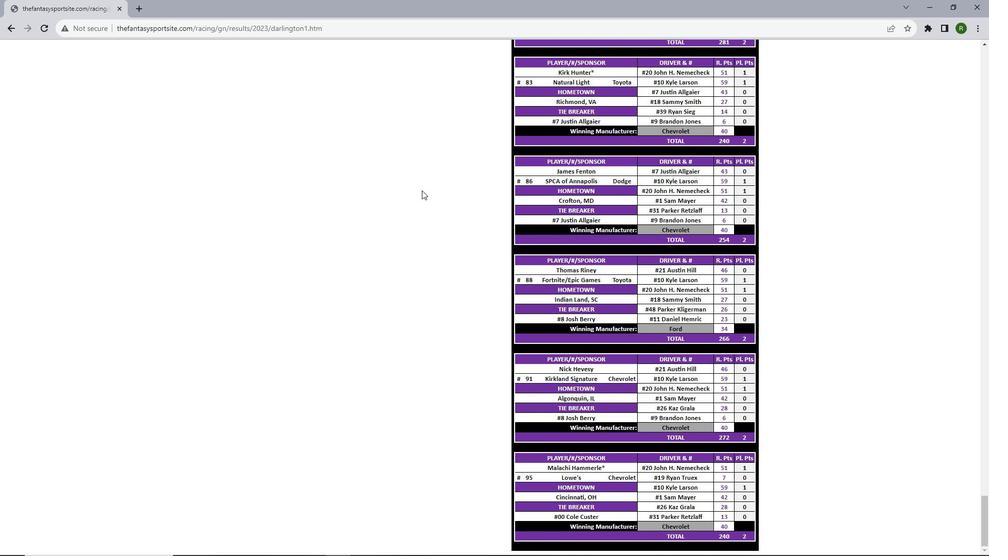 
Action: Mouse scrolled (422, 190) with delta (0, 0)
Screenshot: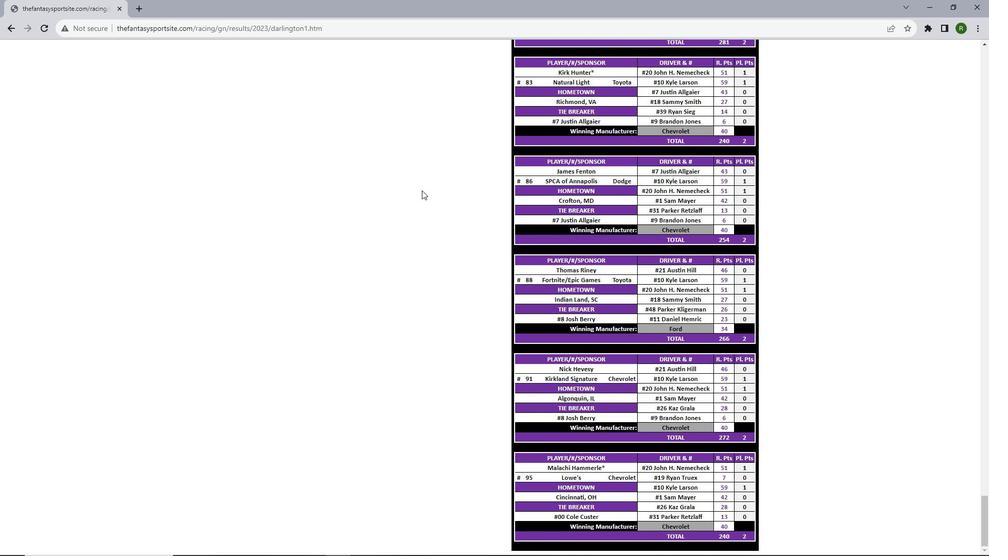 
Action: Mouse scrolled (422, 190) with delta (0, 0)
Screenshot: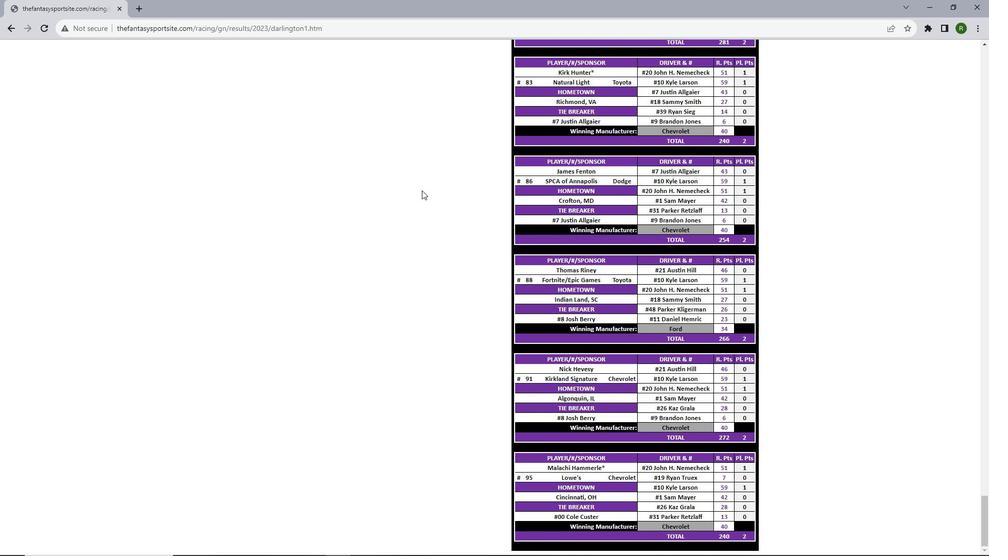 
Action: Mouse scrolled (422, 190) with delta (0, 0)
Screenshot: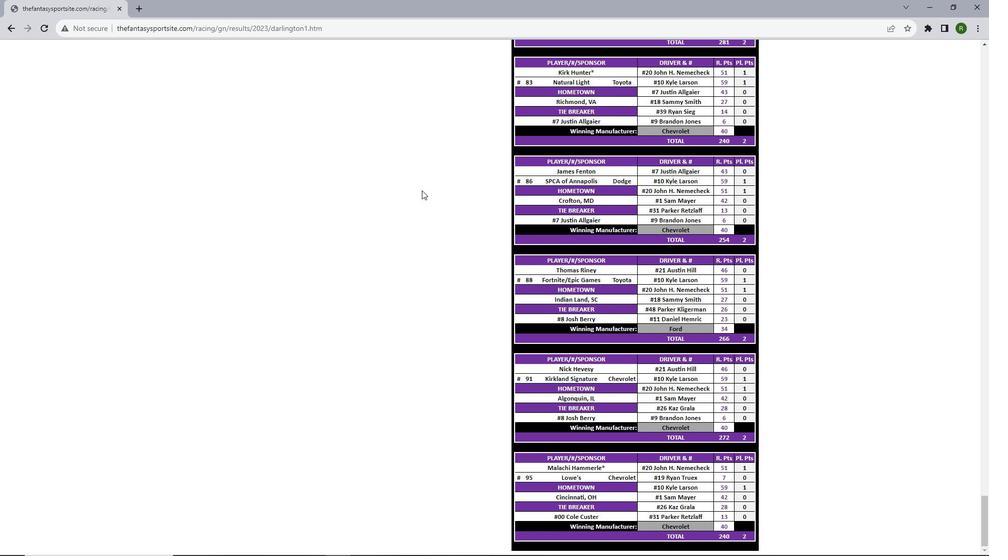 
Action: Mouse scrolled (422, 190) with delta (0, 0)
Screenshot: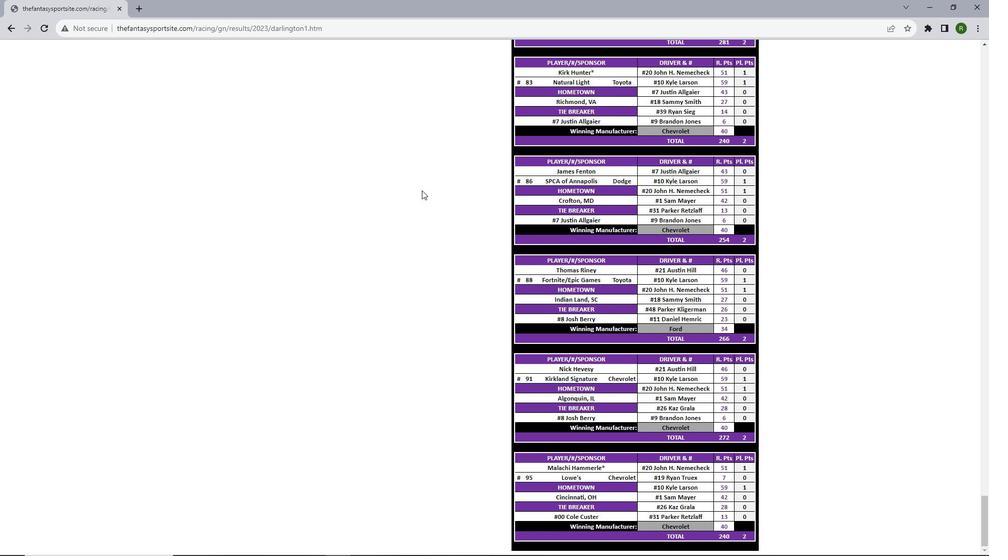 
Action: Mouse scrolled (422, 190) with delta (0, 0)
Screenshot: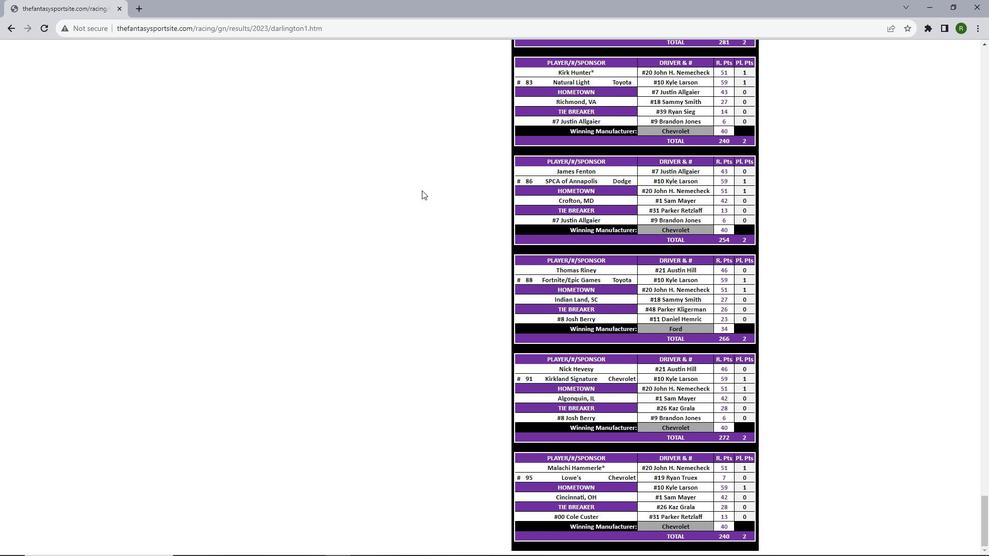 
